 Task: Play online Dominion games in medium mode.
Action: Mouse moved to (428, 443)
Screenshot: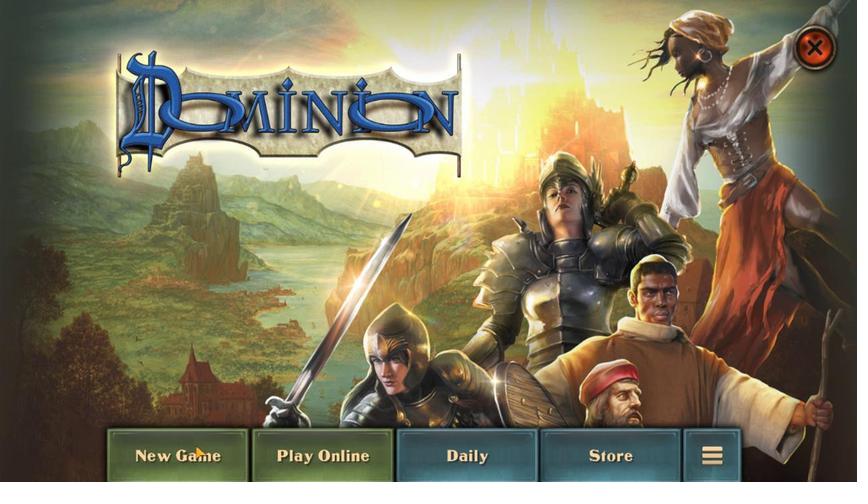 
Action: Mouse pressed left at (428, 443)
Screenshot: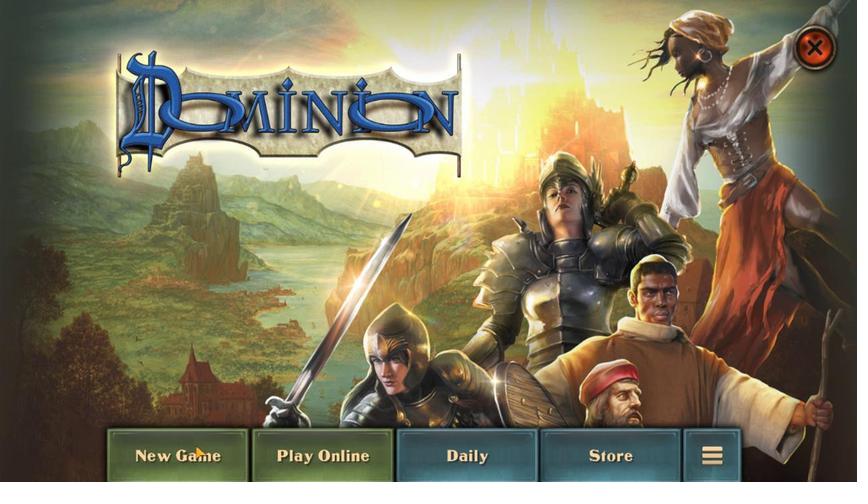 
Action: Mouse moved to (343, 410)
Screenshot: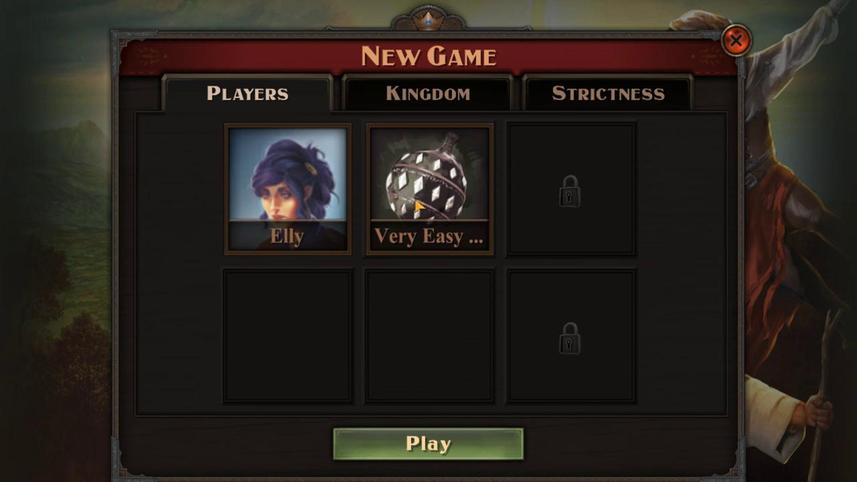 
Action: Mouse pressed left at (343, 410)
Screenshot: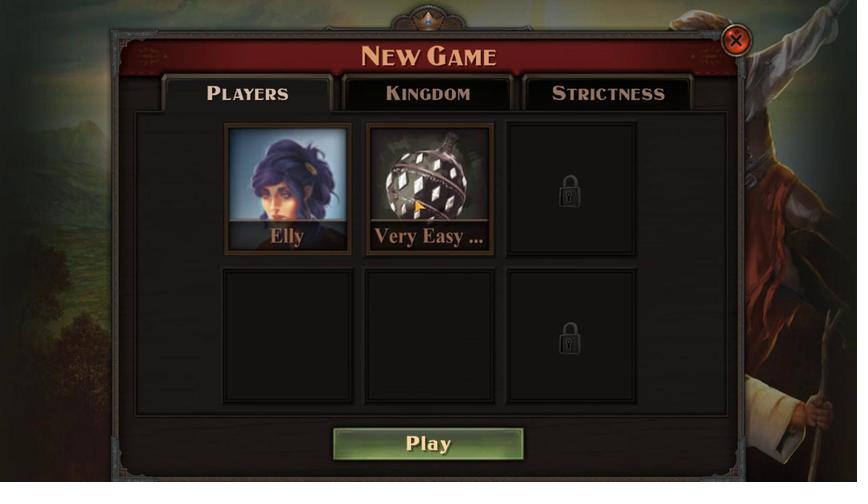 
Action: Mouse moved to (406, 427)
Screenshot: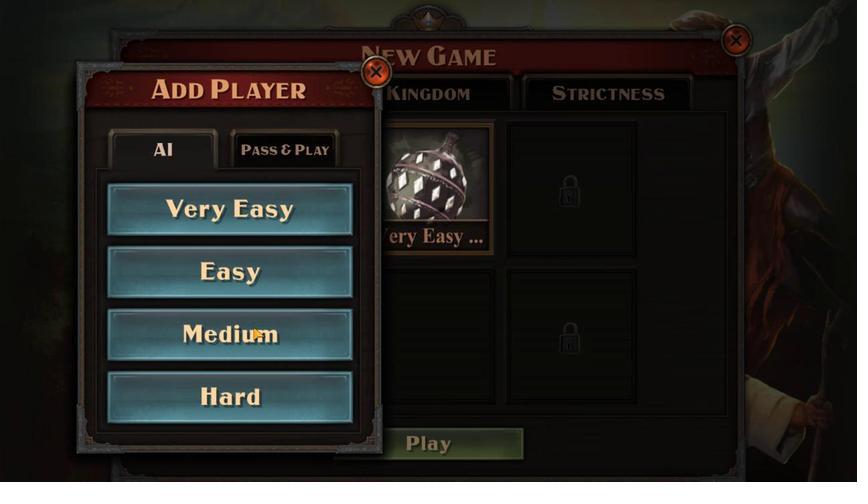 
Action: Mouse pressed left at (406, 427)
Screenshot: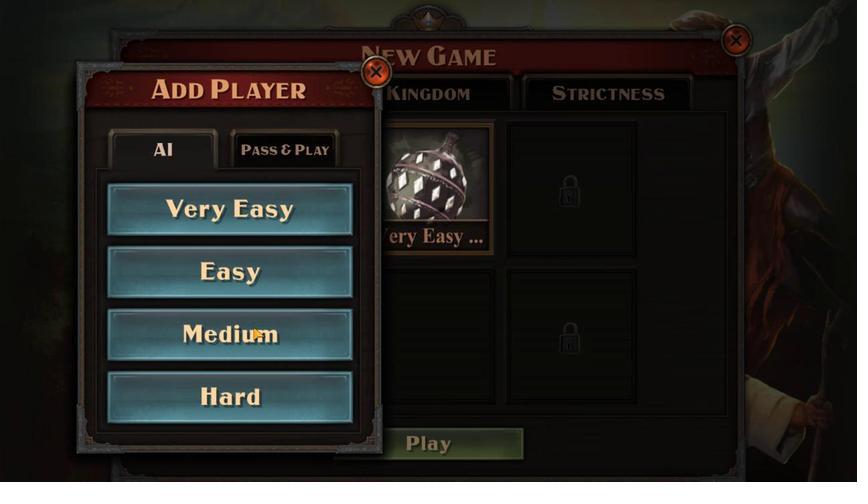 
Action: Mouse moved to (363, 443)
Screenshot: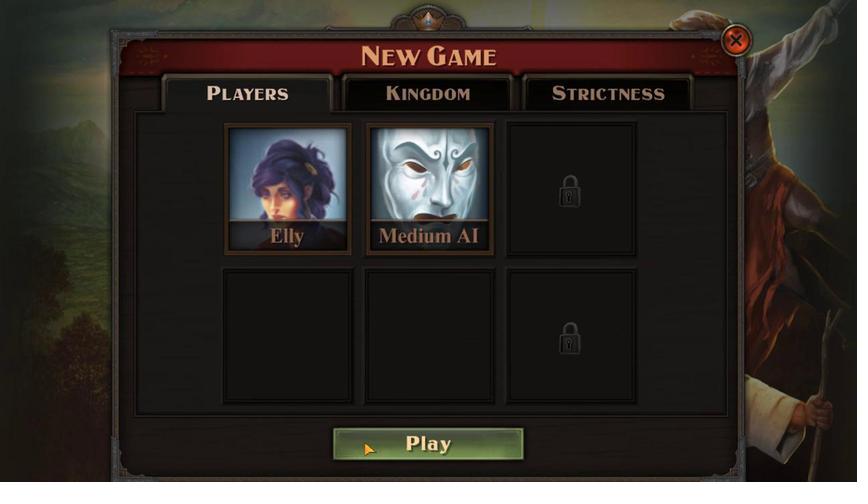 
Action: Mouse pressed left at (363, 443)
Screenshot: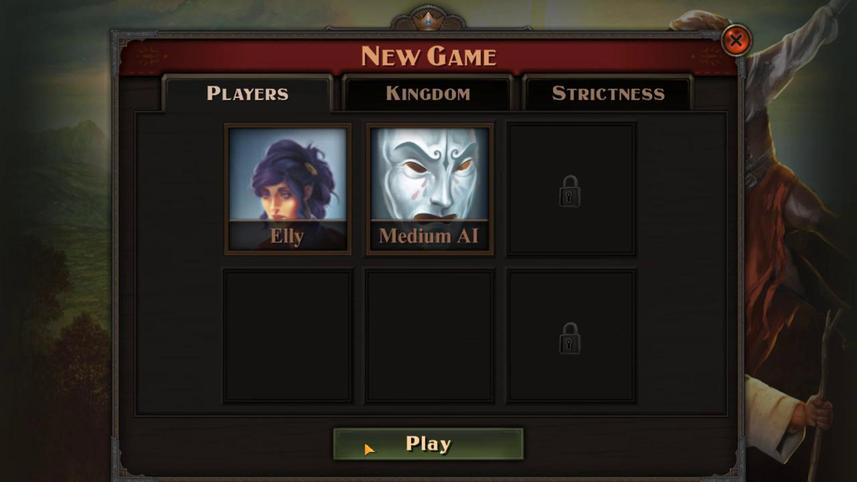 
Action: Mouse moved to (349, 439)
Screenshot: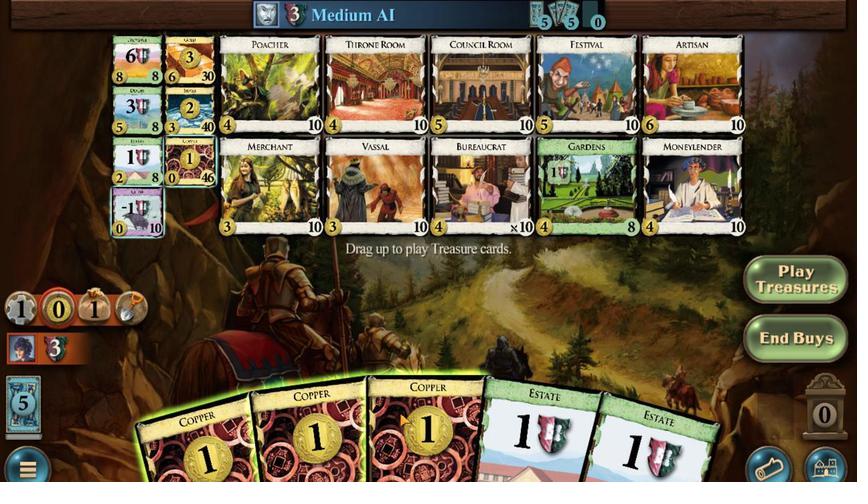 
Action: Mouse pressed left at (349, 439)
Screenshot: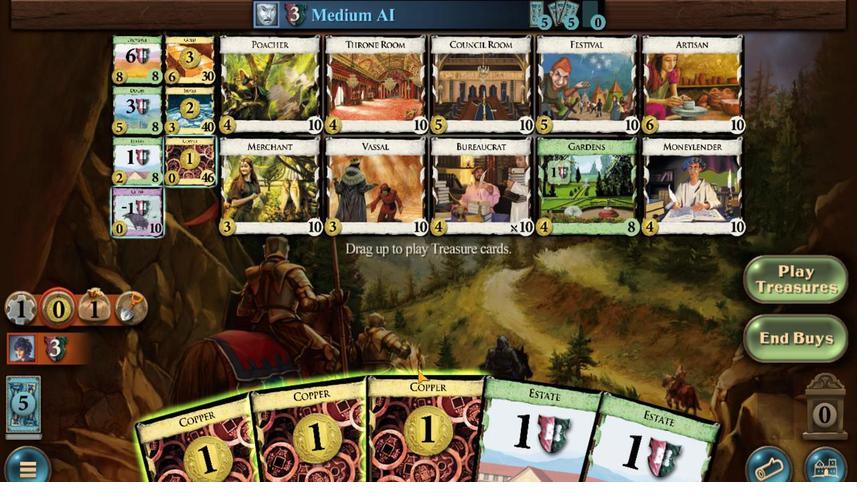 
Action: Mouse moved to (353, 439)
Screenshot: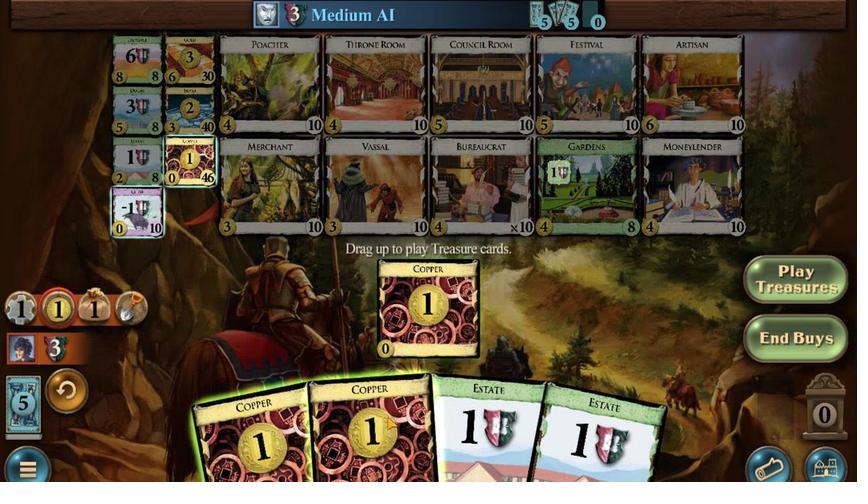 
Action: Mouse pressed left at (353, 439)
Screenshot: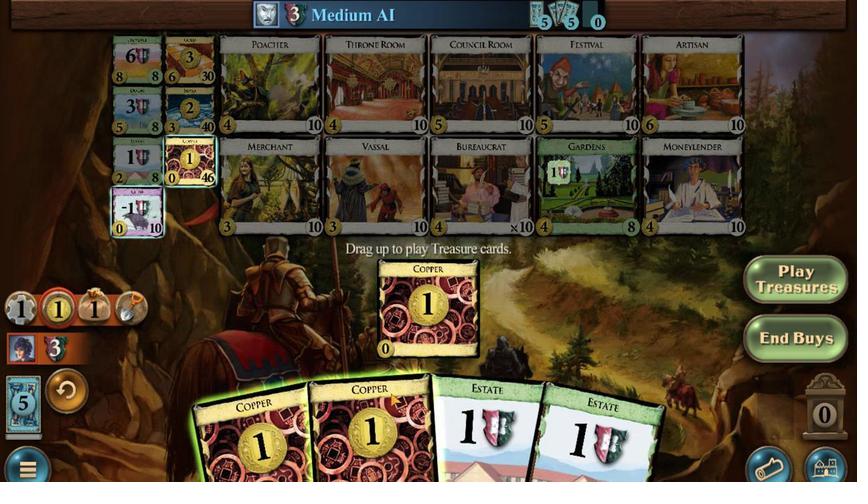 
Action: Mouse moved to (390, 442)
Screenshot: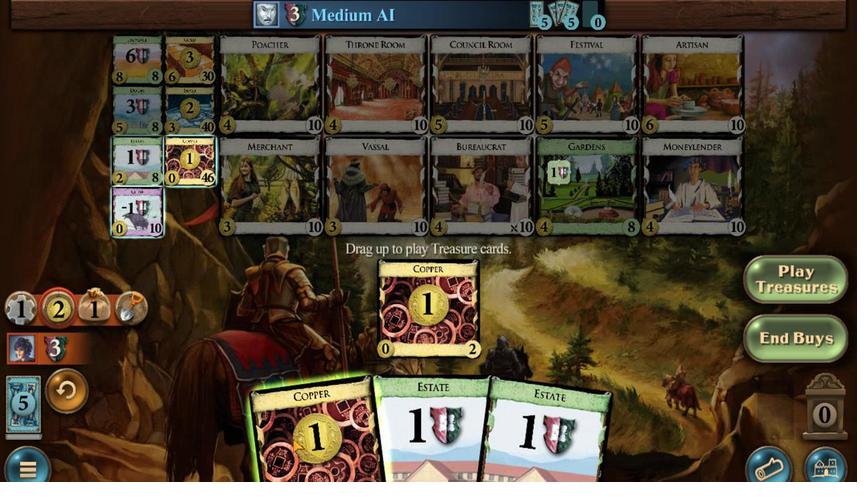 
Action: Mouse pressed left at (390, 442)
Screenshot: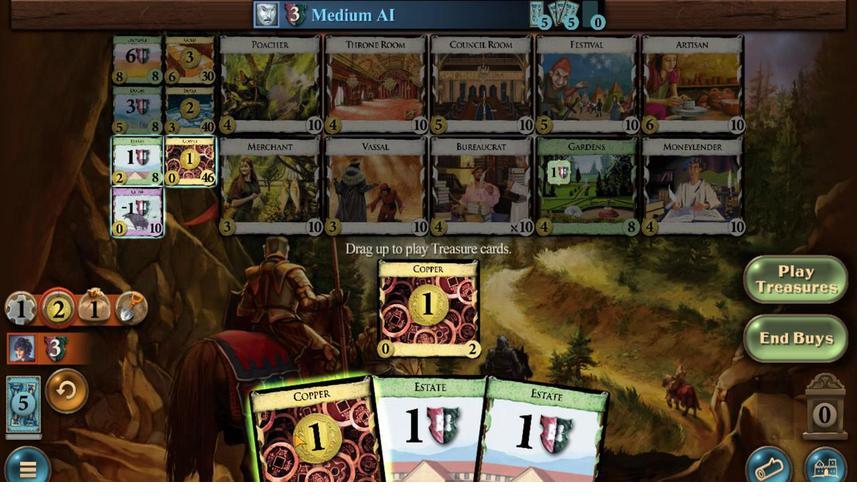 
Action: Mouse moved to (357, 407)
Screenshot: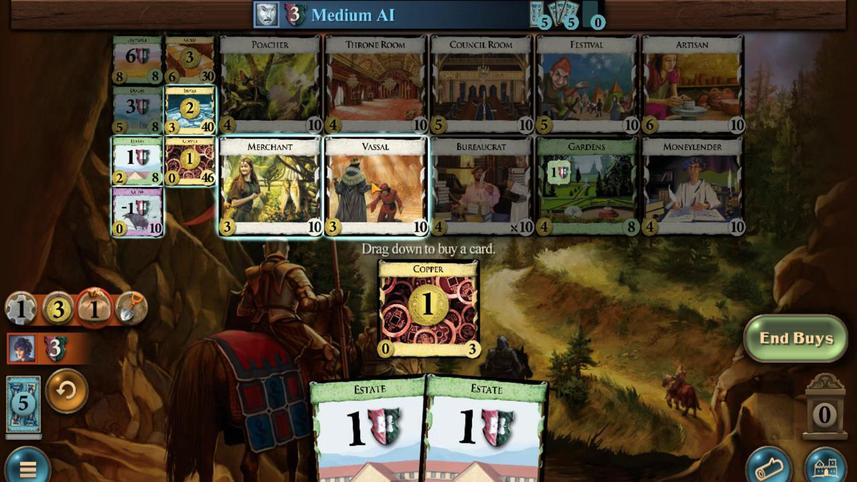 
Action: Mouse pressed left at (357, 407)
Screenshot: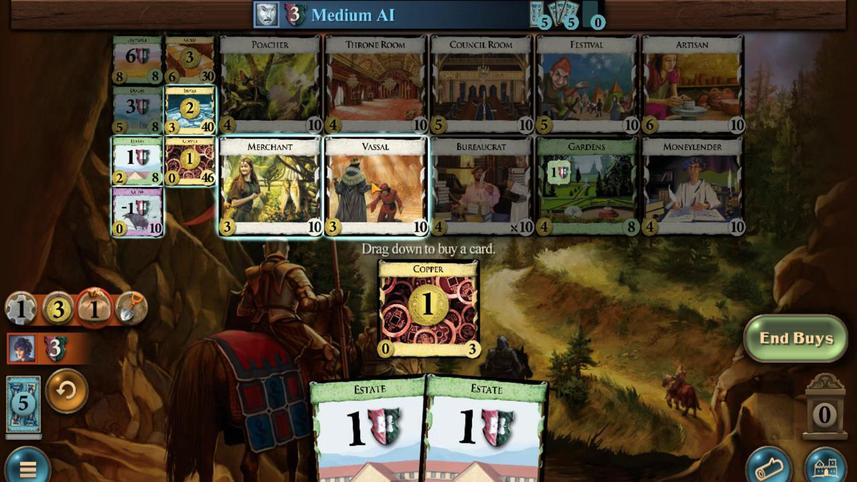 
Action: Mouse moved to (340, 440)
Screenshot: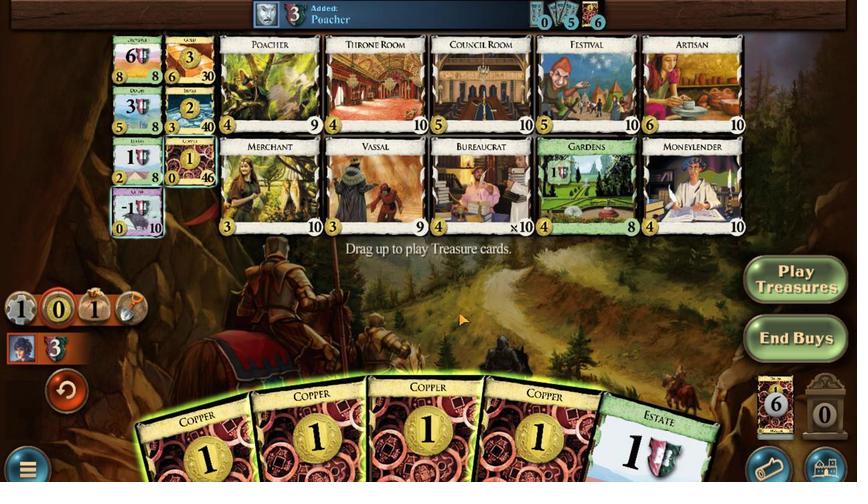 
Action: Mouse pressed left at (340, 440)
Screenshot: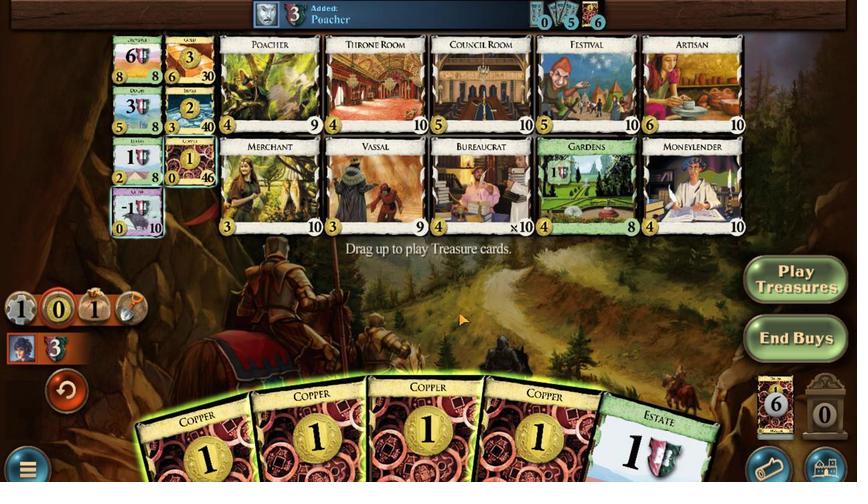 
Action: Mouse moved to (348, 436)
Screenshot: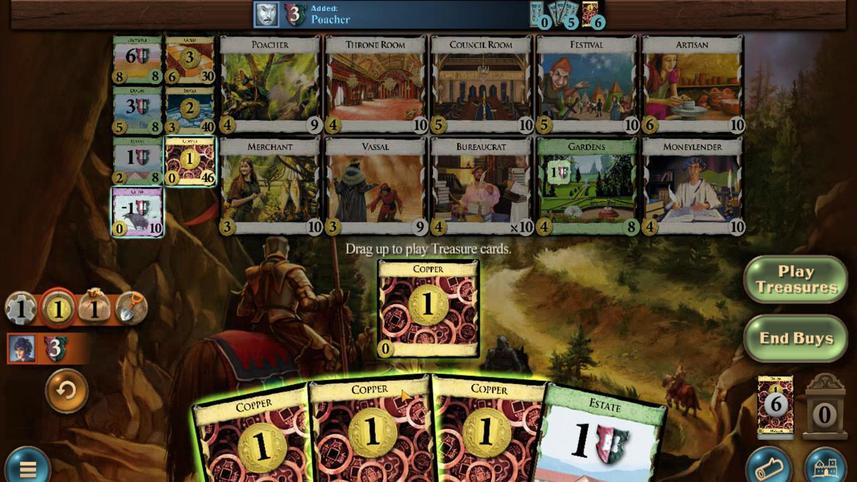 
Action: Mouse pressed left at (348, 436)
Screenshot: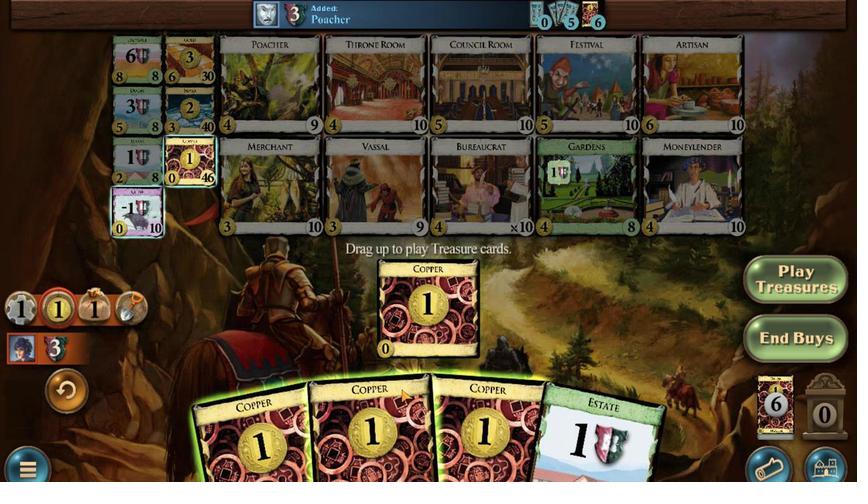 
Action: Mouse moved to (369, 441)
Screenshot: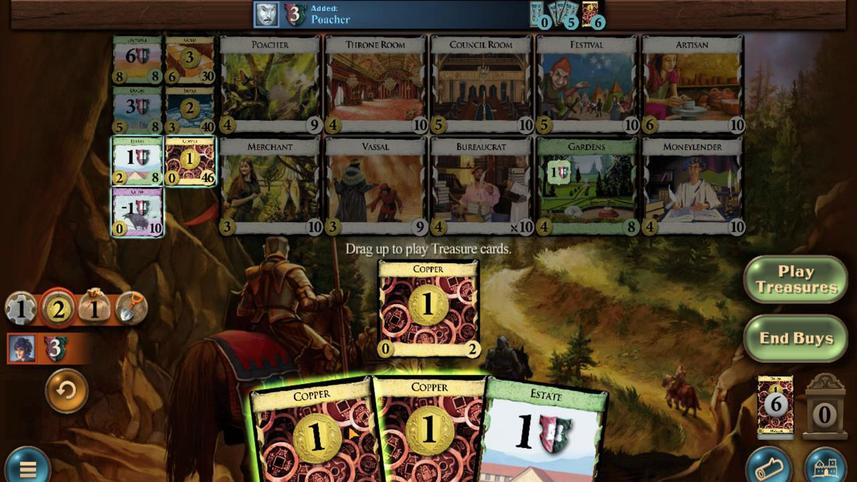 
Action: Mouse pressed left at (369, 441)
Screenshot: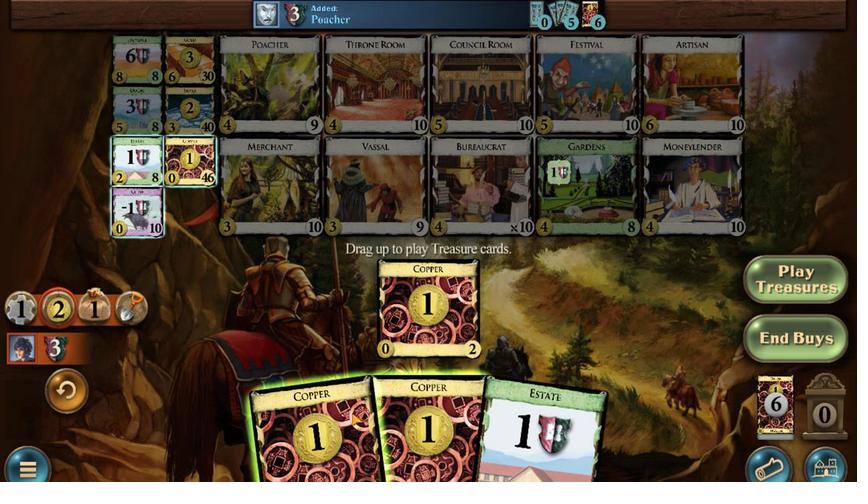 
Action: Mouse moved to (428, 398)
Screenshot: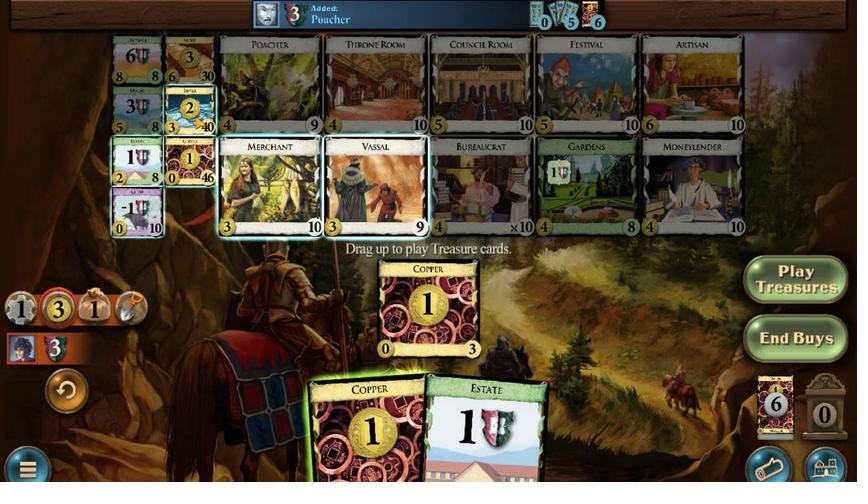 
Action: Mouse pressed left at (428, 398)
Screenshot: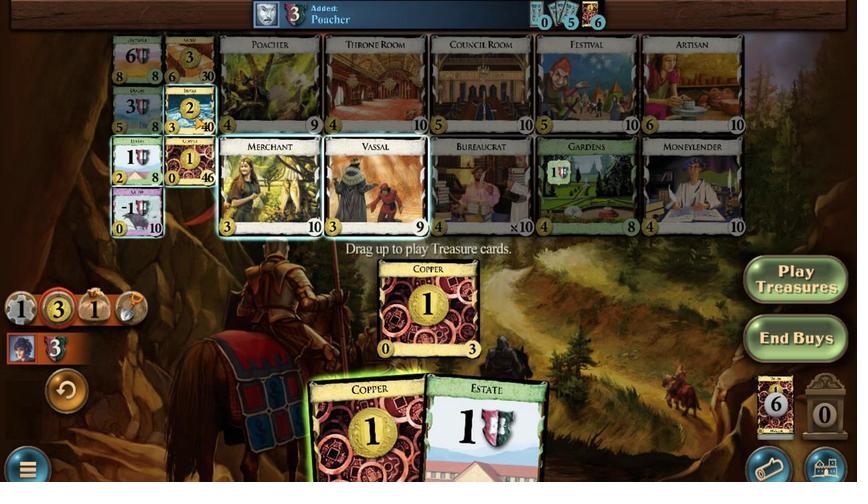 
Action: Mouse moved to (289, 441)
Screenshot: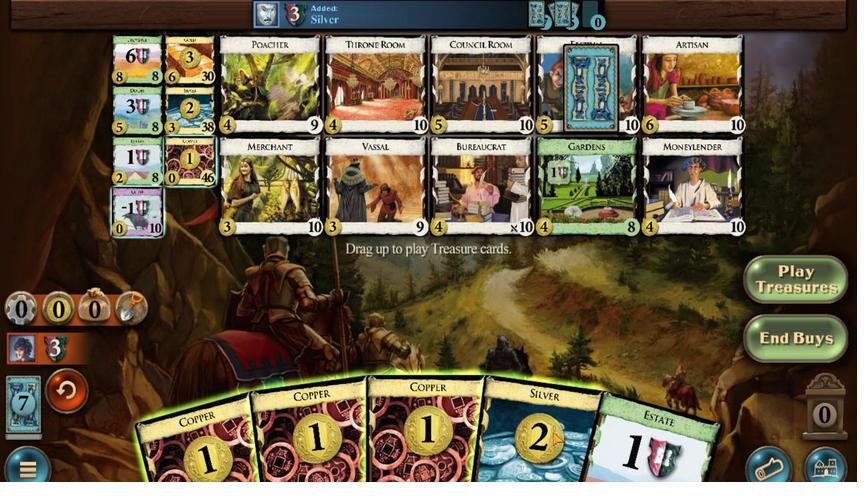 
Action: Mouse pressed left at (289, 441)
Screenshot: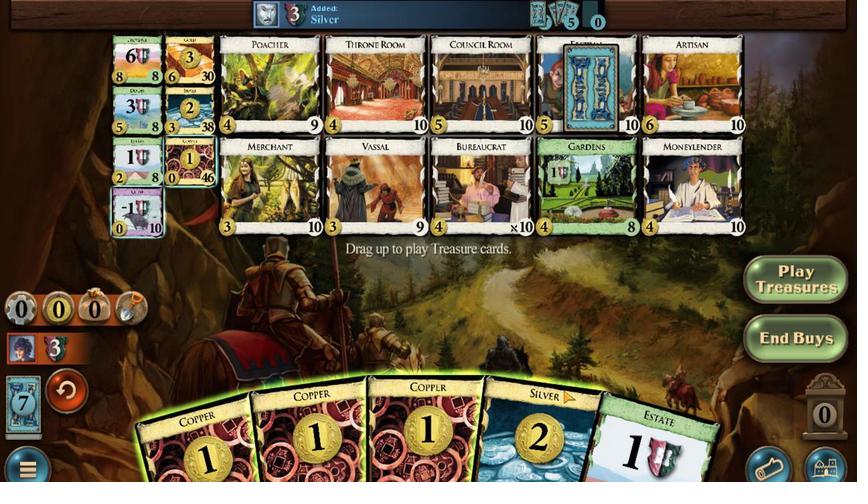 
Action: Mouse moved to (317, 443)
Screenshot: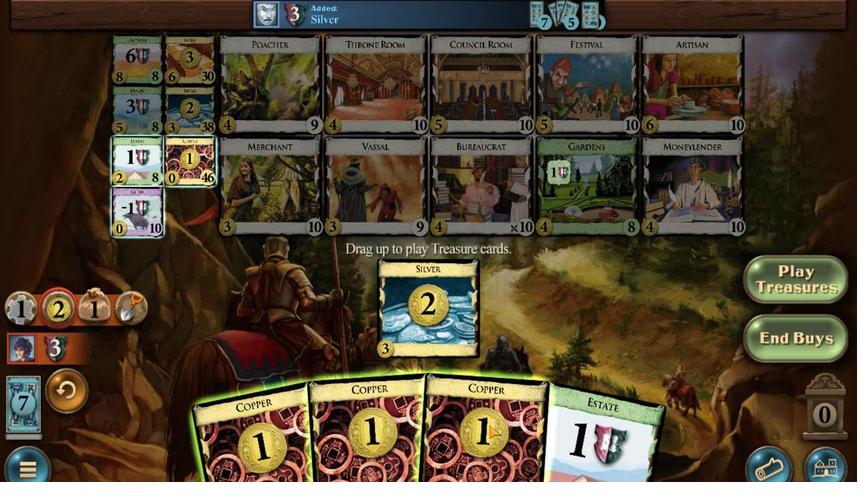 
Action: Mouse pressed left at (317, 443)
Screenshot: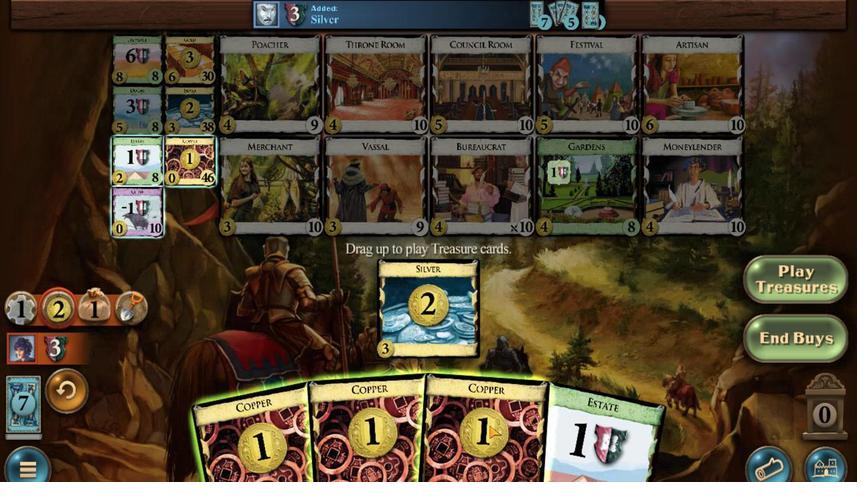 
Action: Mouse moved to (335, 443)
Screenshot: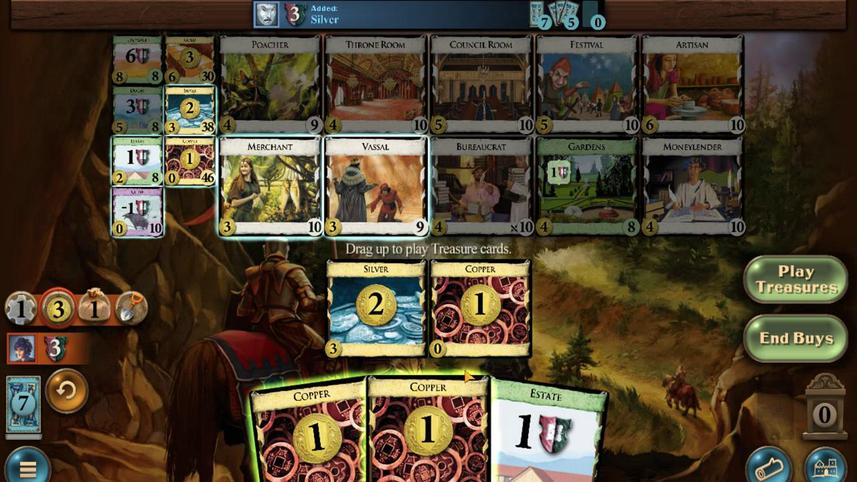 
Action: Mouse pressed left at (335, 443)
Screenshot: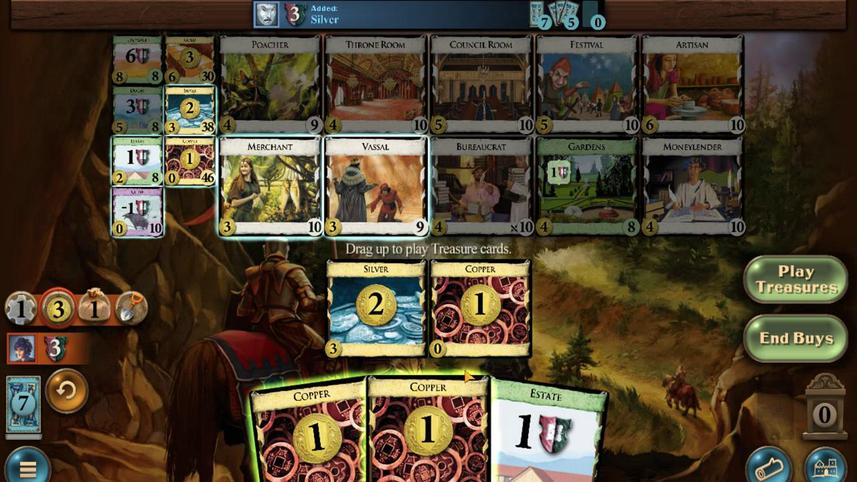 
Action: Mouse moved to (372, 444)
Screenshot: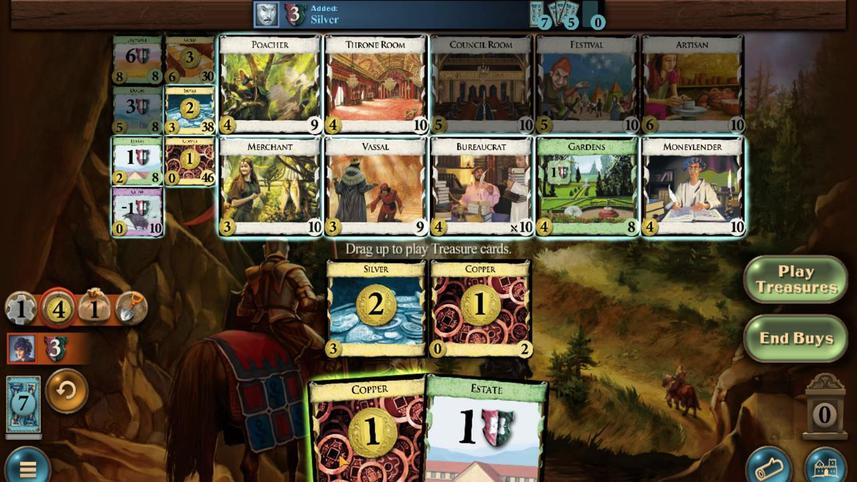 
Action: Mouse pressed left at (372, 444)
Screenshot: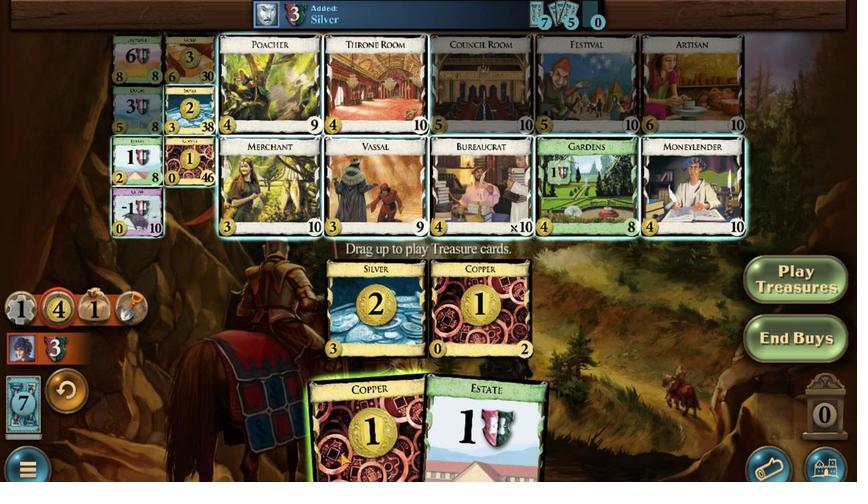 
Action: Mouse moved to (278, 394)
Screenshot: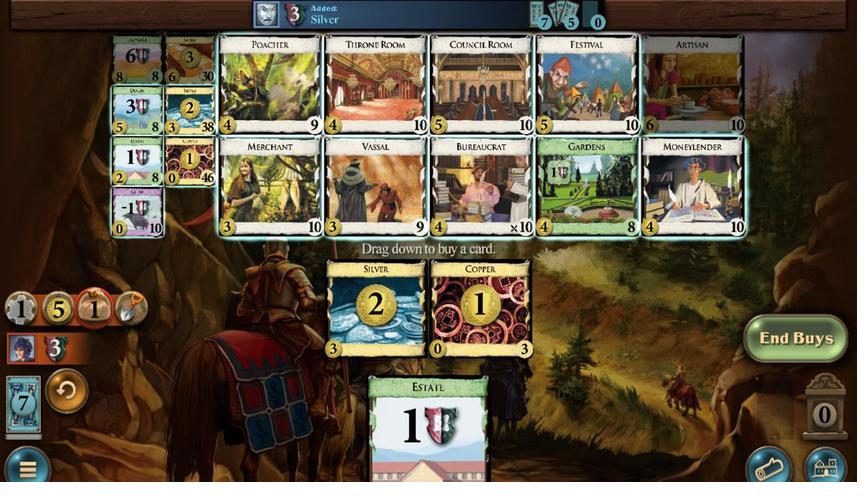 
Action: Mouse pressed left at (278, 394)
Screenshot: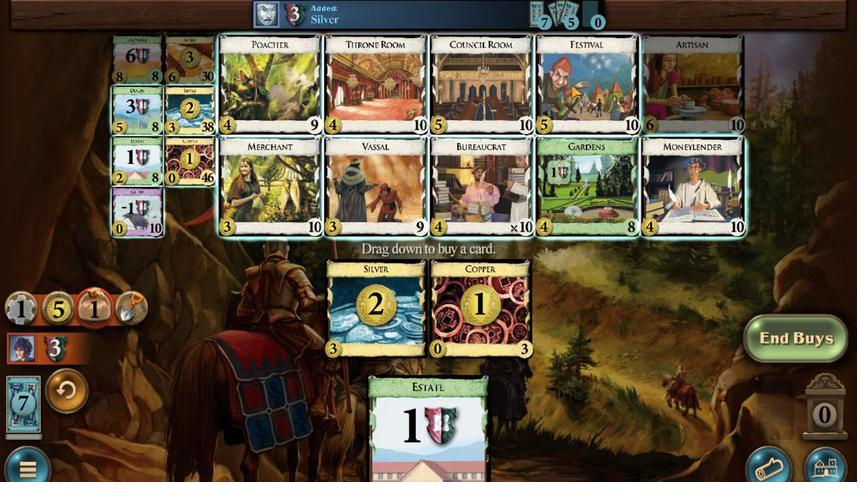 
Action: Mouse moved to (343, 443)
Screenshot: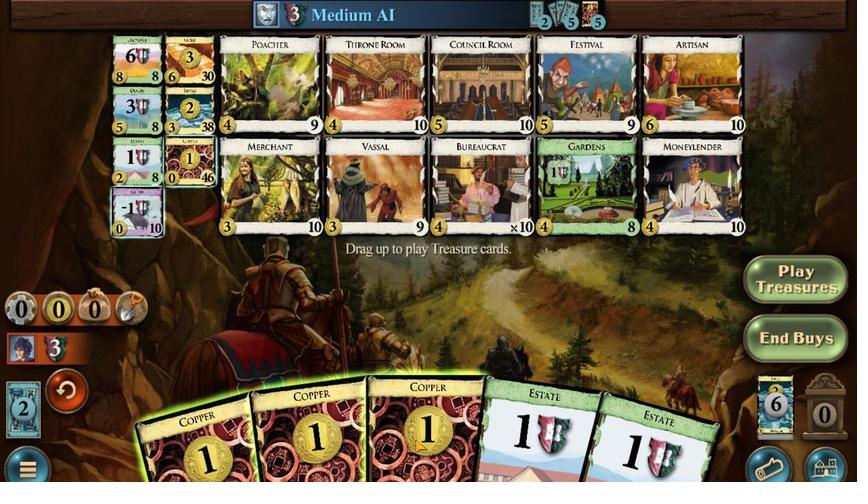 
Action: Mouse pressed left at (343, 443)
Screenshot: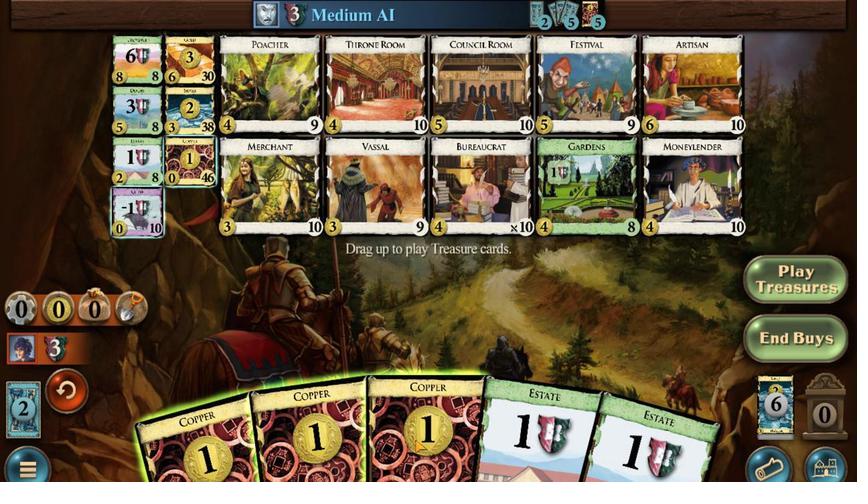 
Action: Mouse moved to (369, 441)
Screenshot: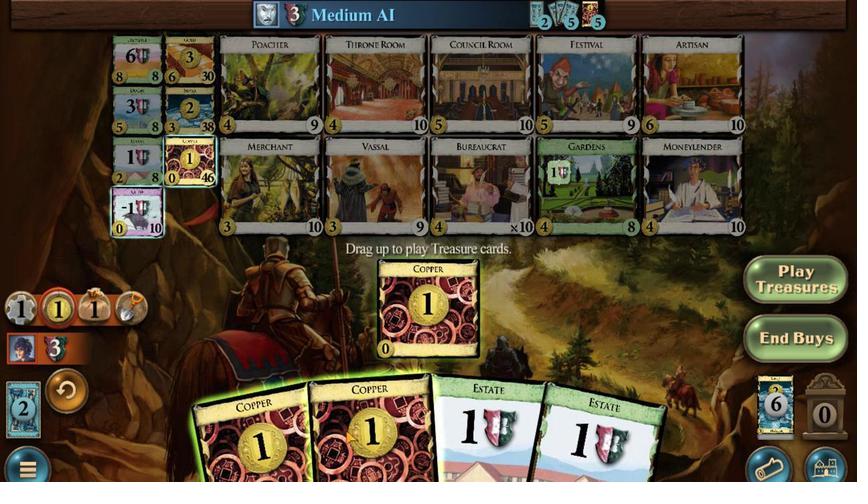 
Action: Mouse pressed left at (369, 441)
Screenshot: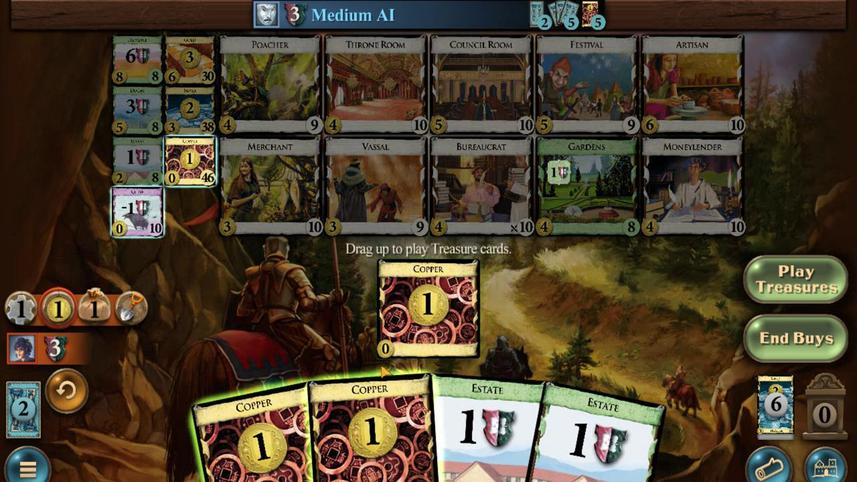 
Action: Mouse moved to (402, 445)
Screenshot: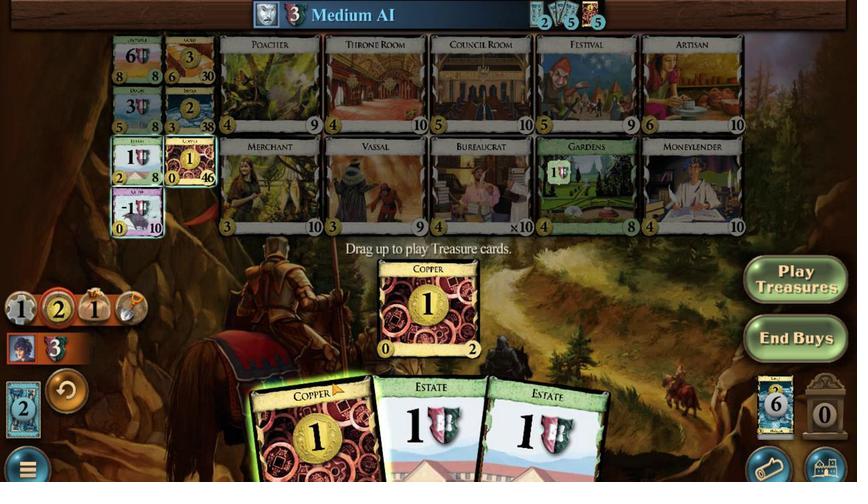 
Action: Mouse pressed left at (402, 445)
Screenshot: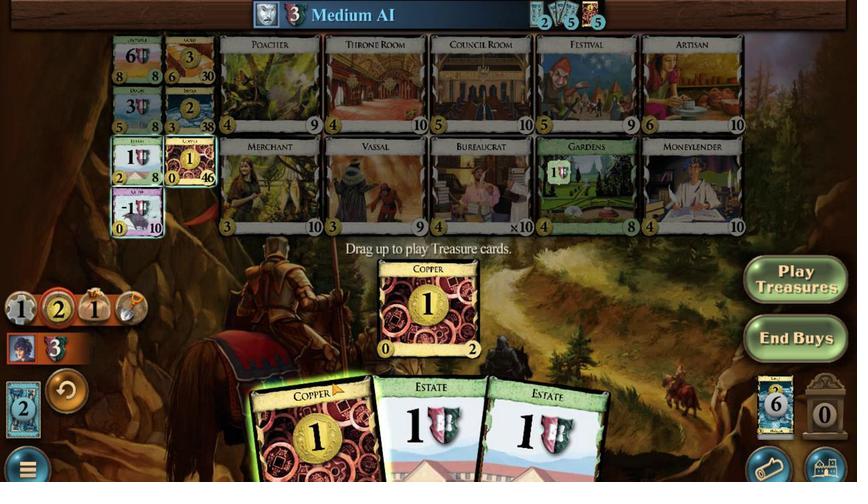
Action: Mouse moved to (434, 397)
Screenshot: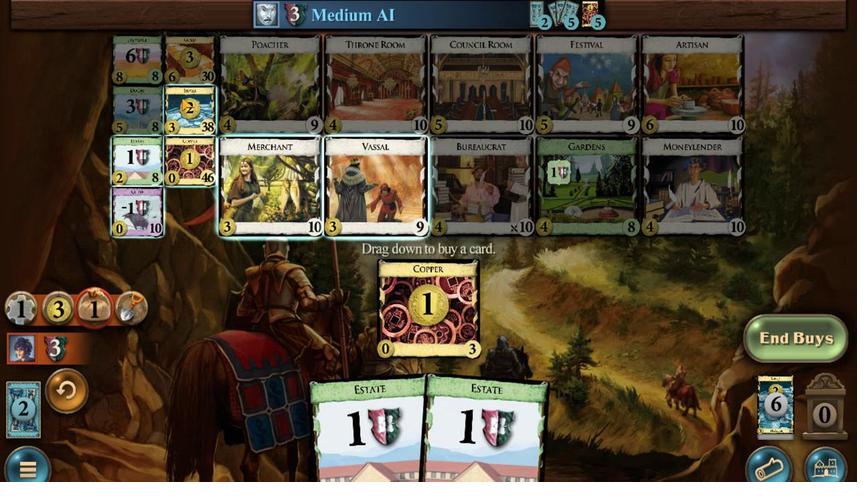 
Action: Mouse pressed left at (434, 397)
Screenshot: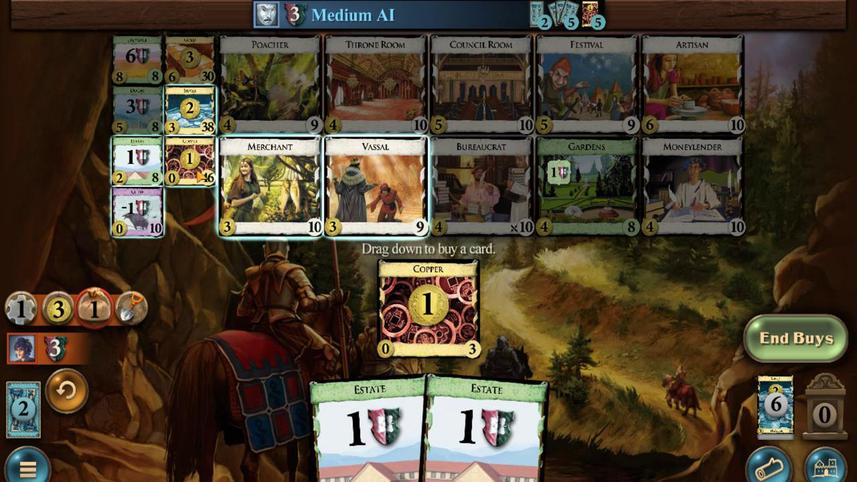 
Action: Mouse moved to (390, 443)
Screenshot: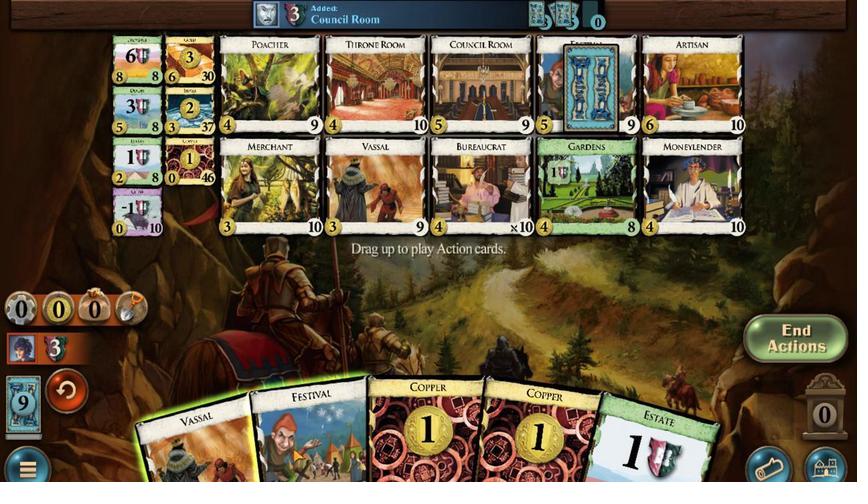 
Action: Mouse pressed left at (390, 443)
Screenshot: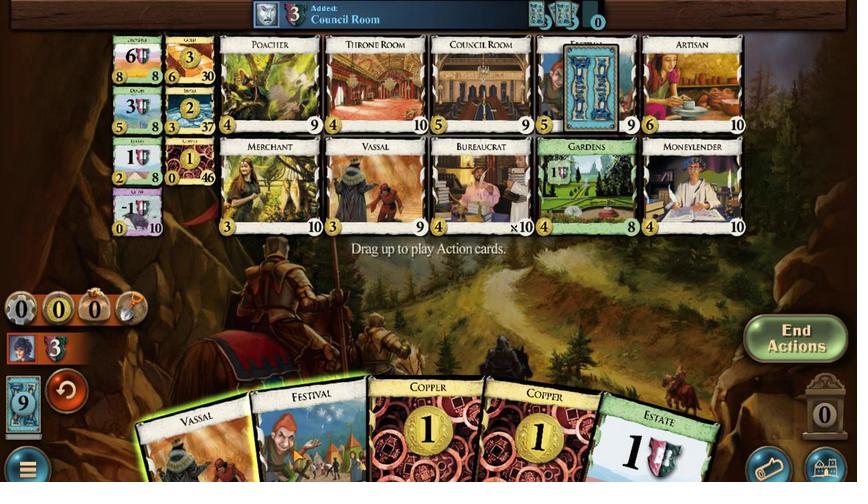 
Action: Mouse moved to (402, 443)
Screenshot: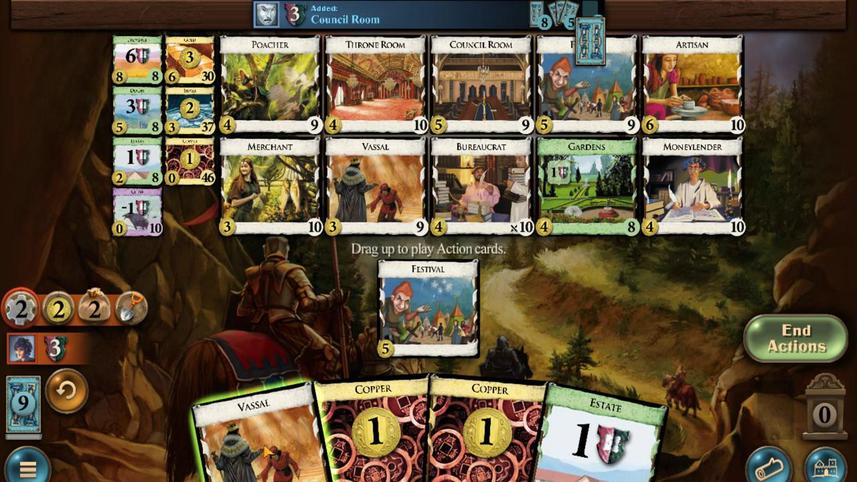 
Action: Mouse pressed left at (402, 443)
Screenshot: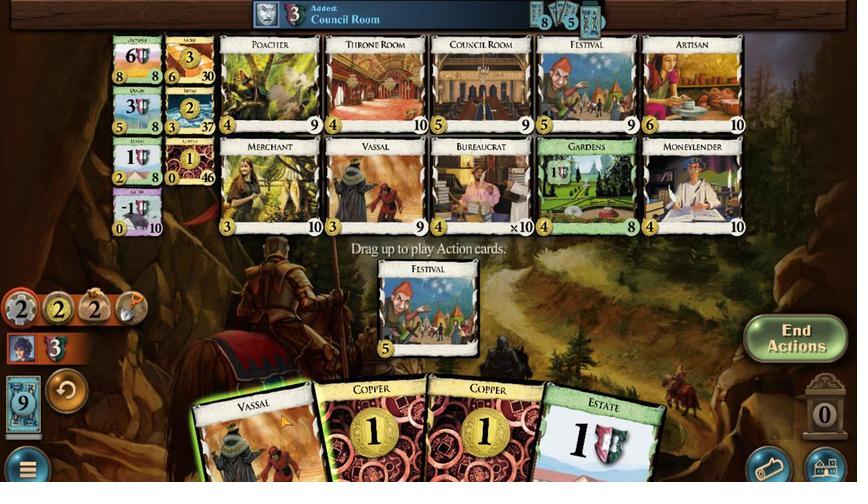 
Action: Mouse moved to (378, 441)
Screenshot: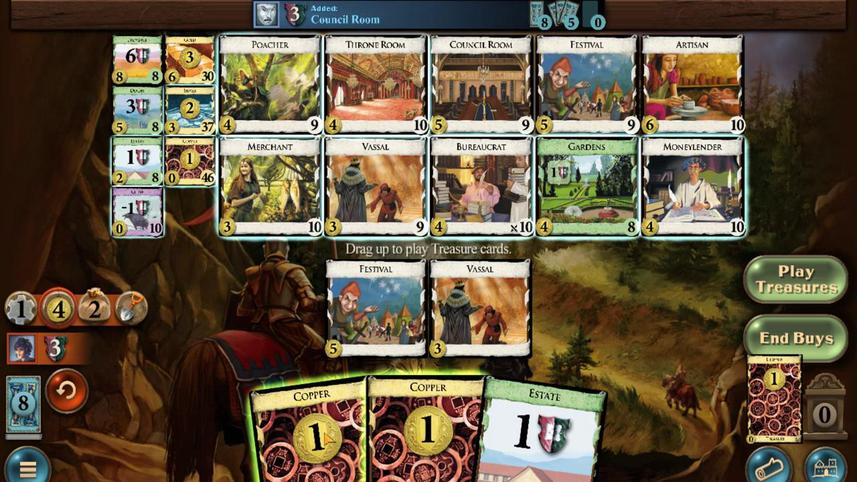 
Action: Mouse pressed left at (378, 441)
Screenshot: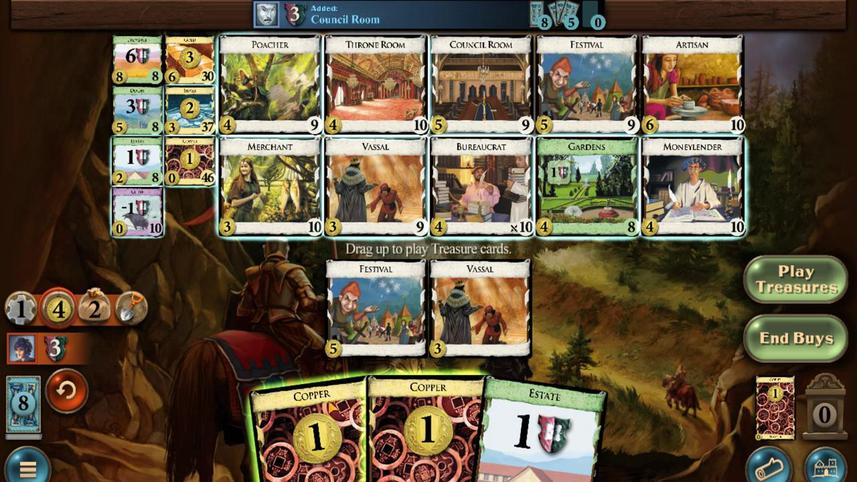 
Action: Mouse moved to (362, 439)
Screenshot: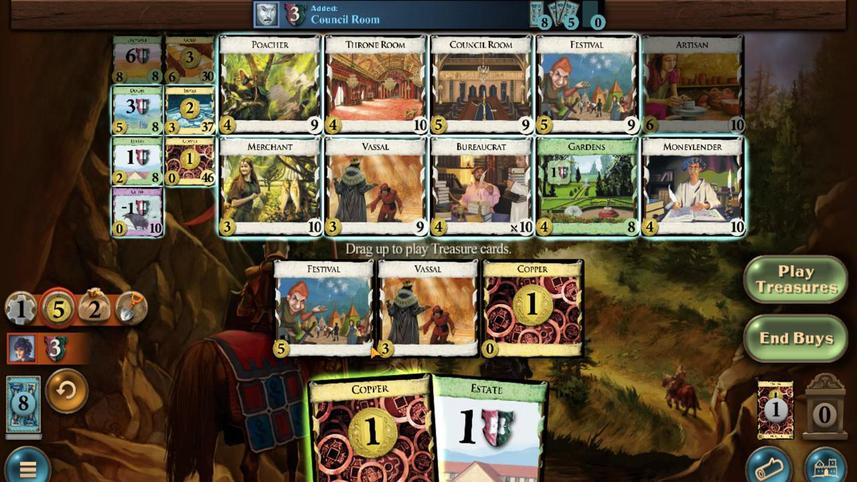 
Action: Mouse pressed left at (362, 439)
Screenshot: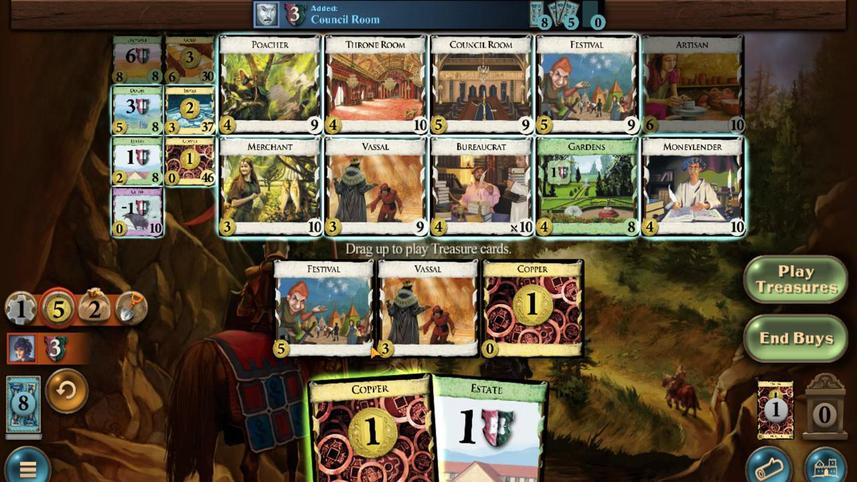 
Action: Mouse moved to (430, 392)
Screenshot: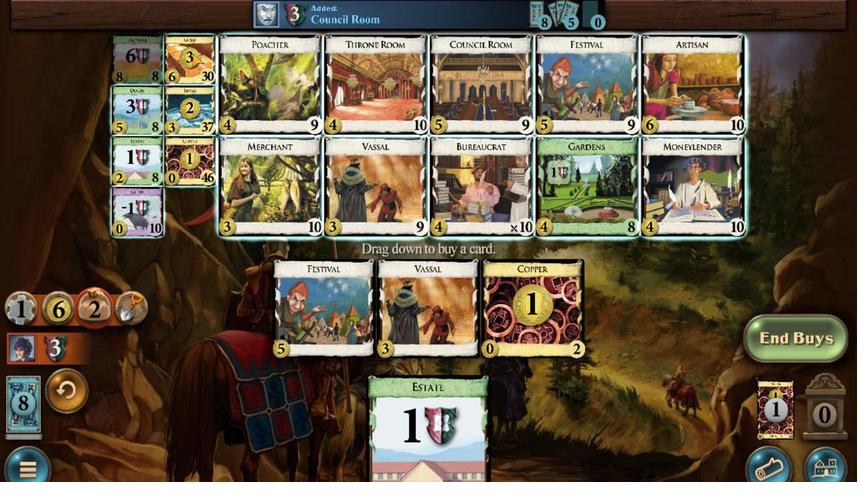 
Action: Mouse pressed left at (430, 392)
Screenshot: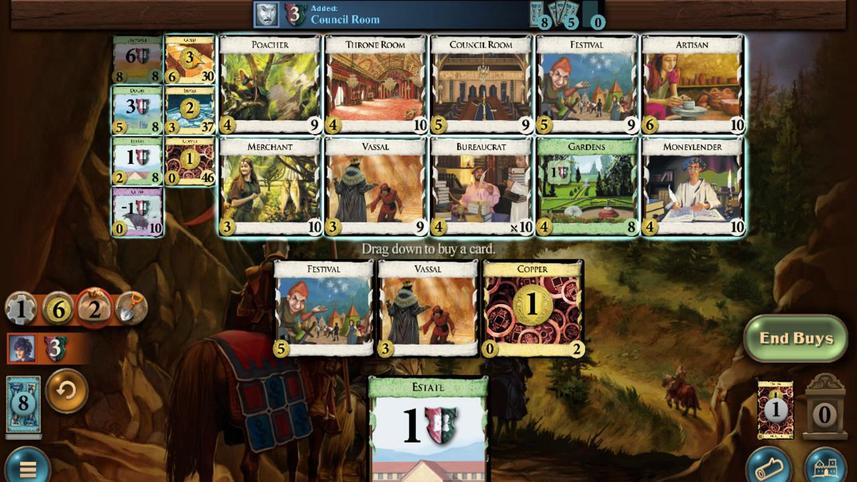 
Action: Mouse moved to (429, 404)
Screenshot: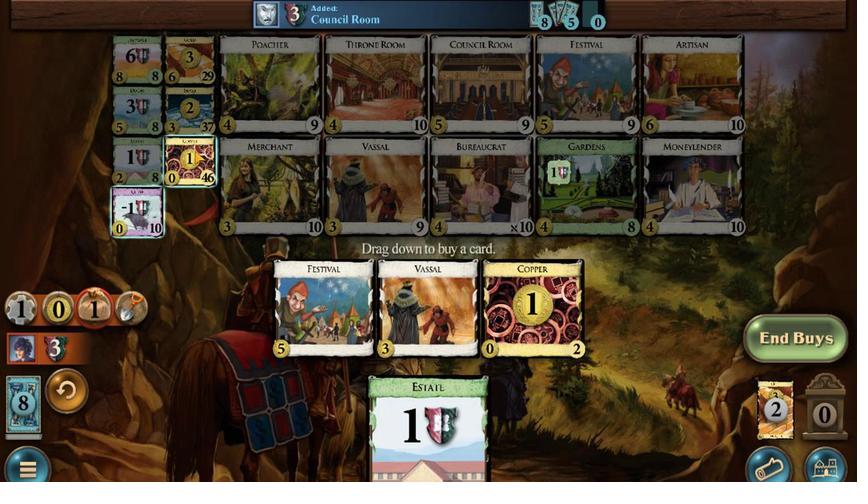 
Action: Mouse pressed left at (429, 404)
Screenshot: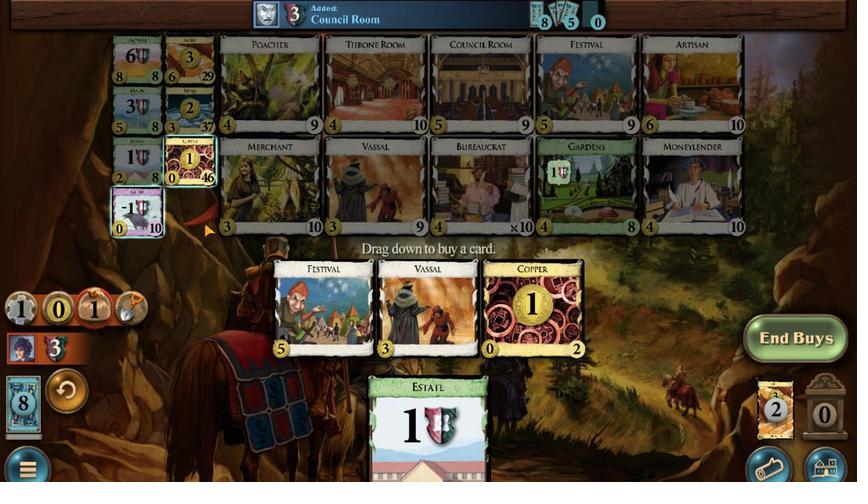 
Action: Mouse moved to (349, 443)
Screenshot: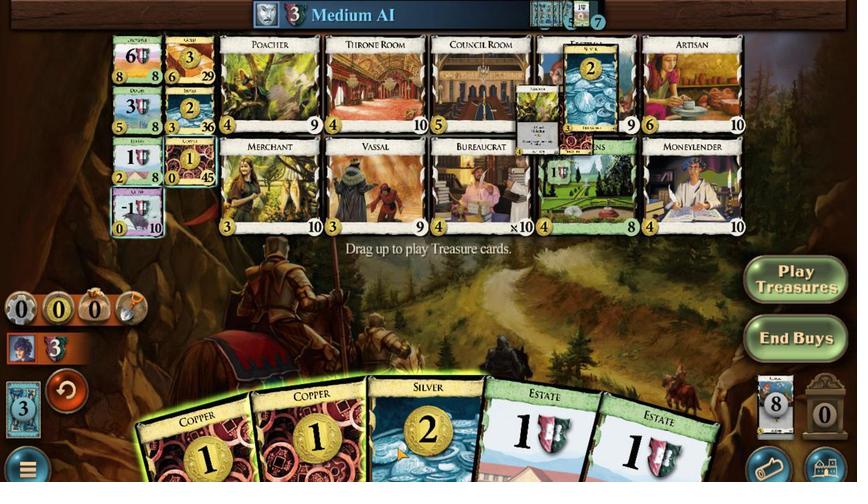 
Action: Mouse pressed left at (349, 443)
Screenshot: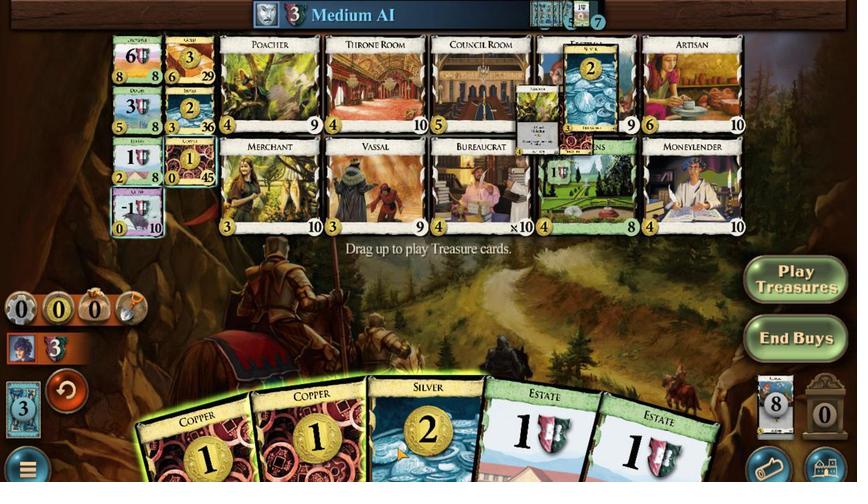 
Action: Mouse moved to (366, 441)
Screenshot: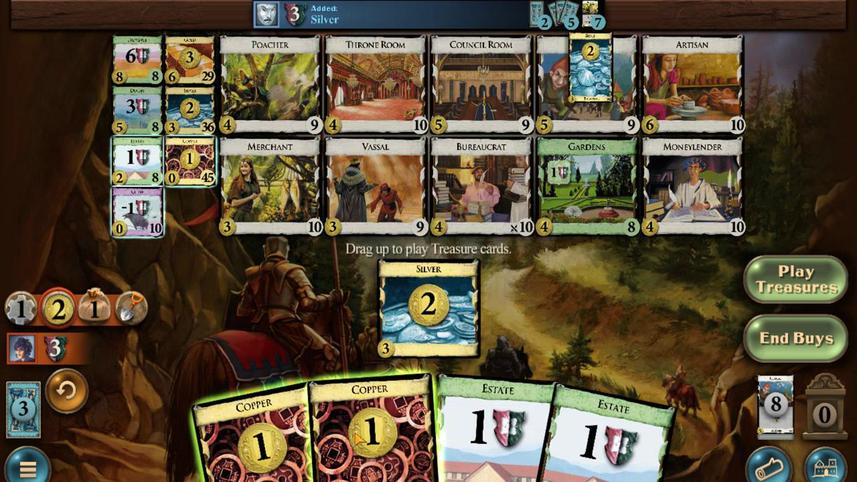
Action: Mouse pressed left at (366, 441)
Screenshot: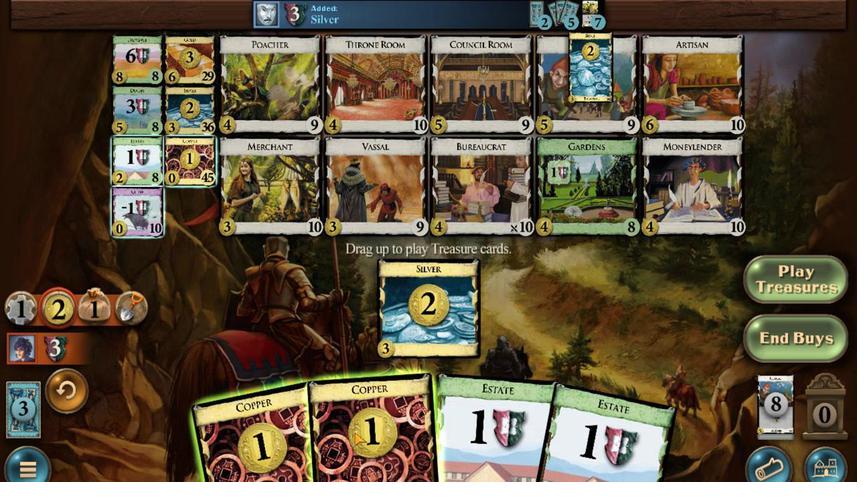 
Action: Mouse moved to (380, 442)
Screenshot: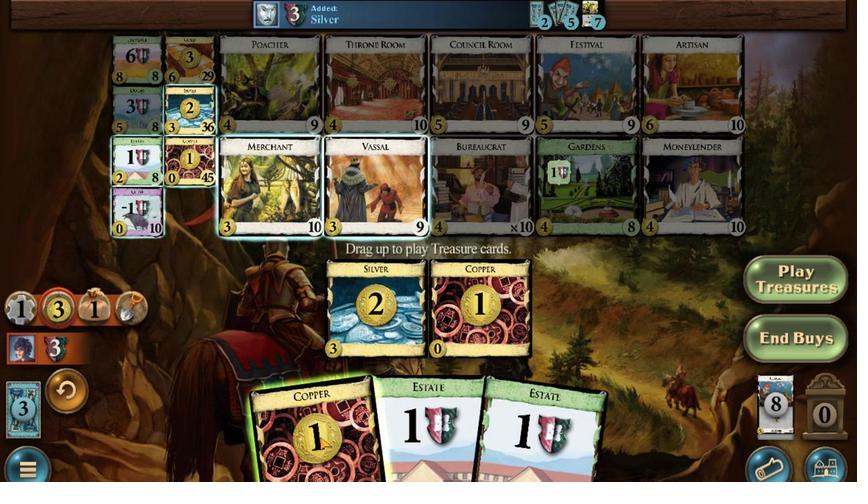 
Action: Mouse pressed left at (380, 442)
Screenshot: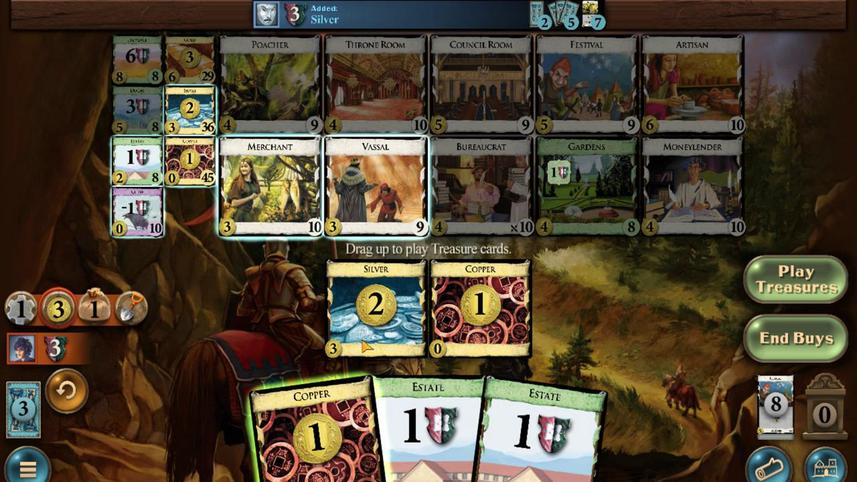 
Action: Mouse moved to (243, 408)
Screenshot: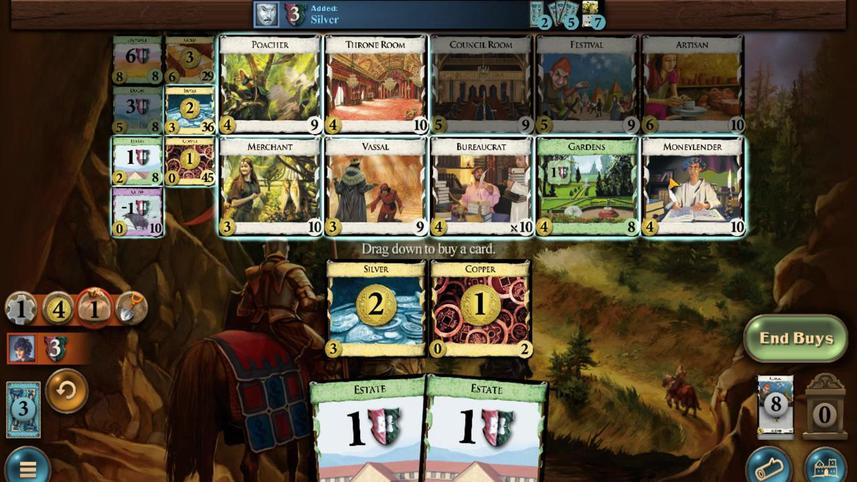 
Action: Mouse pressed left at (243, 408)
Screenshot: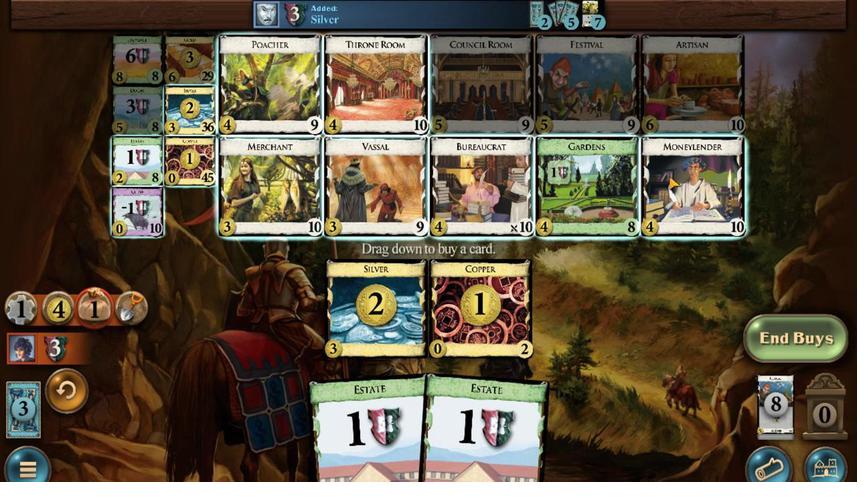 
Action: Mouse moved to (439, 442)
Screenshot: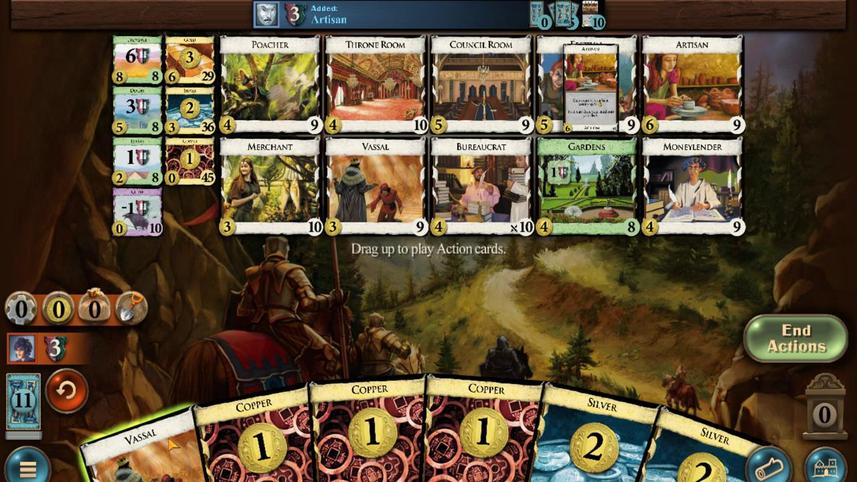
Action: Mouse pressed left at (439, 442)
Screenshot: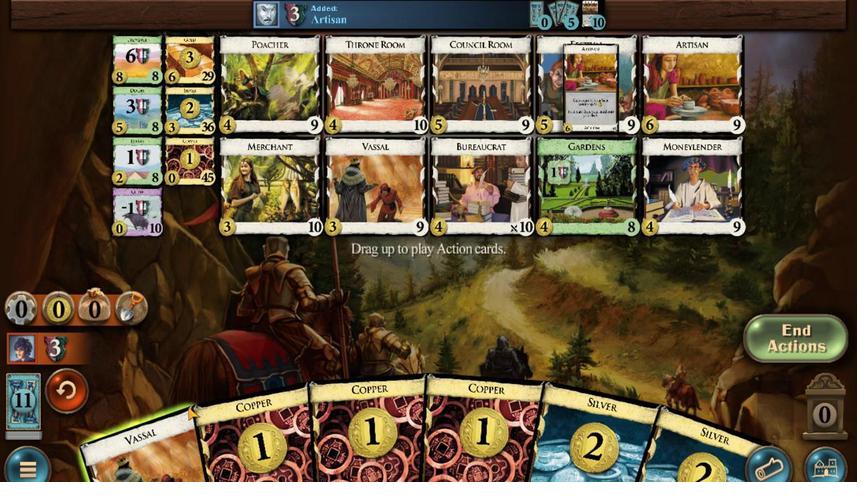 
Action: Mouse moved to (341, 397)
Screenshot: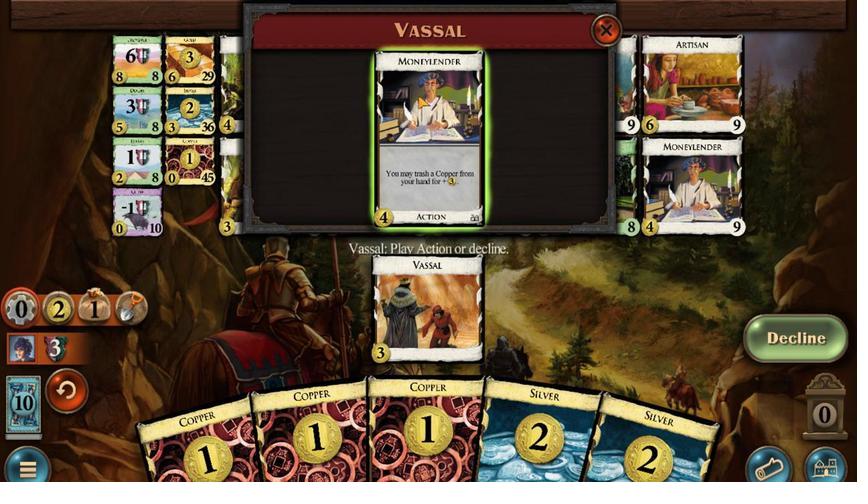 
Action: Mouse pressed left at (341, 397)
Screenshot: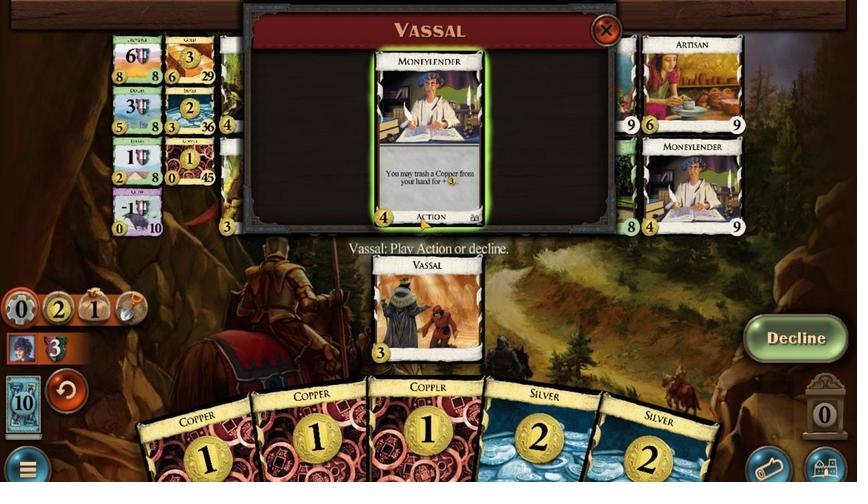 
Action: Mouse moved to (338, 397)
Screenshot: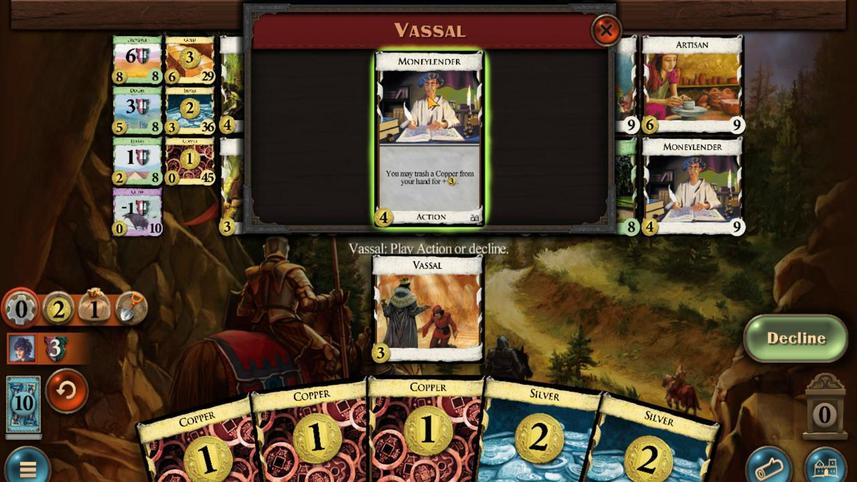 
Action: Mouse pressed left at (338, 397)
Screenshot: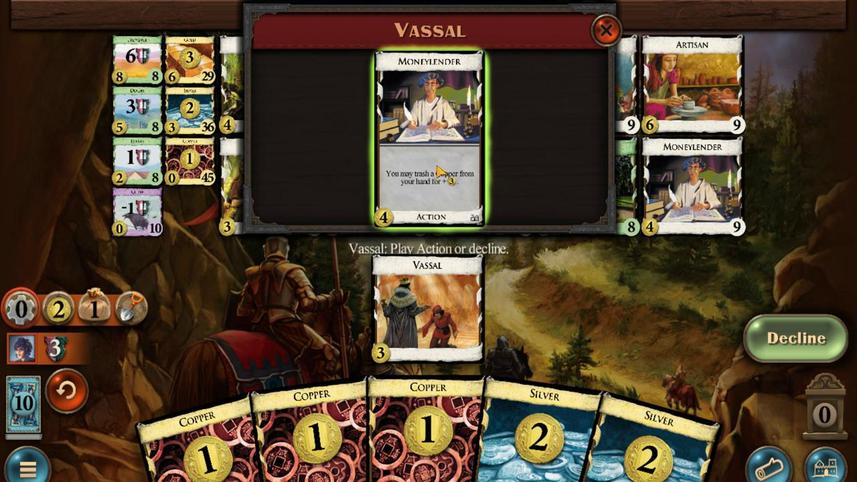 
Action: Mouse moved to (310, 446)
Screenshot: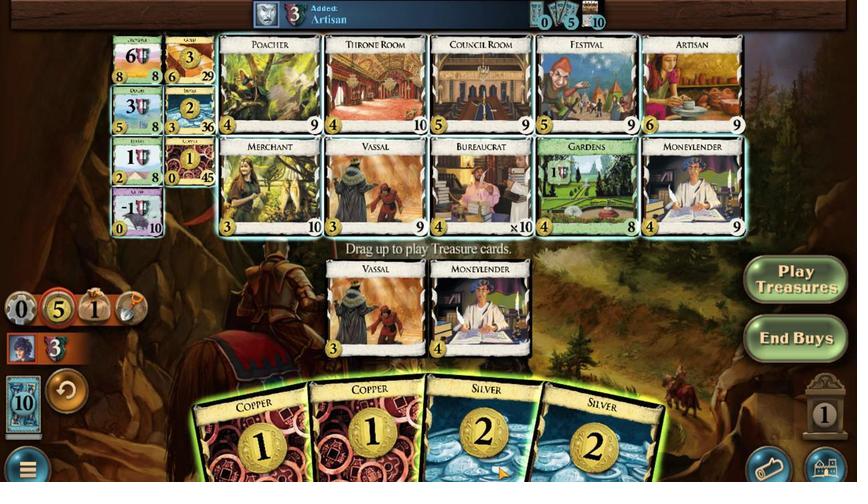 
Action: Mouse pressed left at (310, 446)
Screenshot: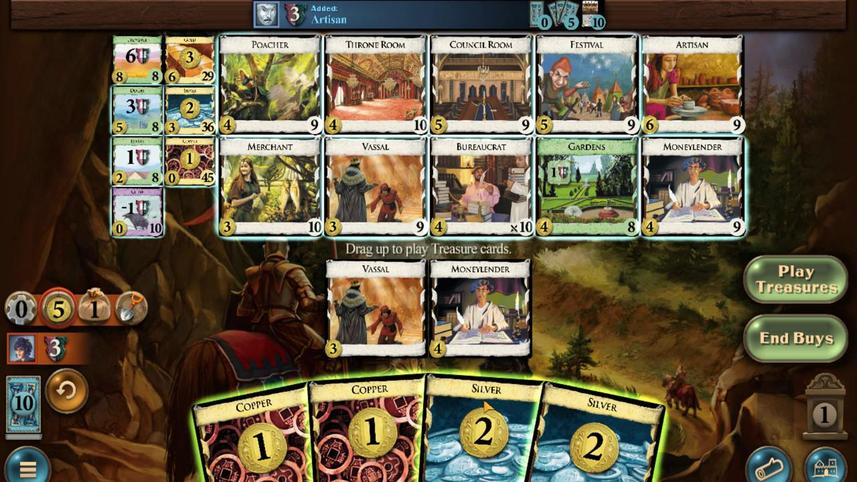 
Action: Mouse moved to (296, 449)
Screenshot: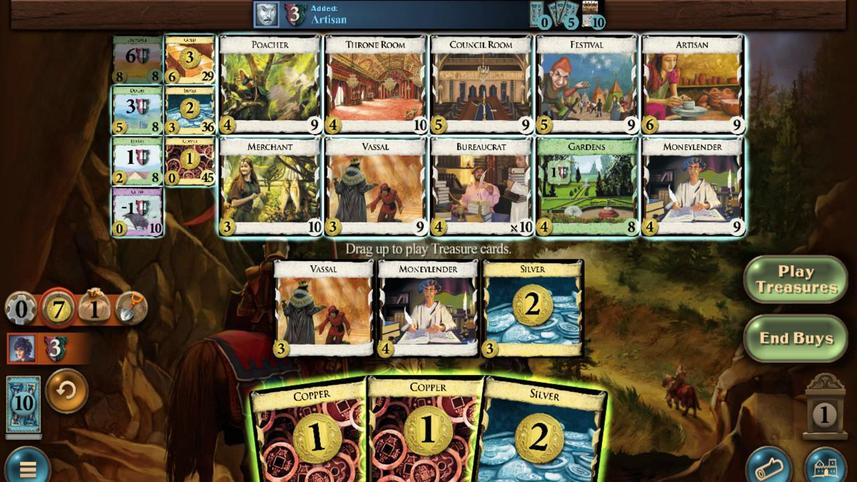 
Action: Mouse pressed left at (296, 449)
Screenshot: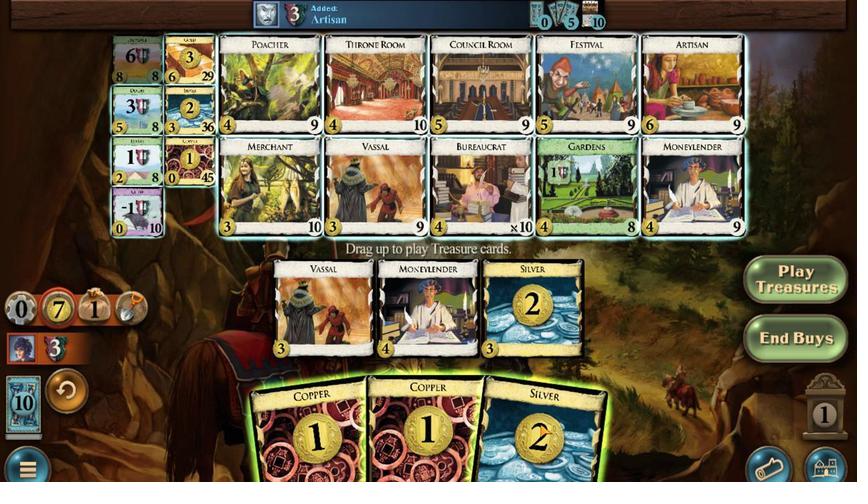 
Action: Mouse moved to (446, 393)
Screenshot: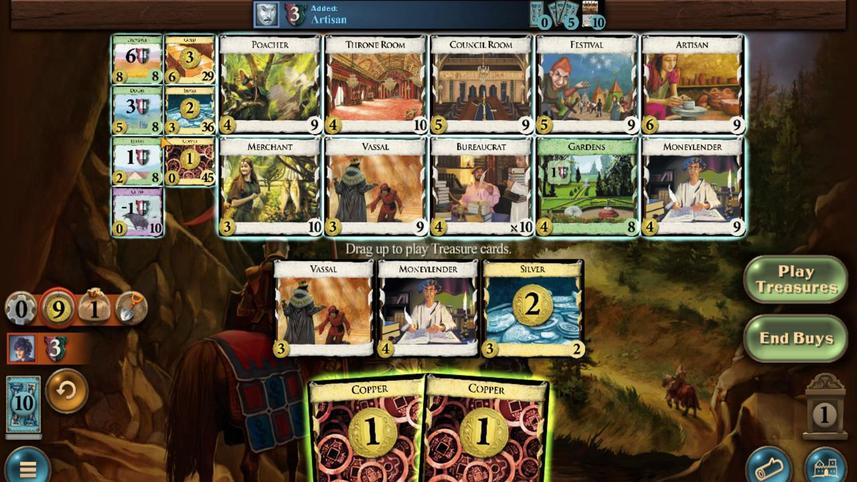 
Action: Mouse pressed left at (446, 393)
Screenshot: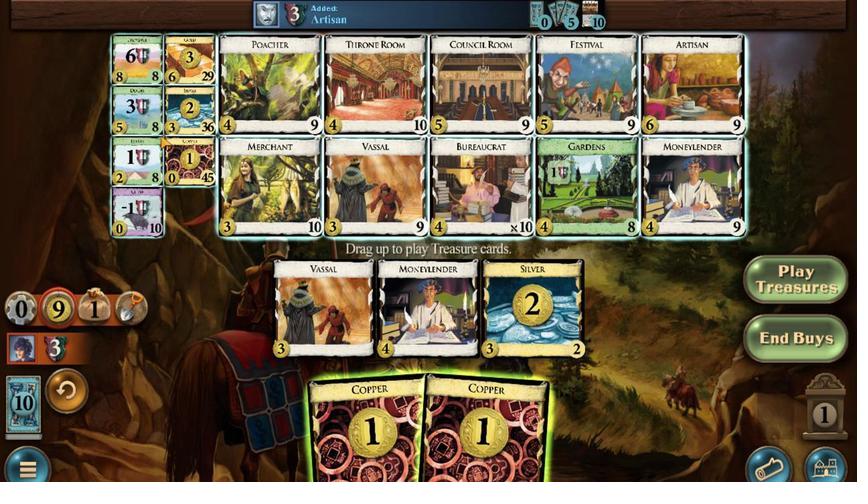 
Action: Mouse moved to (335, 441)
Screenshot: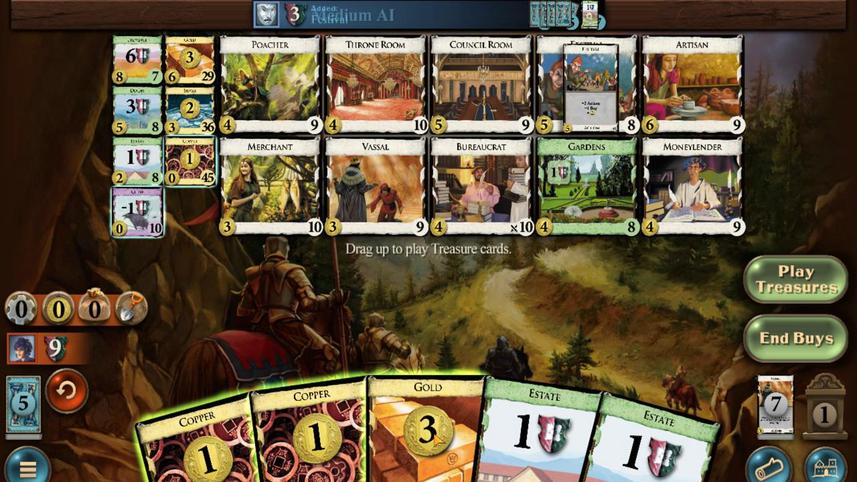
Action: Mouse pressed left at (335, 441)
Screenshot: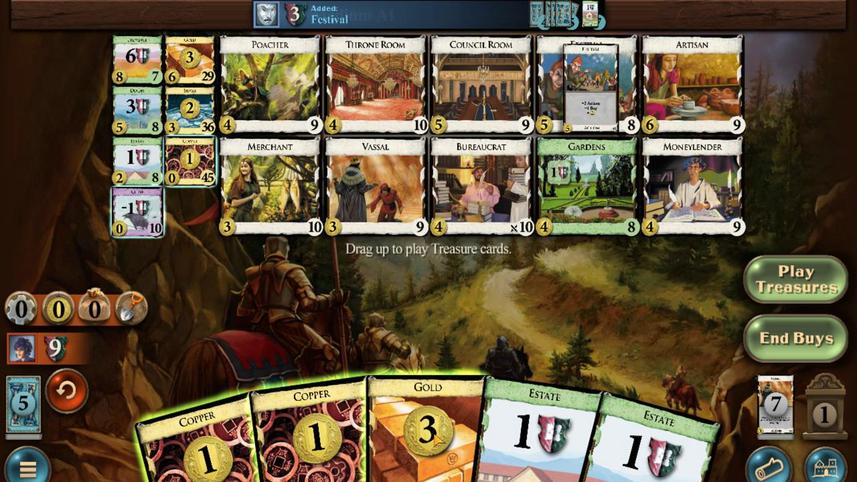 
Action: Mouse moved to (365, 445)
Screenshot: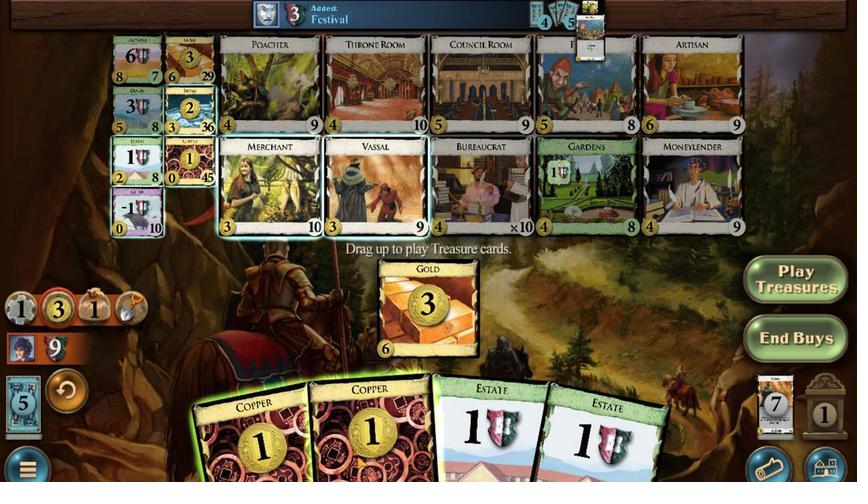 
Action: Mouse pressed left at (365, 445)
Screenshot: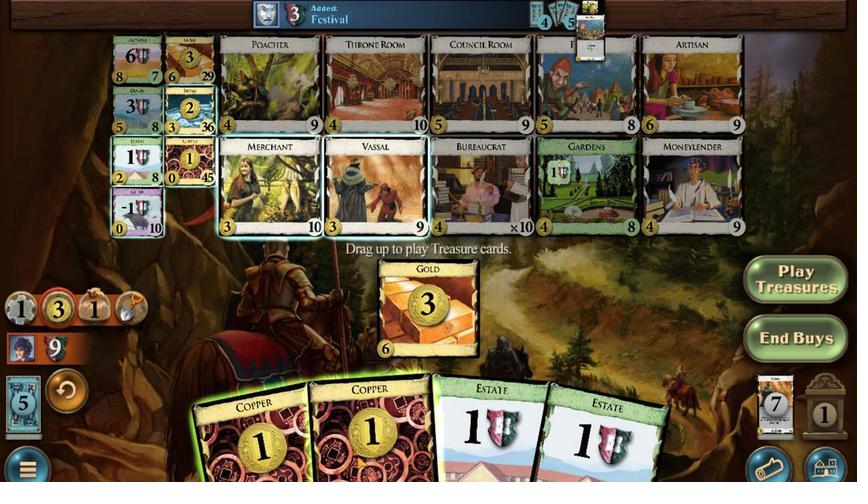 
Action: Mouse moved to (382, 444)
Screenshot: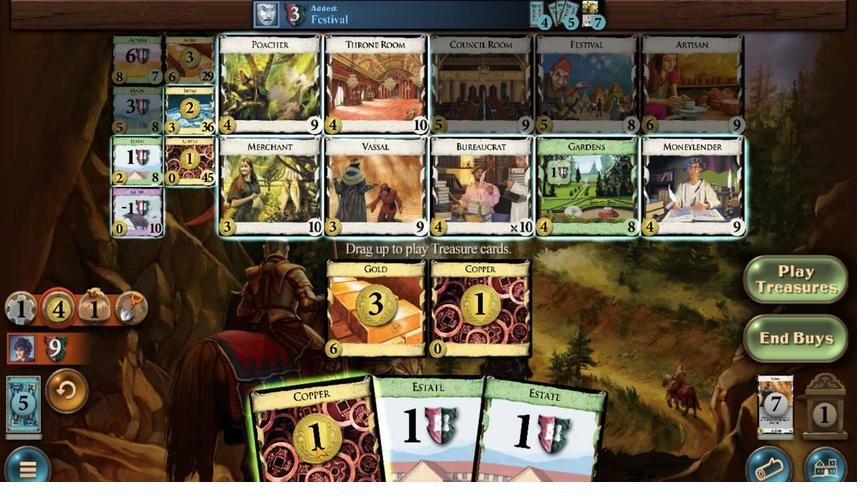 
Action: Mouse pressed left at (382, 444)
Screenshot: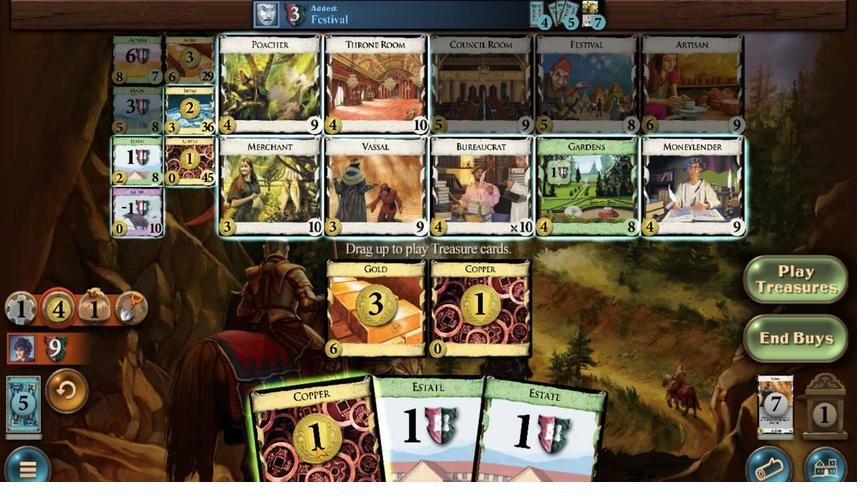 
Action: Mouse moved to (448, 400)
Screenshot: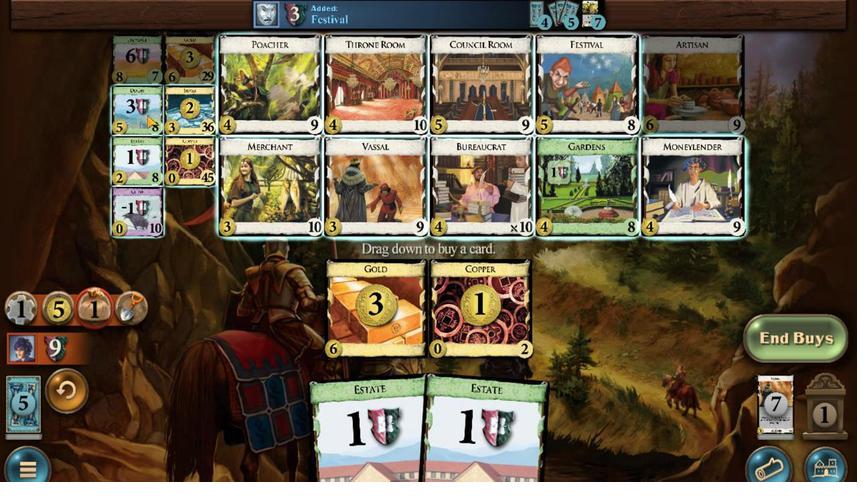 
Action: Mouse pressed left at (448, 400)
Screenshot: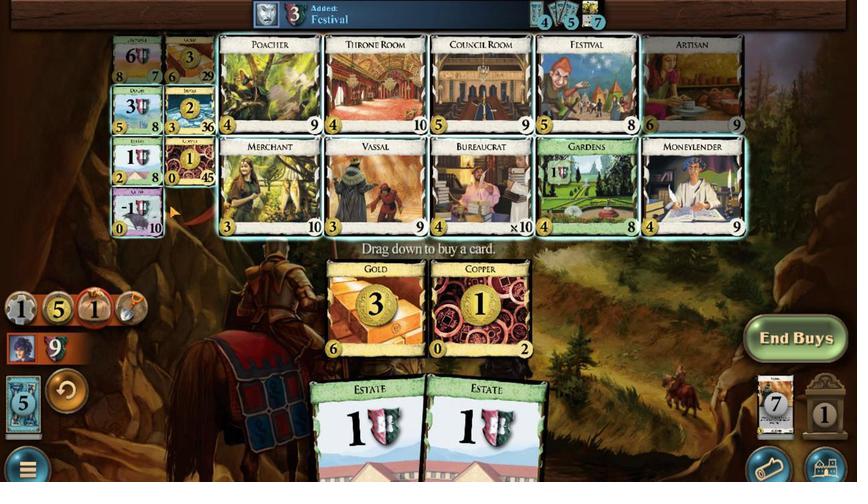 
Action: Mouse moved to (442, 443)
Screenshot: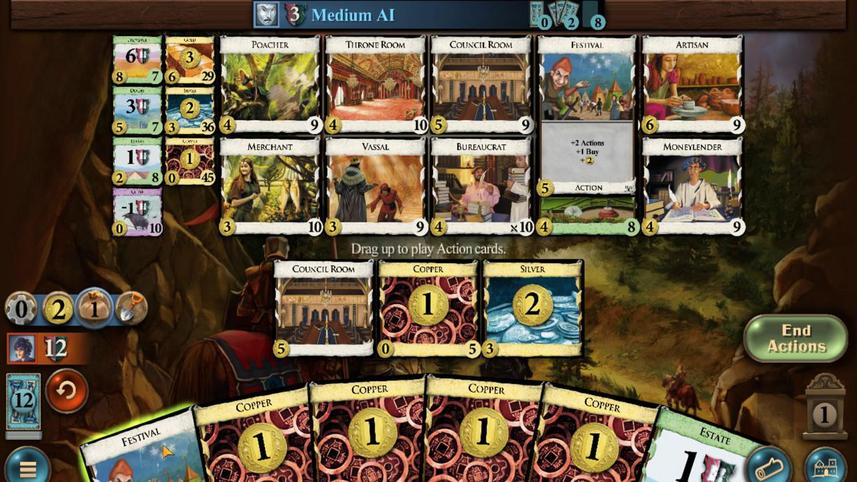 
Action: Mouse pressed left at (442, 443)
Screenshot: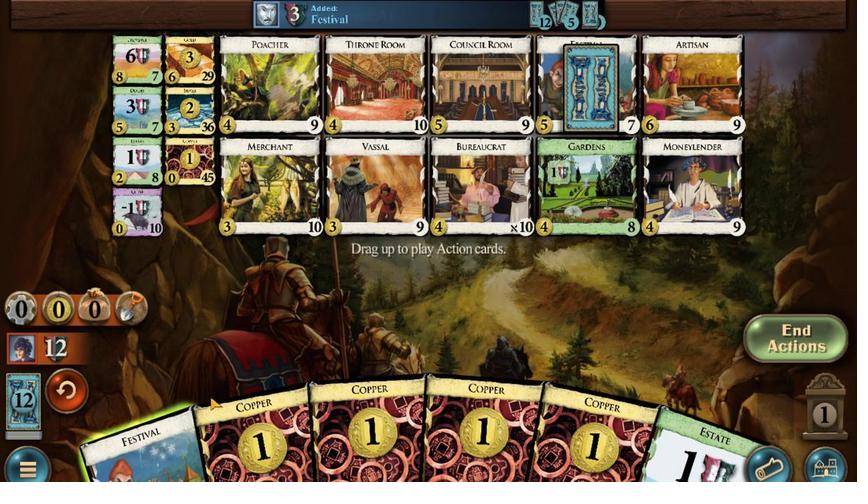
Action: Mouse moved to (310, 441)
Screenshot: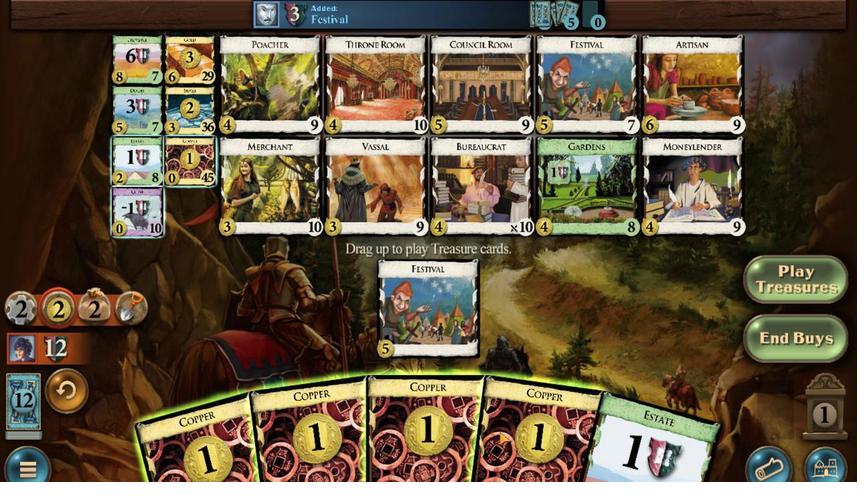
Action: Mouse pressed left at (310, 441)
Screenshot: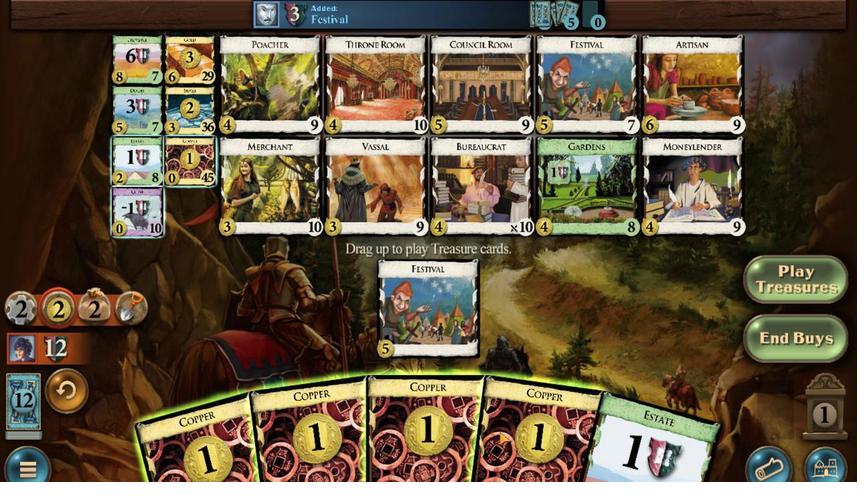 
Action: Mouse moved to (323, 442)
Screenshot: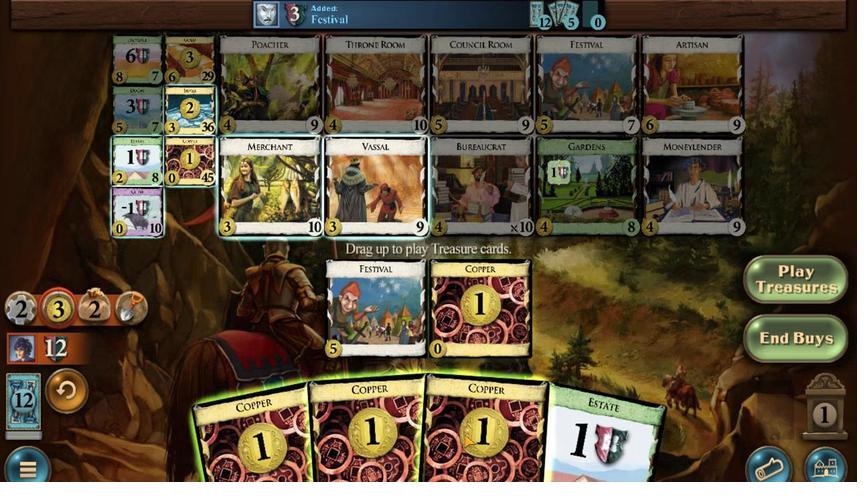 
Action: Mouse pressed left at (323, 442)
Screenshot: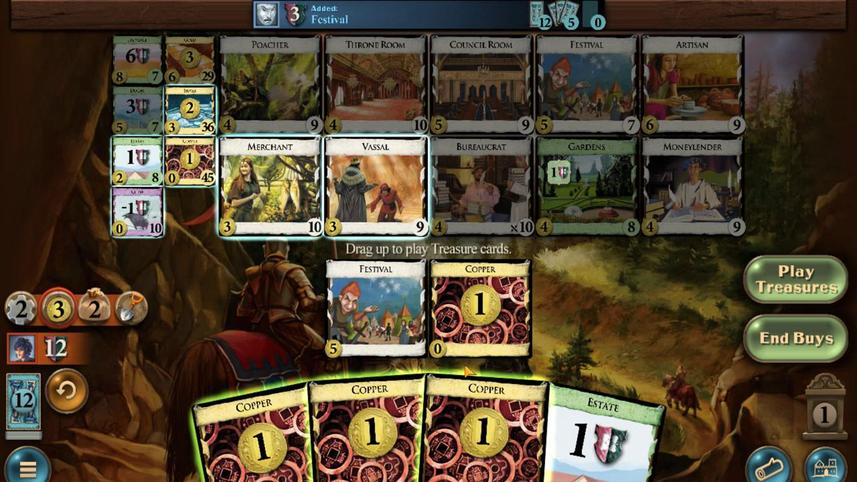 
Action: Mouse moved to (339, 442)
Screenshot: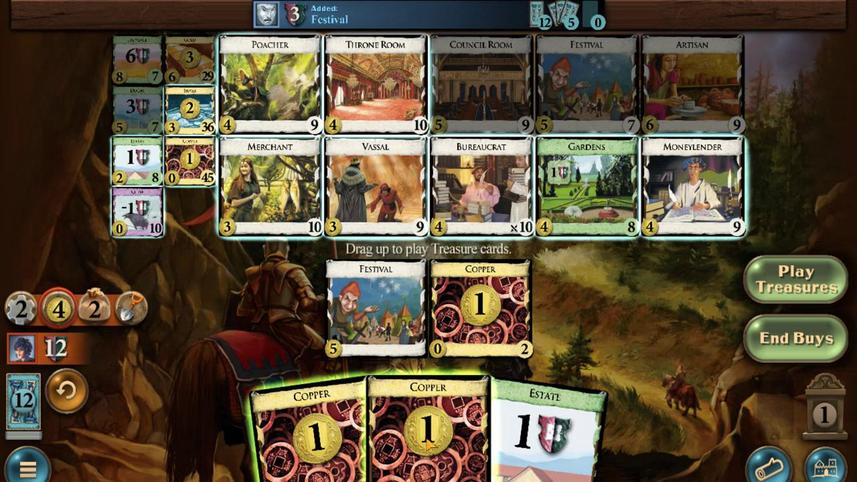 
Action: Mouse pressed left at (339, 442)
Screenshot: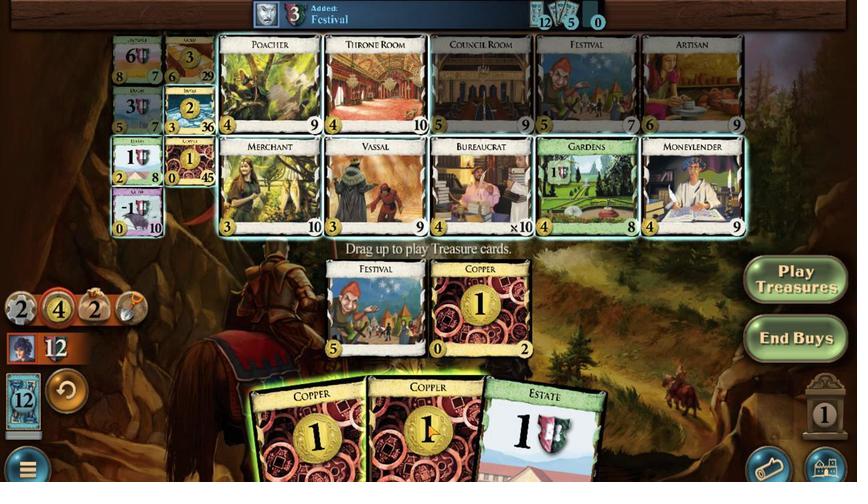 
Action: Mouse moved to (349, 440)
Screenshot: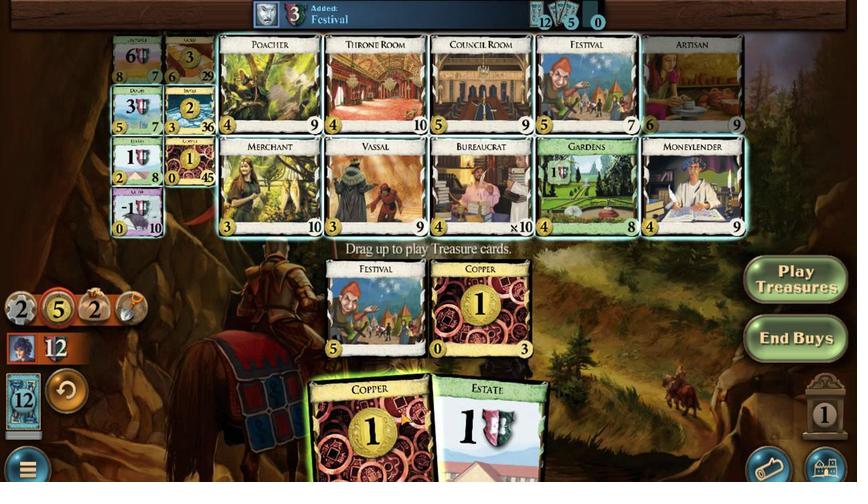 
Action: Mouse pressed left at (349, 440)
Screenshot: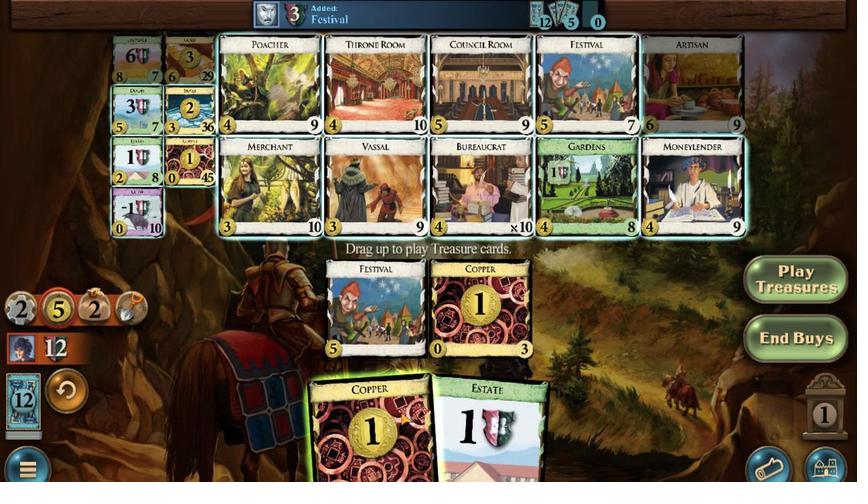 
Action: Mouse moved to (457, 399)
Screenshot: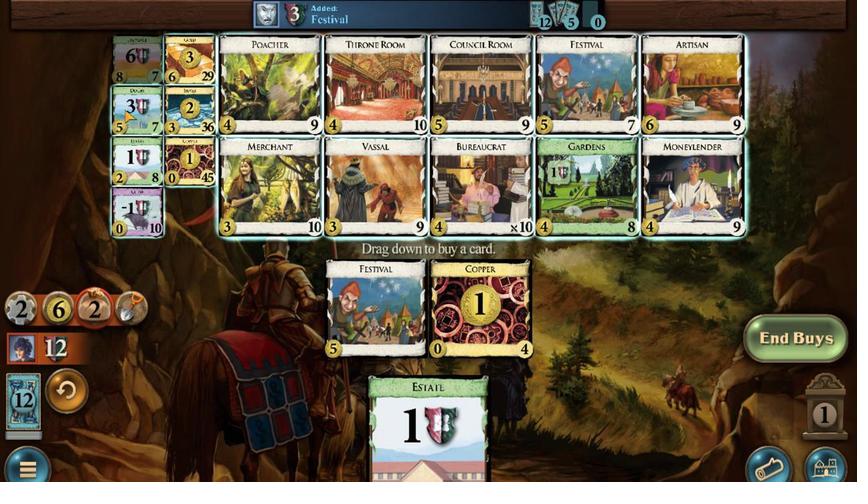 
Action: Mouse pressed left at (457, 399)
Screenshot: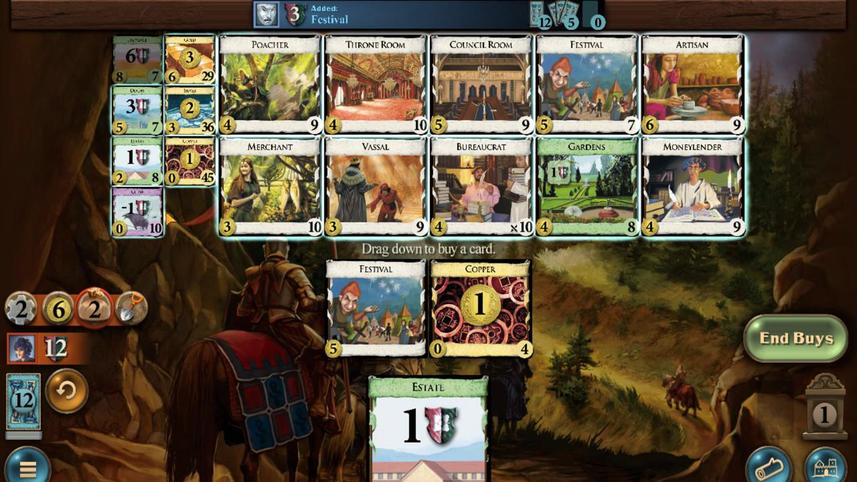 
Action: Mouse moved to (428, 406)
Screenshot: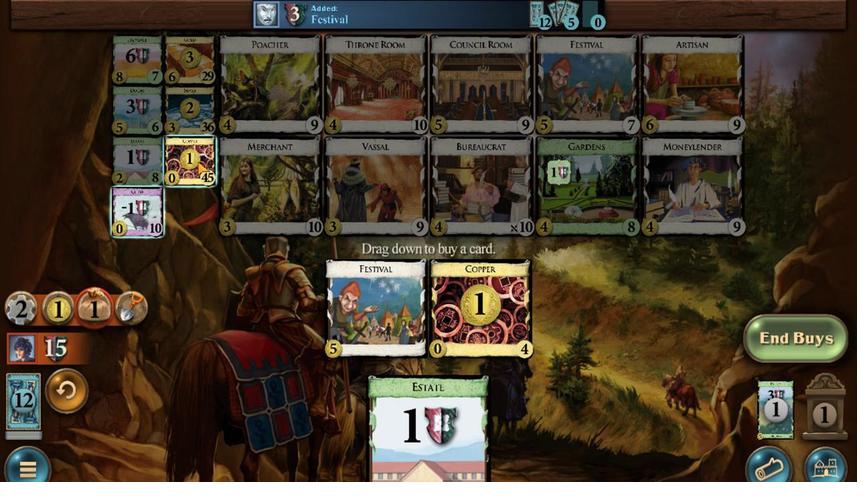 
Action: Mouse pressed left at (428, 406)
Screenshot: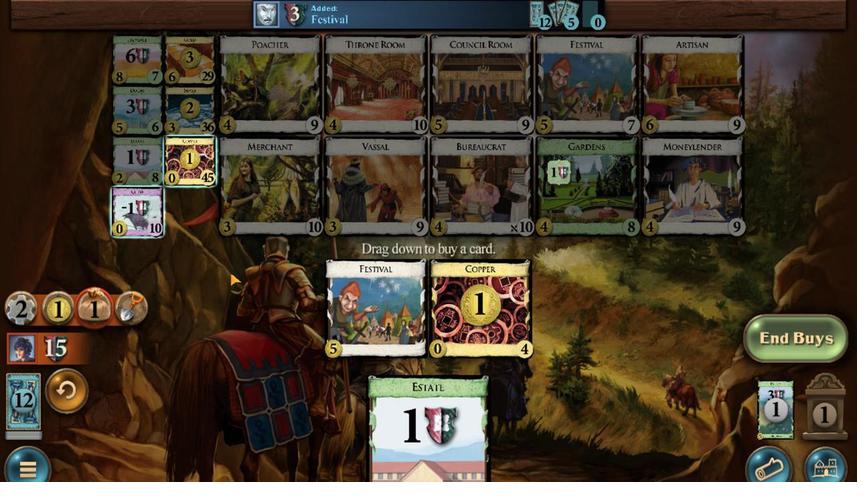 
Action: Mouse moved to (447, 445)
Screenshot: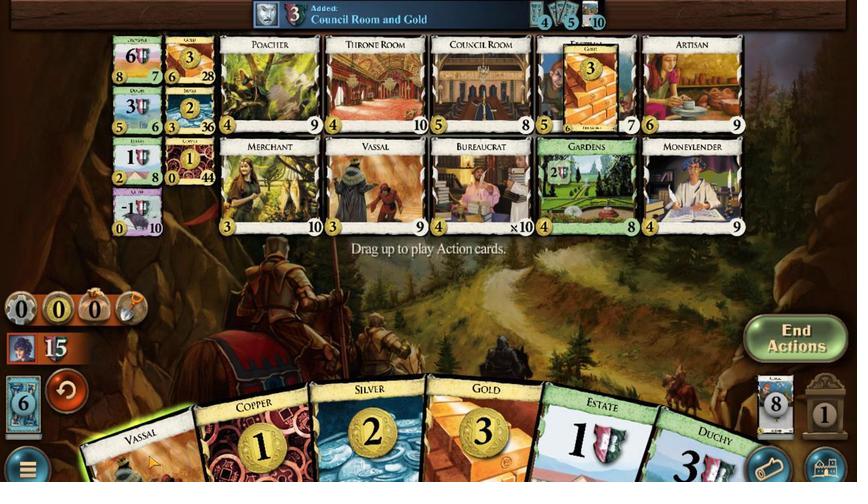
Action: Mouse pressed left at (447, 445)
Screenshot: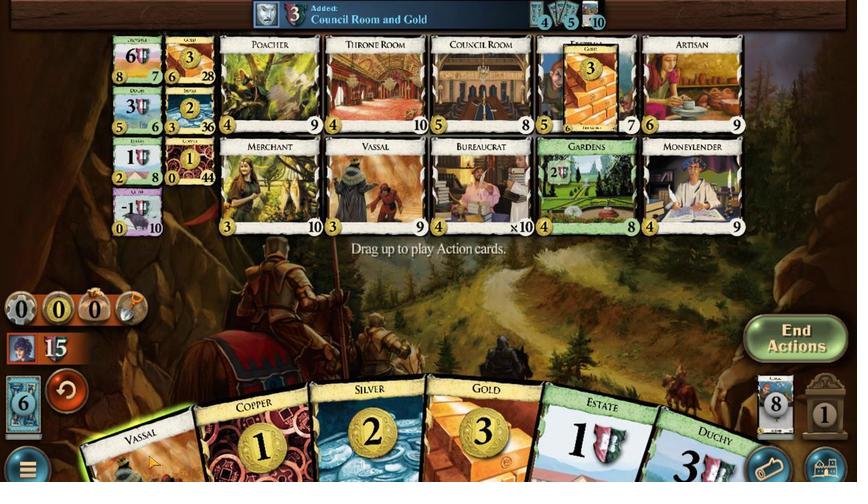 
Action: Mouse moved to (343, 443)
Screenshot: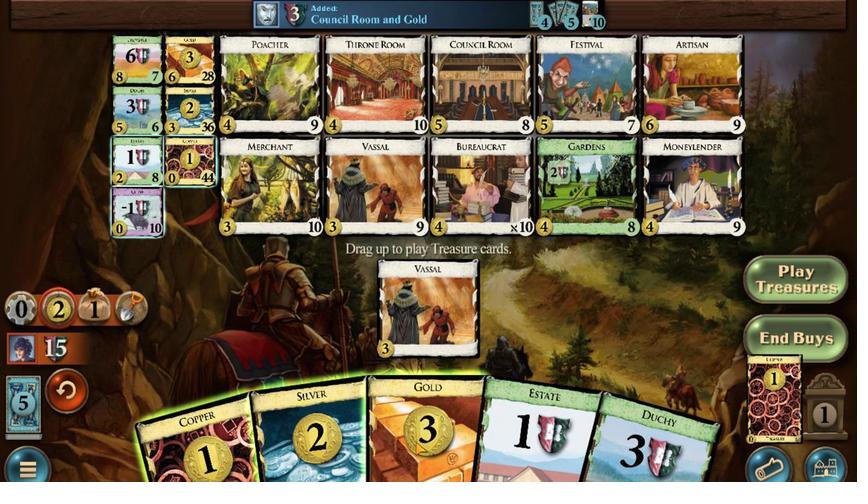 
Action: Mouse pressed left at (343, 443)
Screenshot: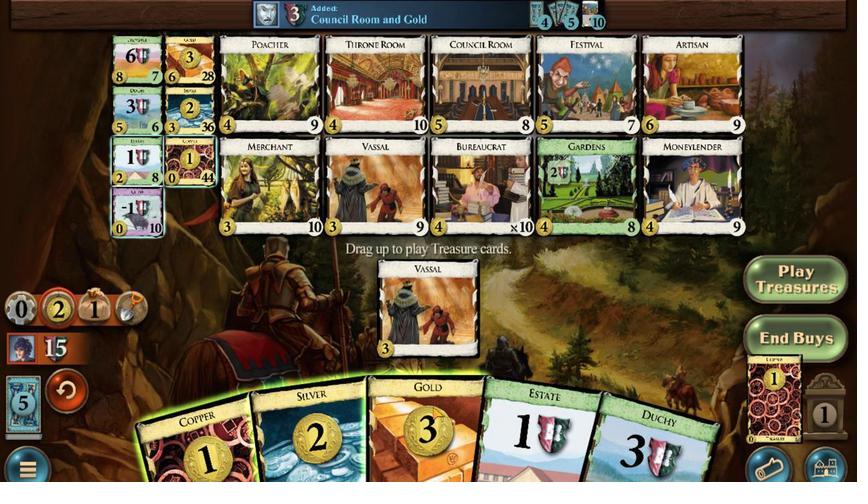 
Action: Mouse moved to (346, 441)
Screenshot: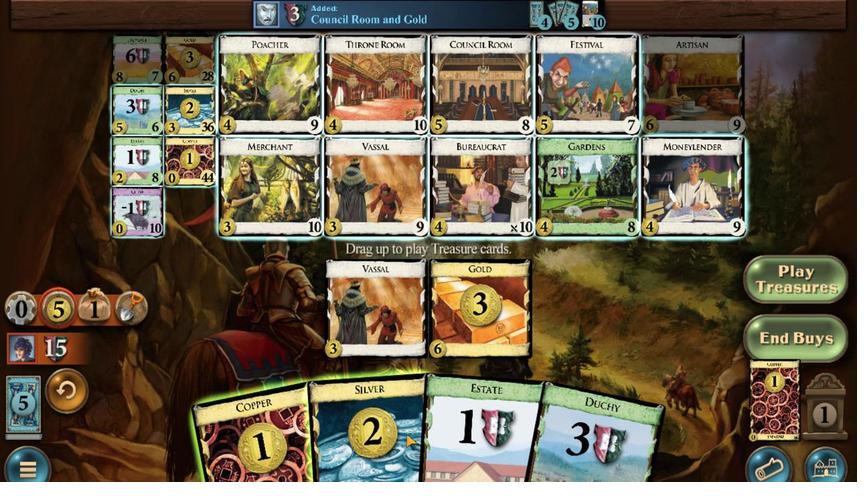 
Action: Mouse pressed left at (346, 441)
Screenshot: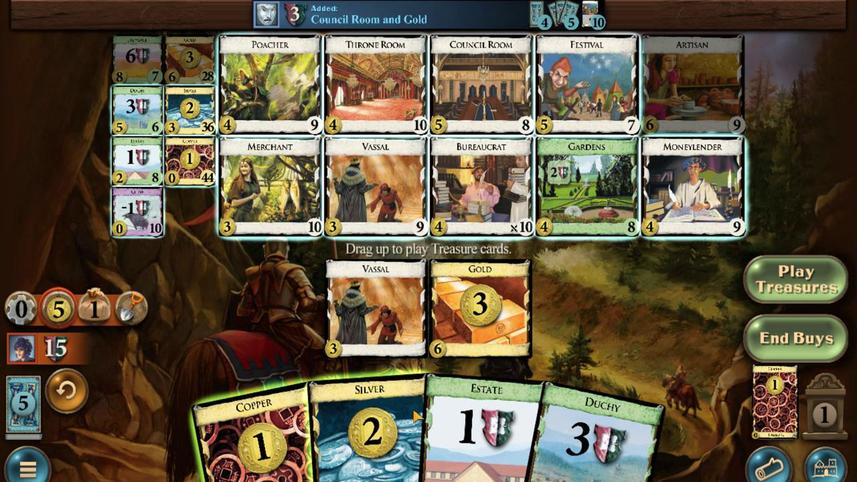 
Action: Mouse moved to (371, 439)
Screenshot: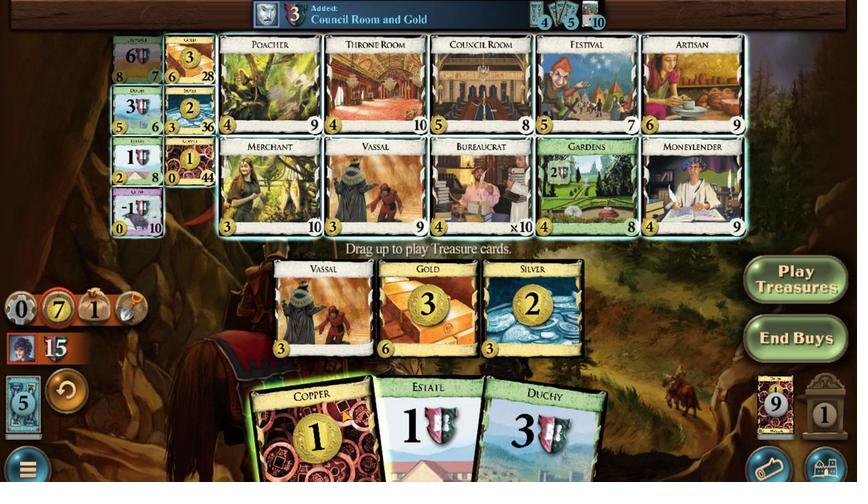 
Action: Mouse pressed left at (371, 439)
Screenshot: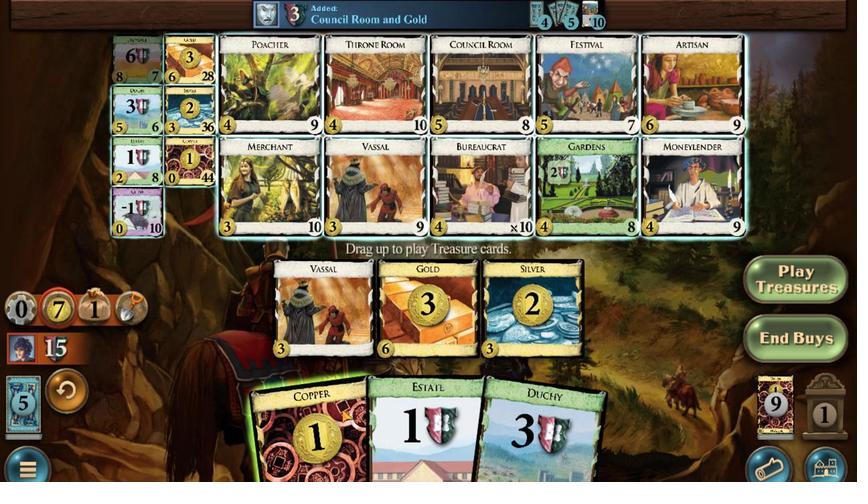 
Action: Mouse moved to (451, 393)
Screenshot: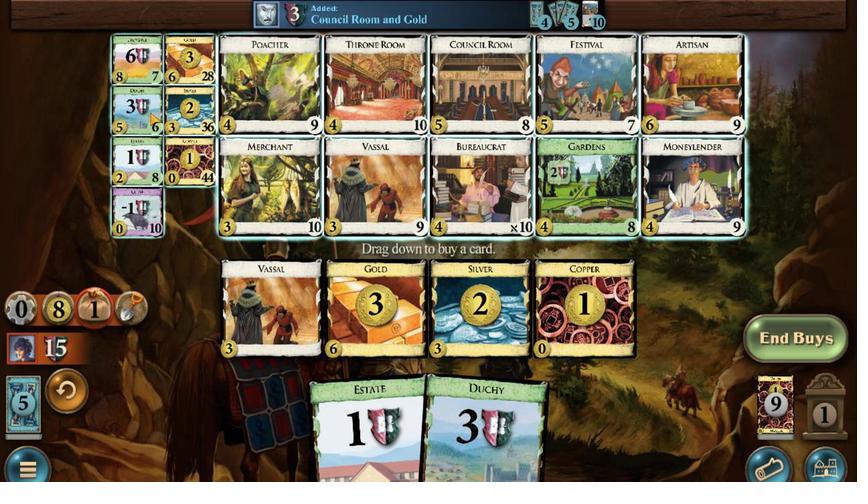 
Action: Mouse pressed left at (451, 393)
Screenshot: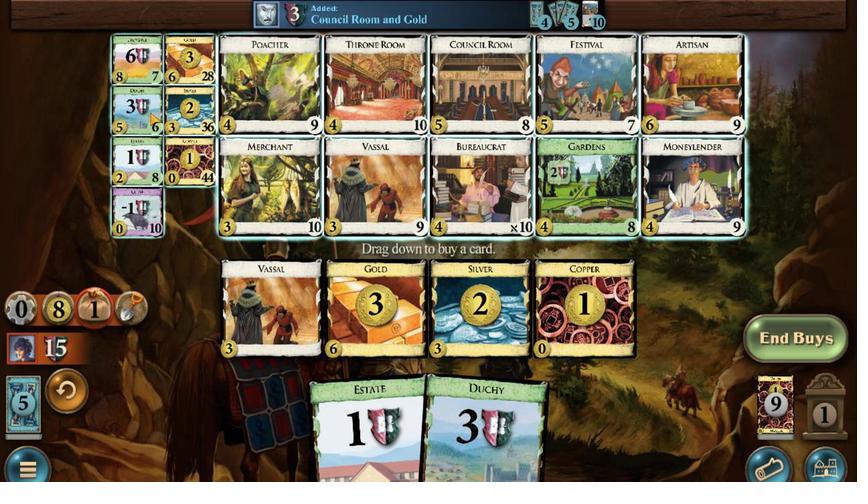 
Action: Mouse moved to (424, 445)
Screenshot: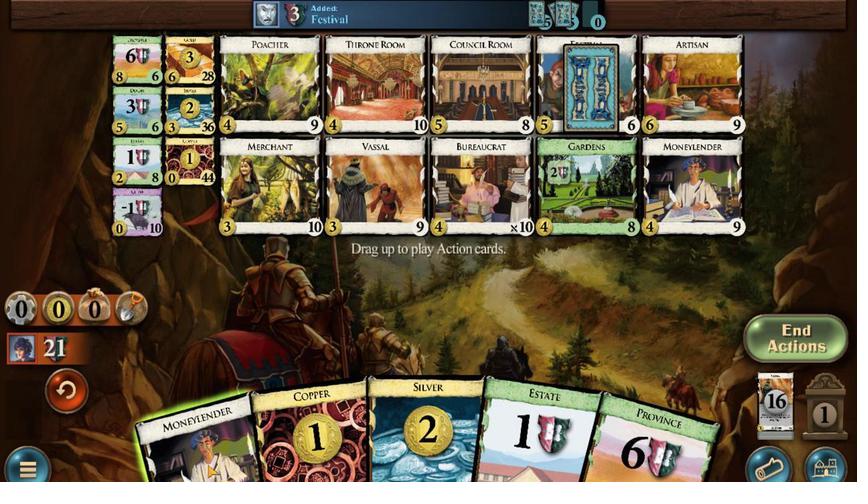 
Action: Mouse pressed left at (424, 445)
Screenshot: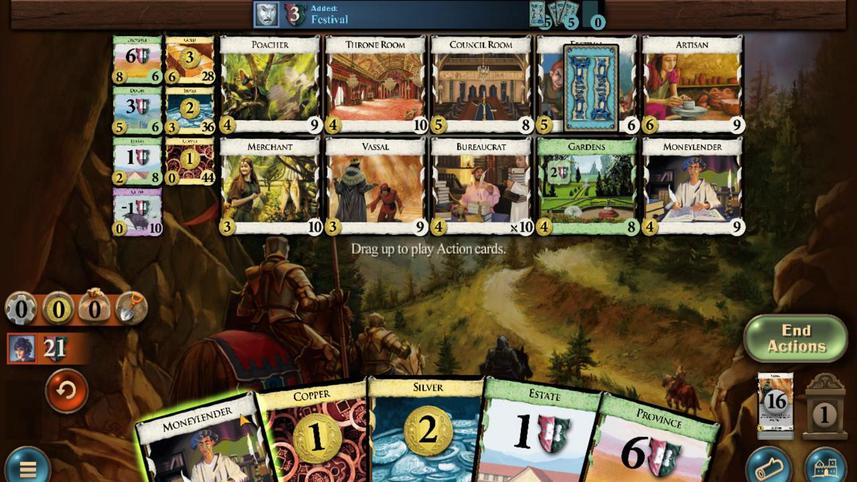 
Action: Mouse moved to (380, 441)
Screenshot: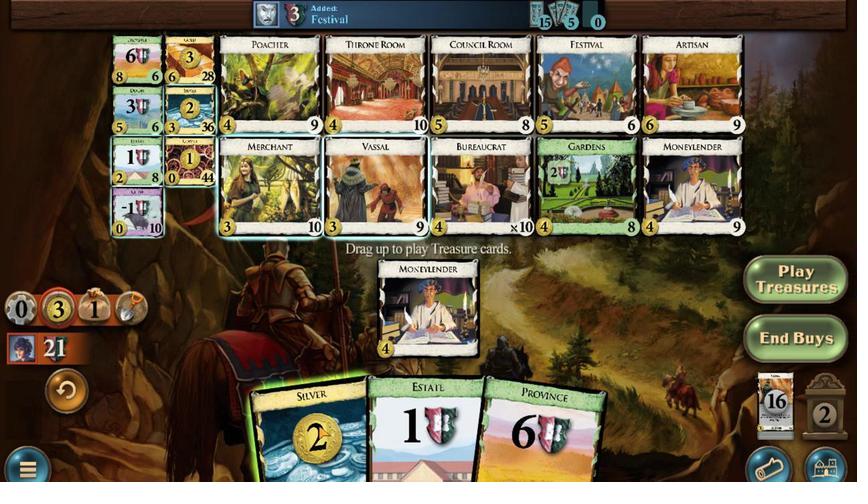 
Action: Mouse pressed left at (380, 441)
Screenshot: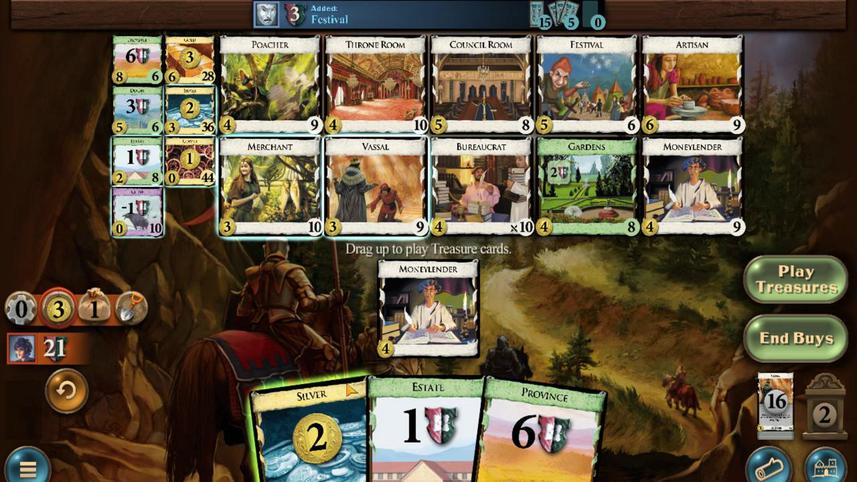 
Action: Mouse moved to (455, 398)
Screenshot: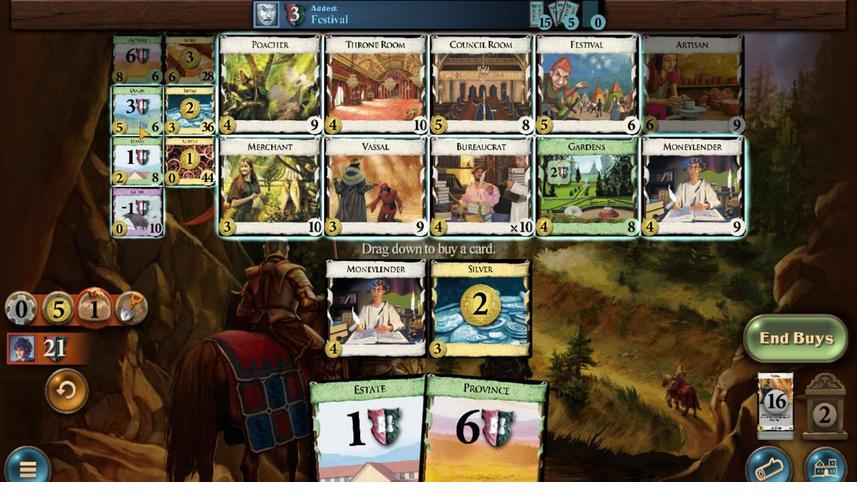 
Action: Mouse pressed left at (455, 398)
Screenshot: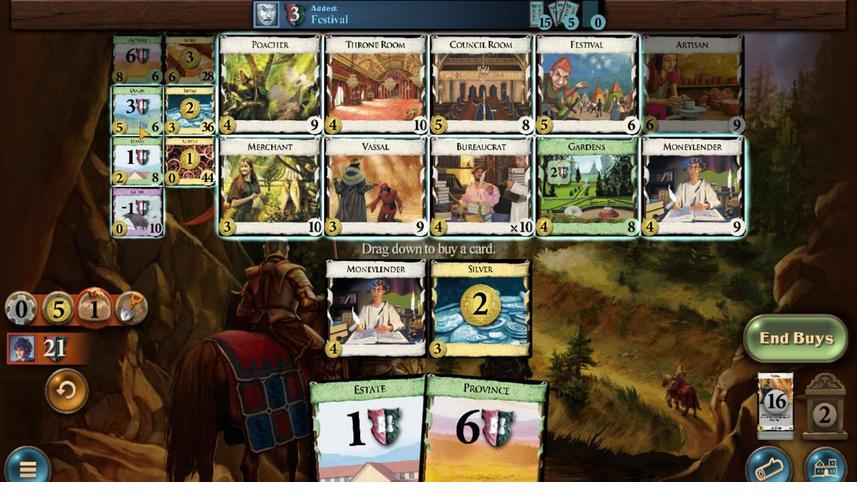 
Action: Mouse moved to (352, 445)
Screenshot: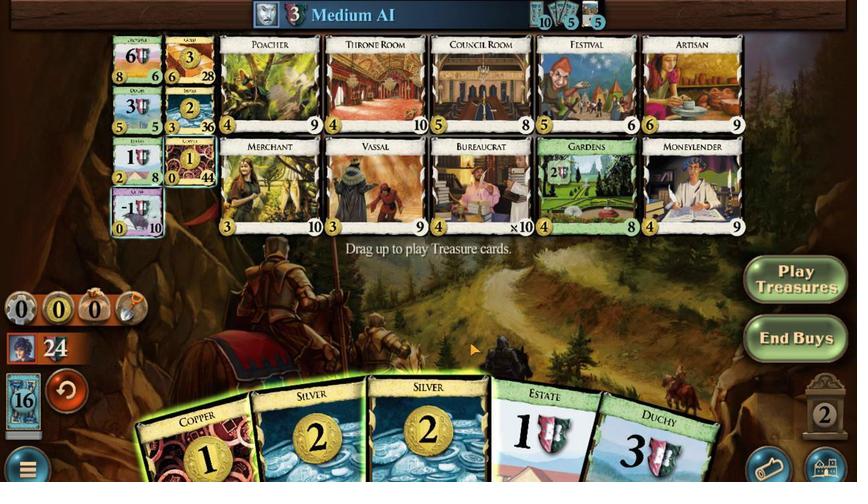 
Action: Mouse pressed left at (352, 445)
Screenshot: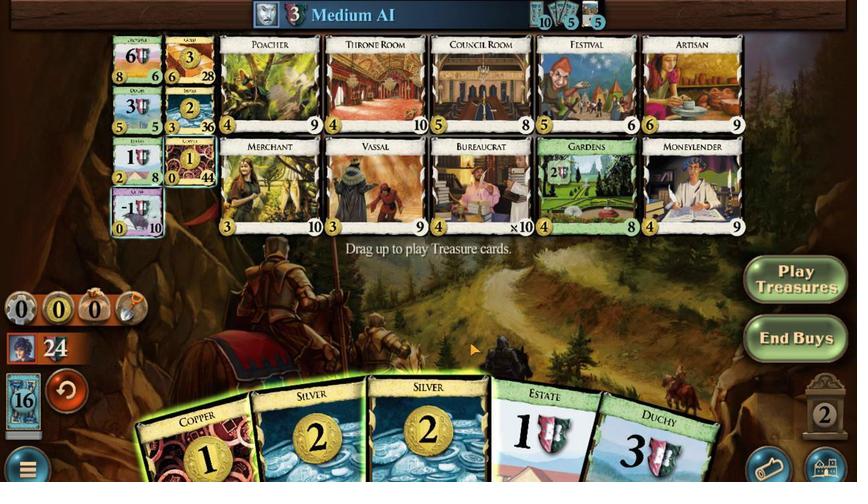 
Action: Mouse moved to (355, 439)
Screenshot: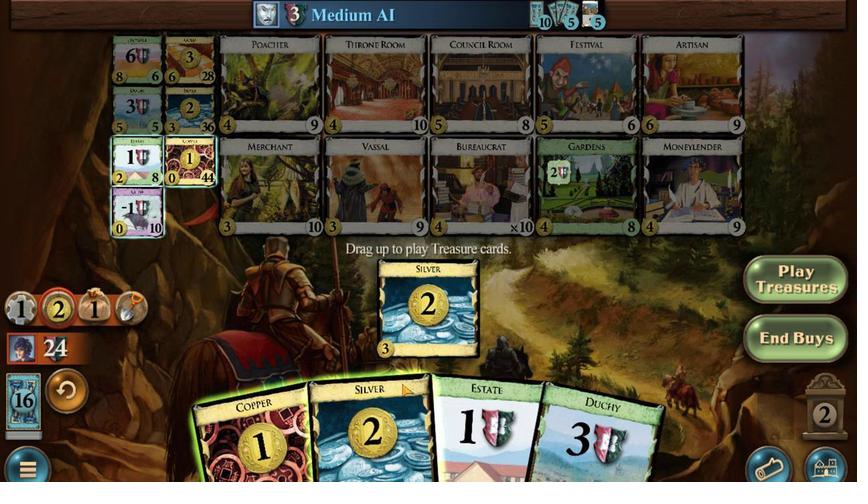 
Action: Mouse pressed left at (355, 439)
Screenshot: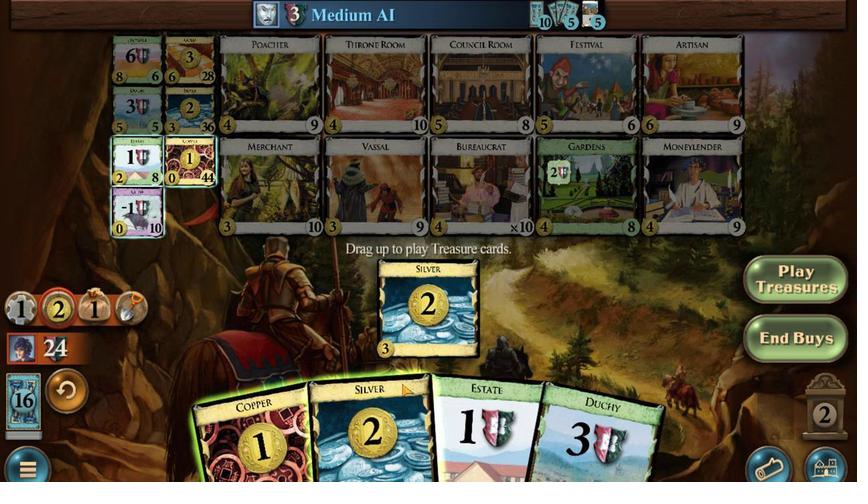 
Action: Mouse moved to (388, 443)
Screenshot: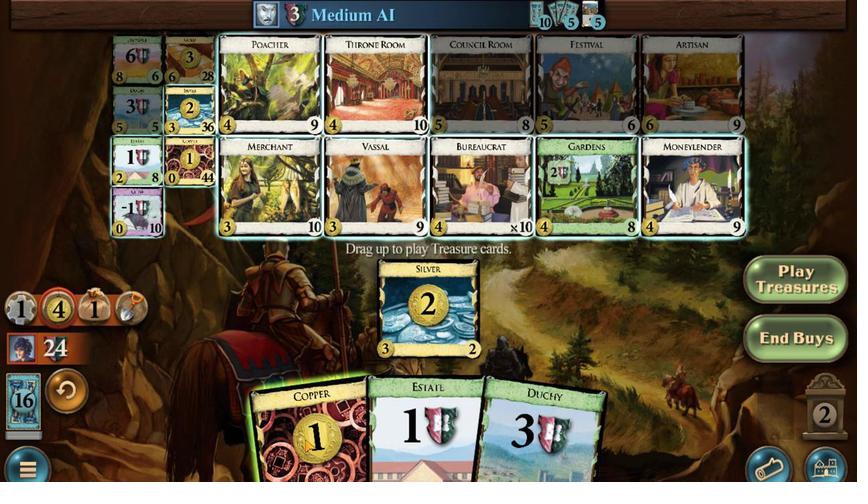 
Action: Mouse pressed left at (388, 443)
Screenshot: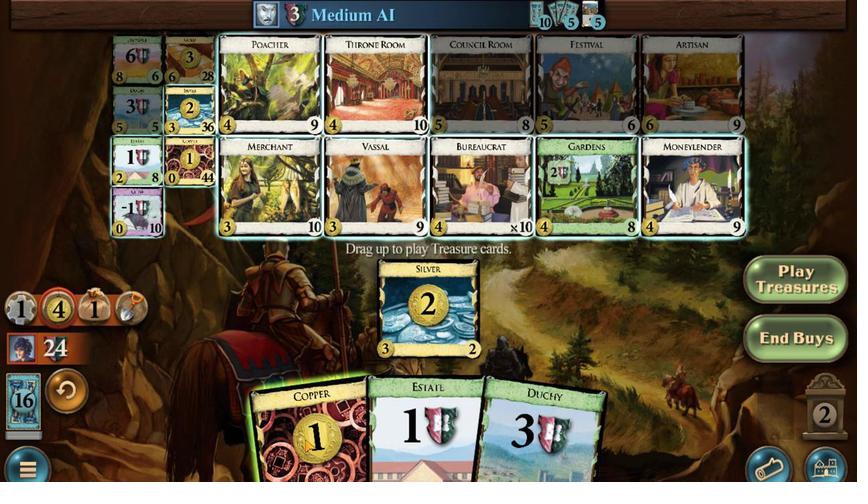 
Action: Mouse moved to (272, 392)
Screenshot: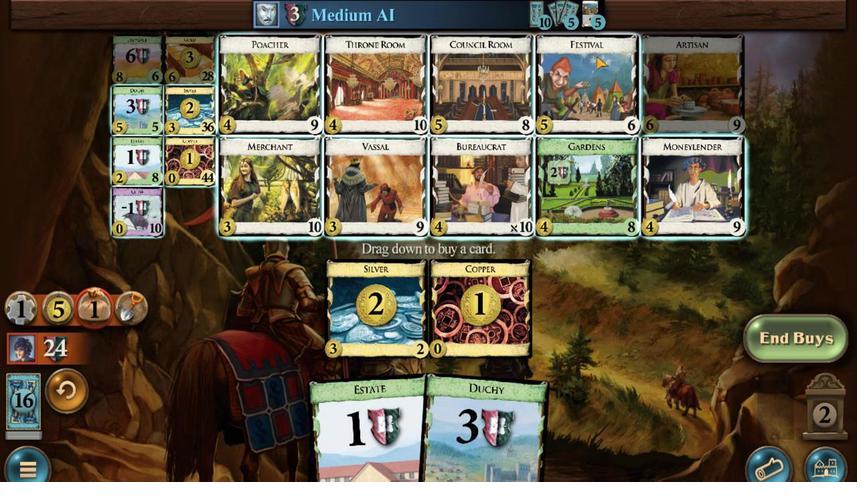 
Action: Mouse pressed left at (272, 392)
Screenshot: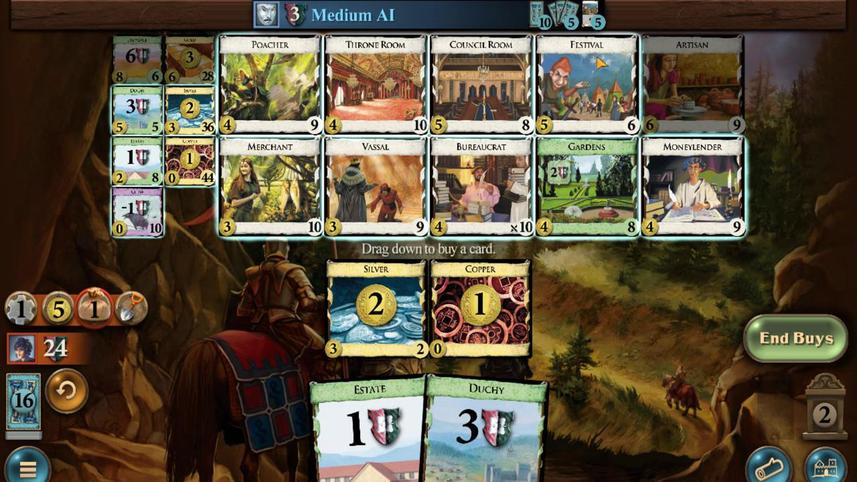 
Action: Mouse moved to (448, 444)
Screenshot: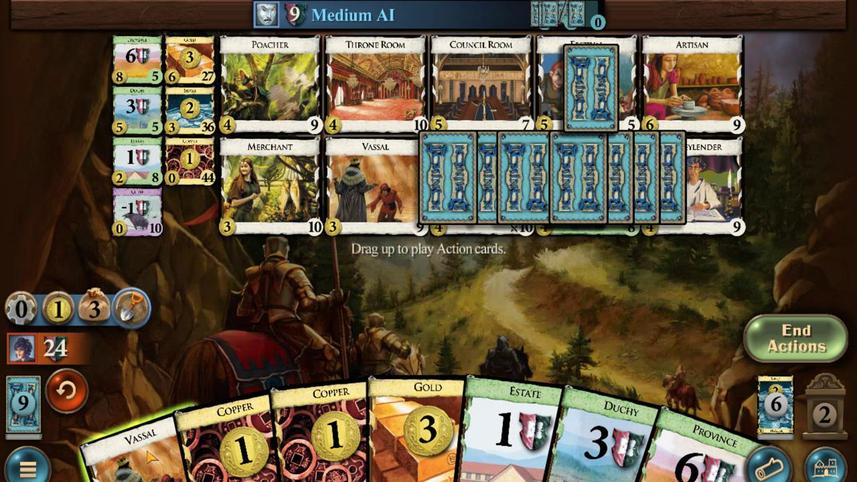 
Action: Mouse pressed left at (448, 444)
Screenshot: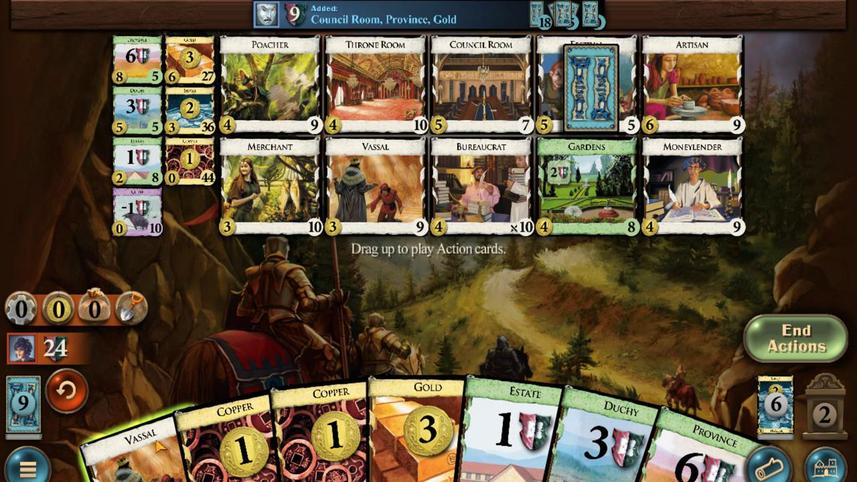 
Action: Mouse moved to (365, 441)
Screenshot: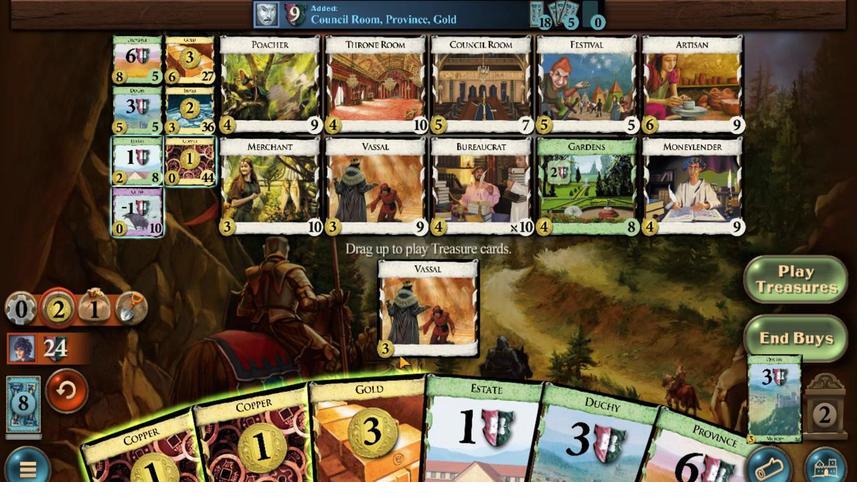 
Action: Mouse pressed left at (365, 441)
Screenshot: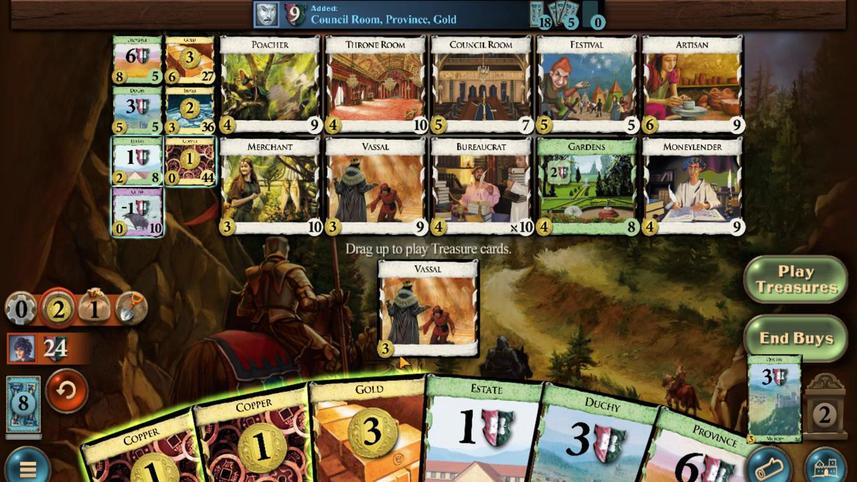
Action: Mouse moved to (376, 443)
Screenshot: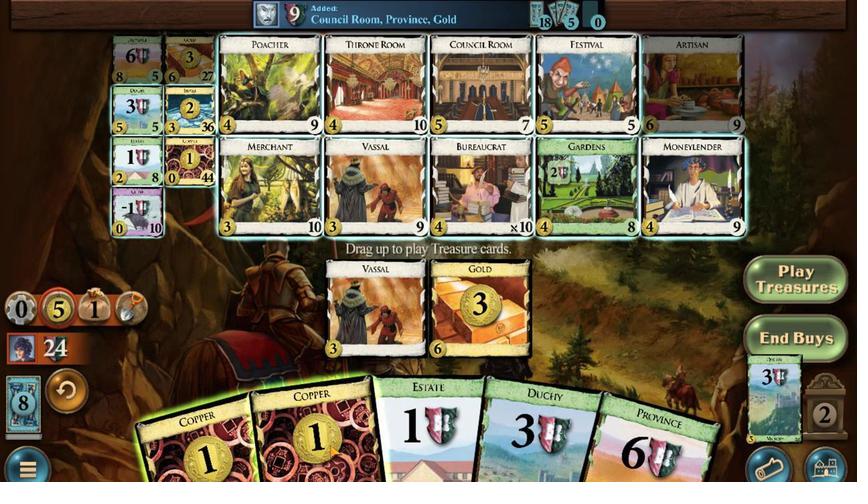 
Action: Mouse pressed left at (376, 443)
Screenshot: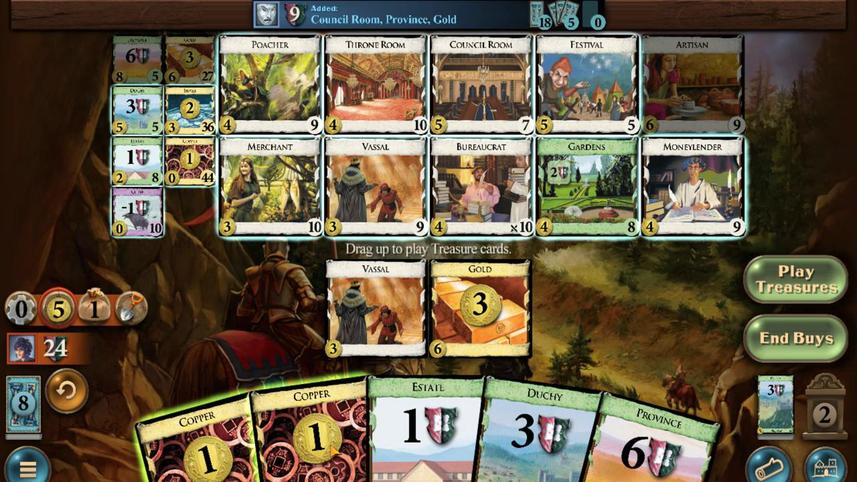 
Action: Mouse moved to (275, 394)
Screenshot: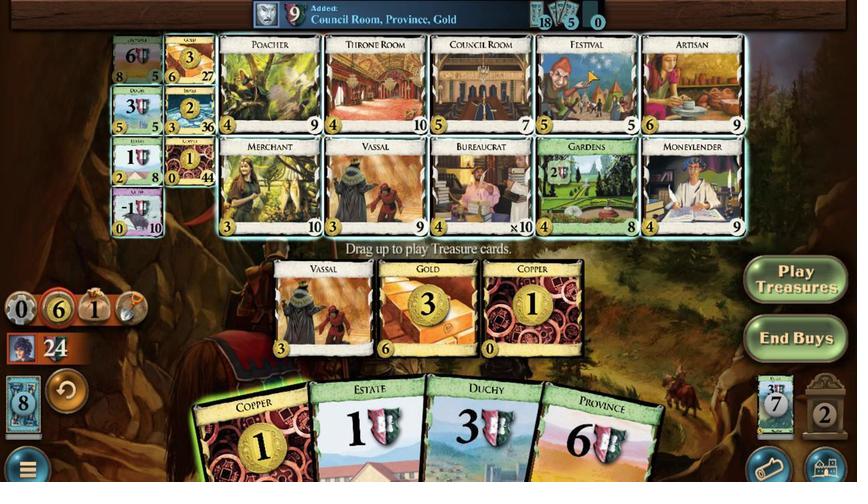 
Action: Mouse pressed left at (275, 394)
Screenshot: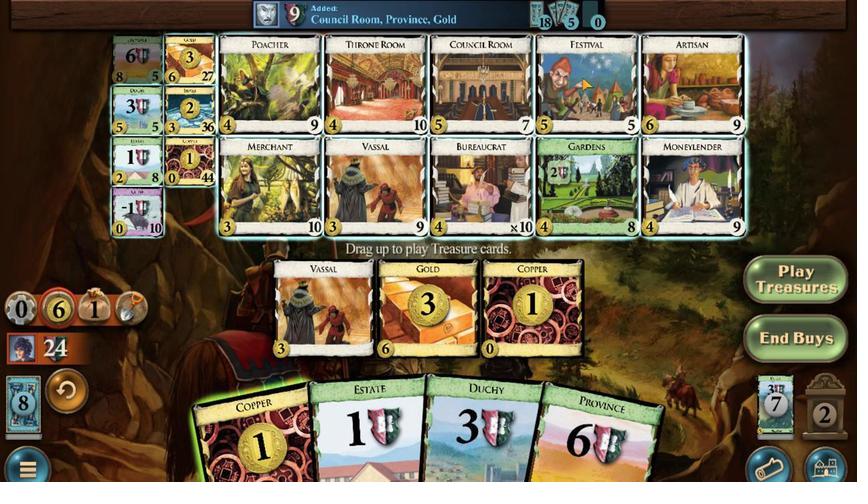 
Action: Mouse moved to (414, 441)
Screenshot: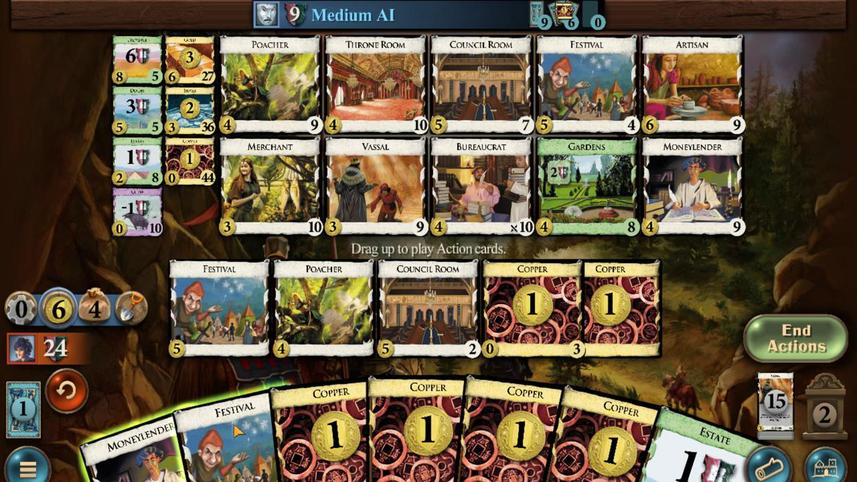 
Action: Mouse pressed left at (414, 441)
Screenshot: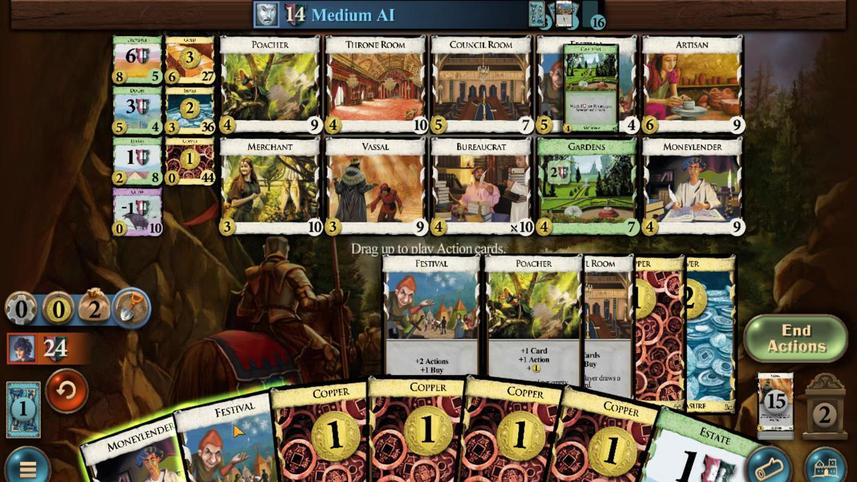 
Action: Mouse moved to (439, 445)
Screenshot: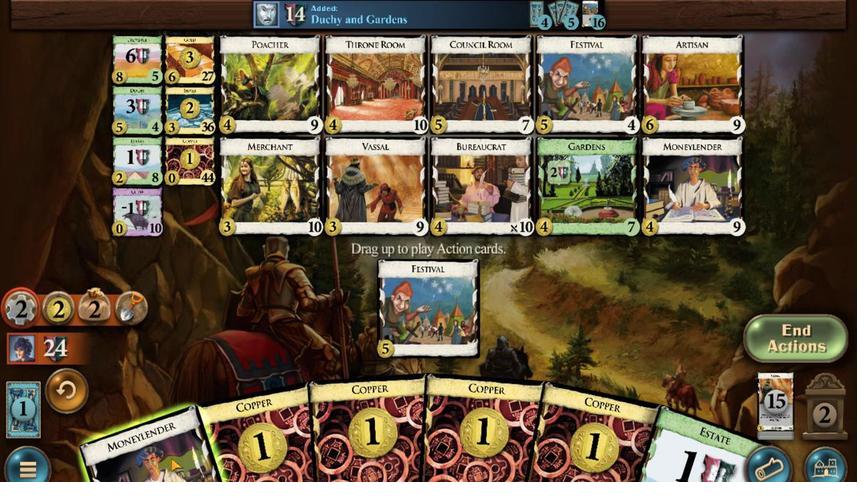 
Action: Mouse pressed left at (439, 445)
Screenshot: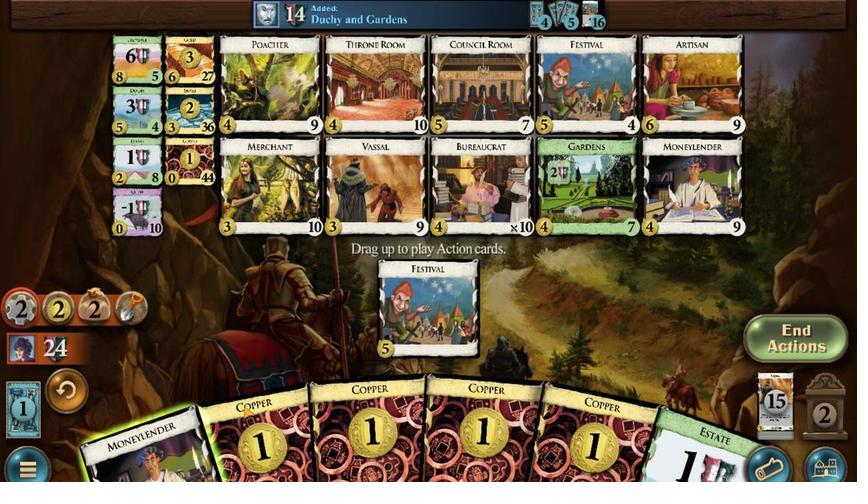 
Action: Mouse moved to (351, 443)
Screenshot: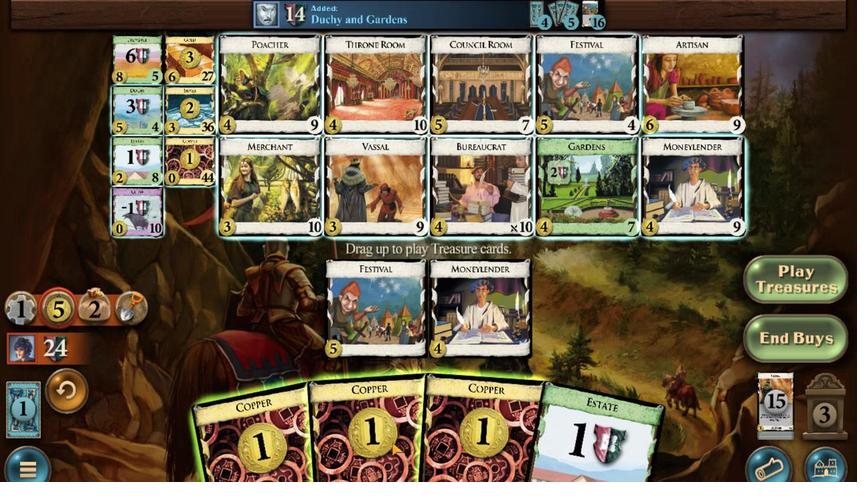 
Action: Mouse pressed left at (351, 443)
Screenshot: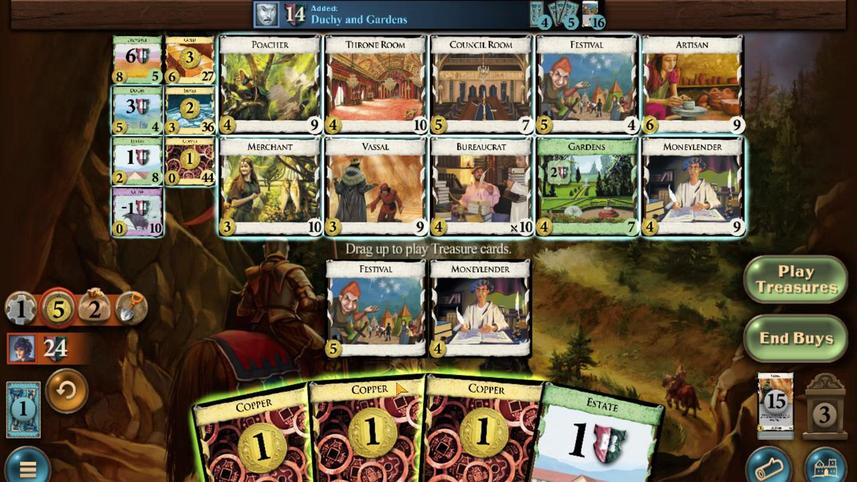 
Action: Mouse moved to (340, 439)
Screenshot: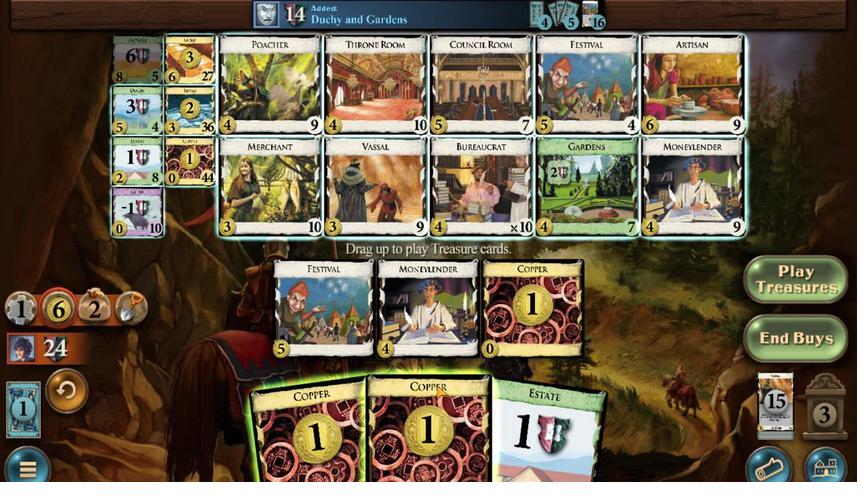 
Action: Mouse pressed left at (340, 439)
Screenshot: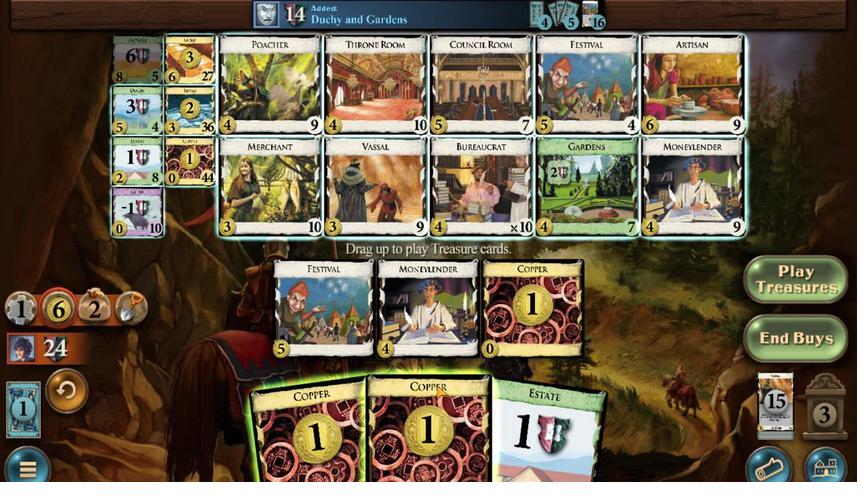 
Action: Mouse moved to (366, 443)
Screenshot: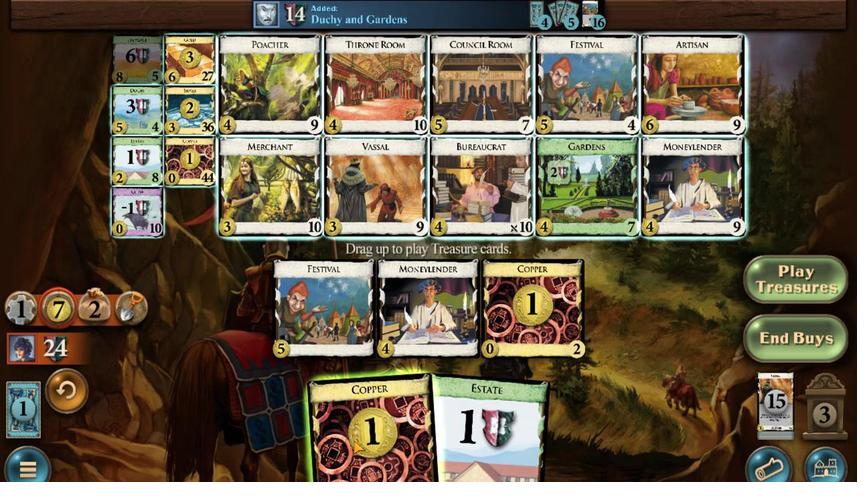 
Action: Mouse pressed left at (366, 443)
Screenshot: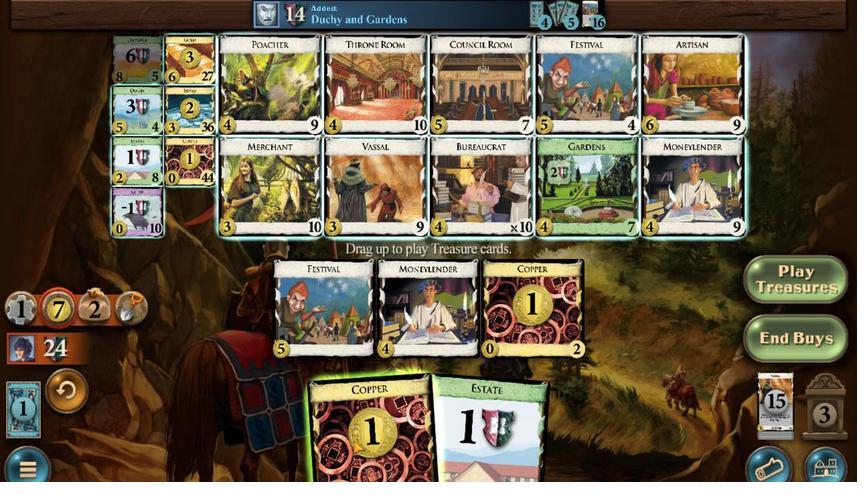 
Action: Mouse moved to (452, 392)
Screenshot: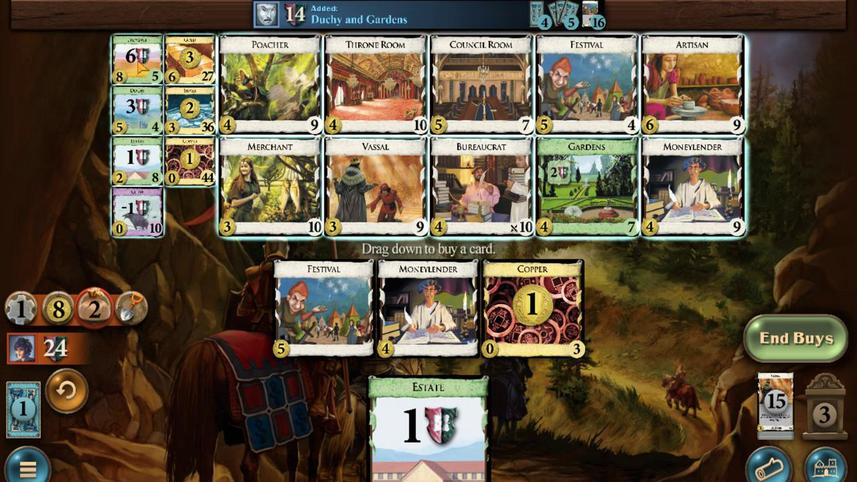 
Action: Mouse pressed left at (452, 392)
Screenshot: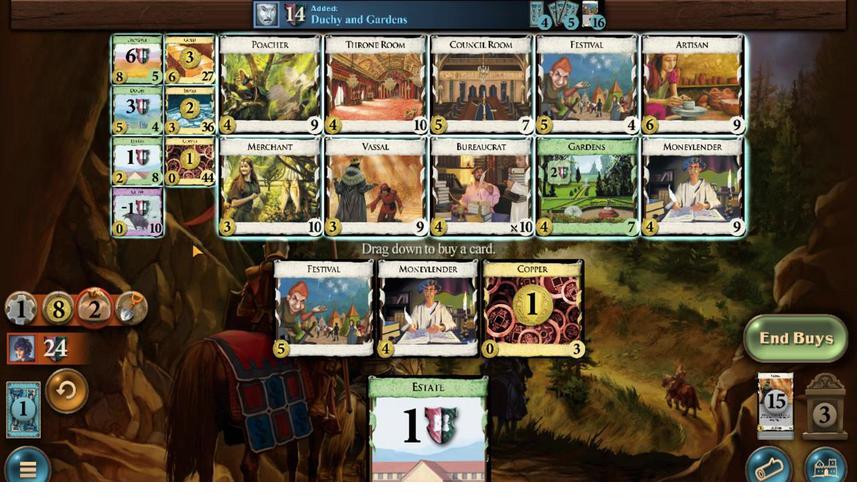 
Action: Mouse moved to (428, 408)
Screenshot: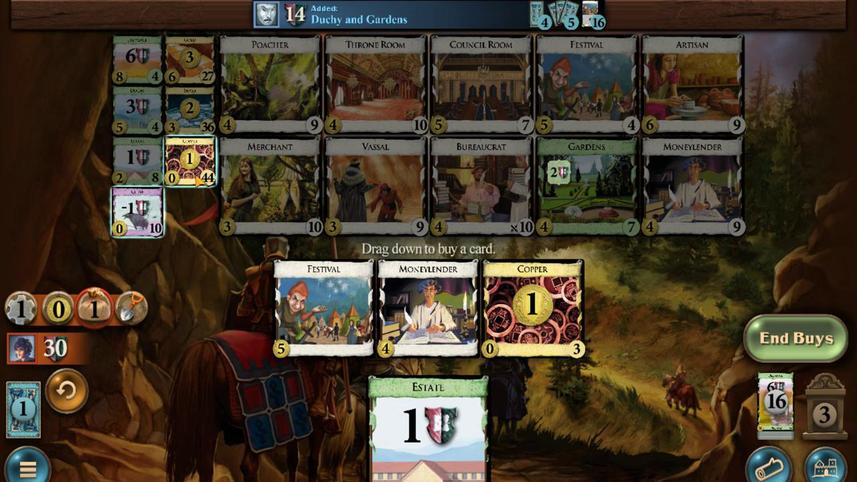 
Action: Mouse pressed left at (428, 408)
Screenshot: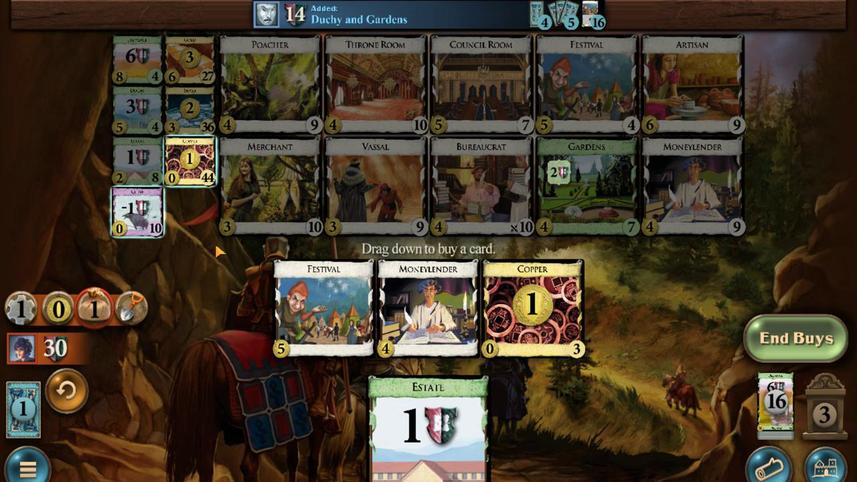 
Action: Mouse moved to (341, 441)
Screenshot: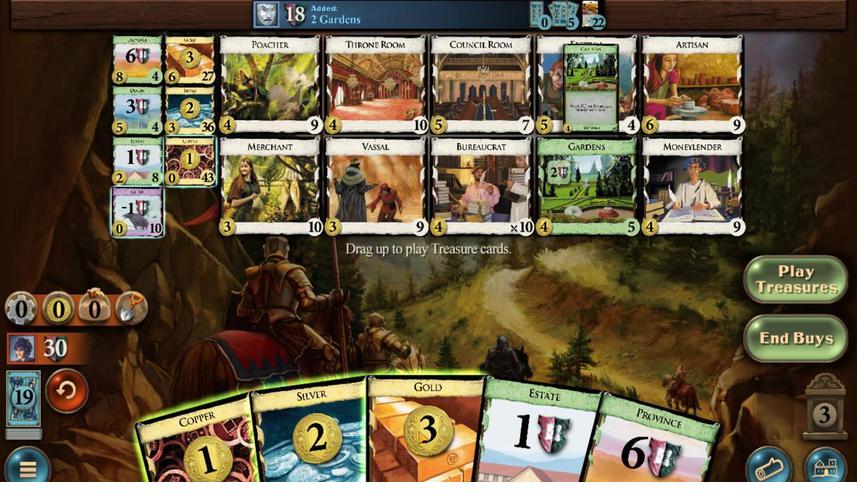 
Action: Mouse pressed left at (341, 441)
Screenshot: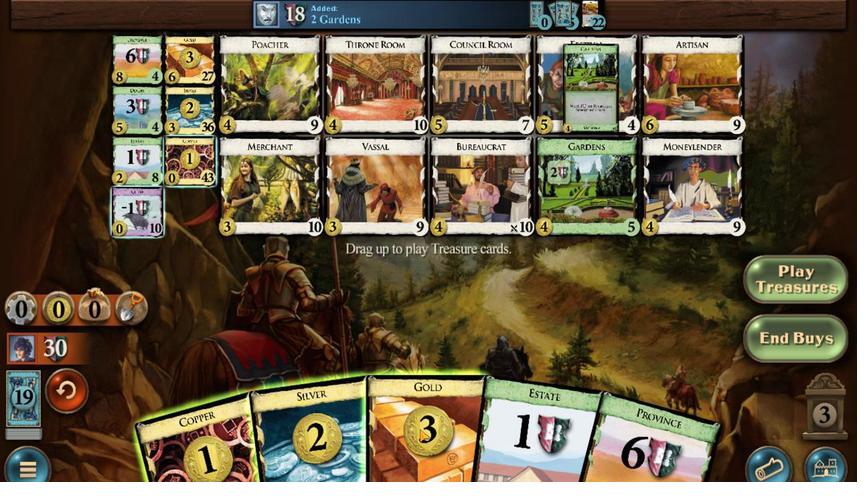 
Action: Mouse moved to (357, 441)
Screenshot: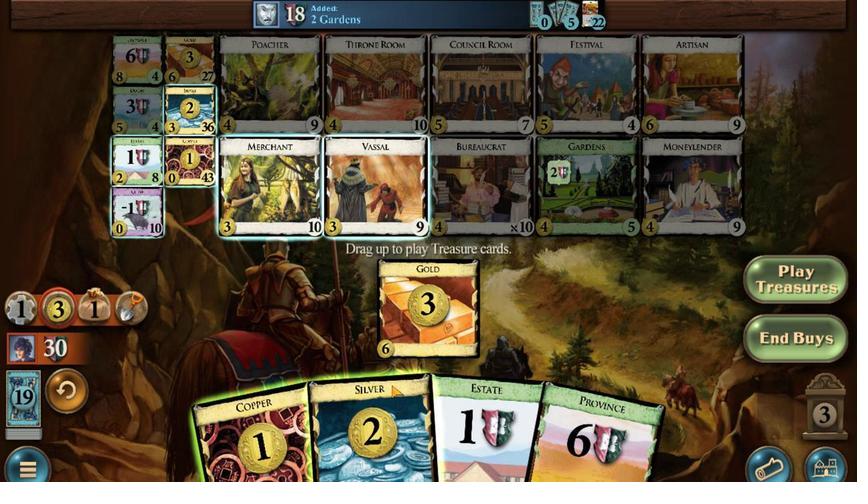 
Action: Mouse pressed left at (357, 441)
Screenshot: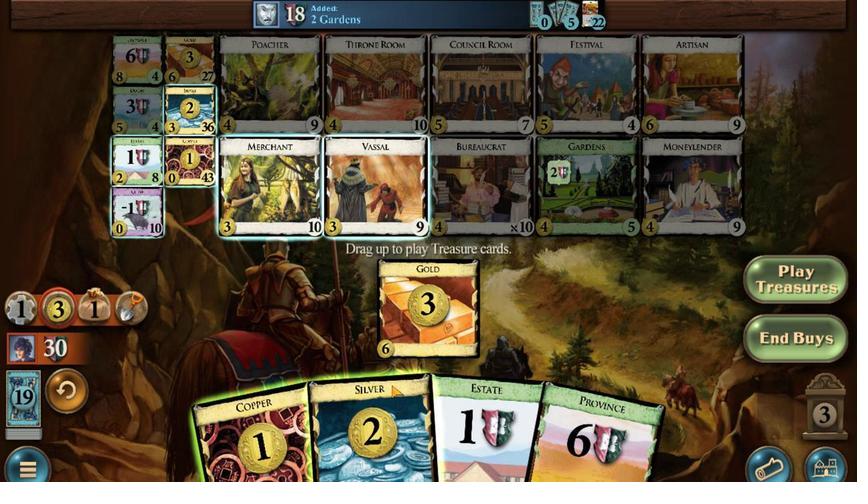 
Action: Mouse moved to (455, 398)
Screenshot: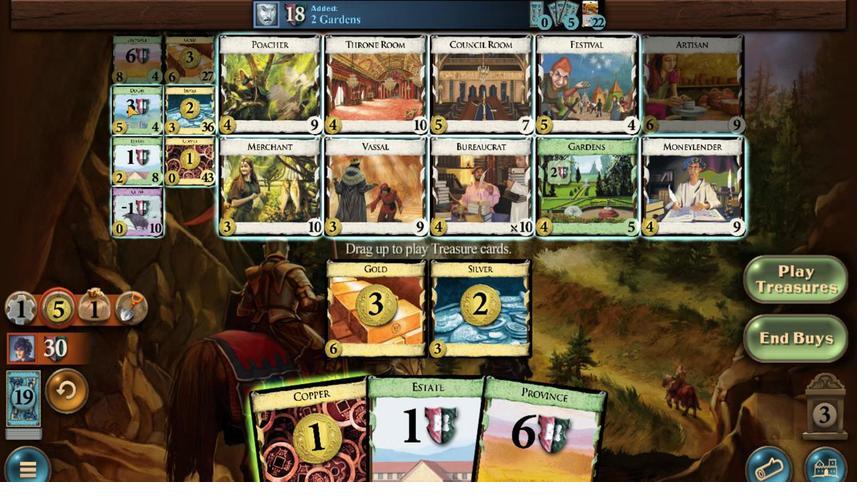 
Action: Mouse pressed left at (455, 398)
Screenshot: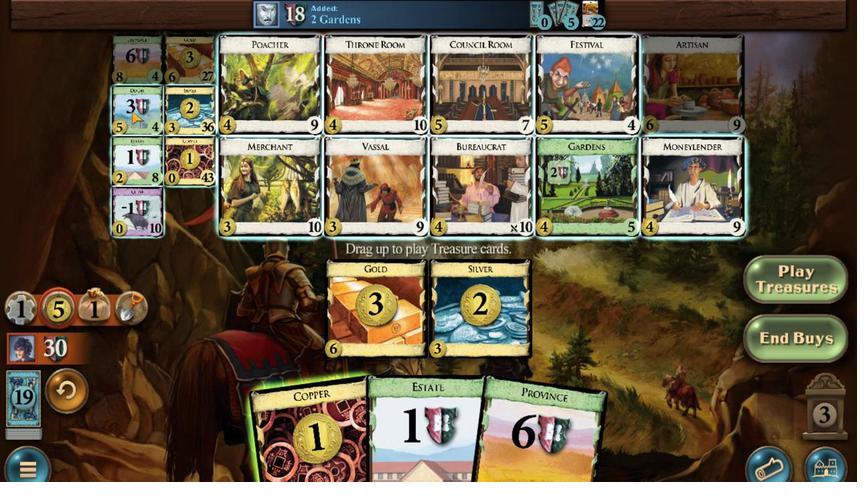 
Action: Mouse moved to (390, 441)
Screenshot: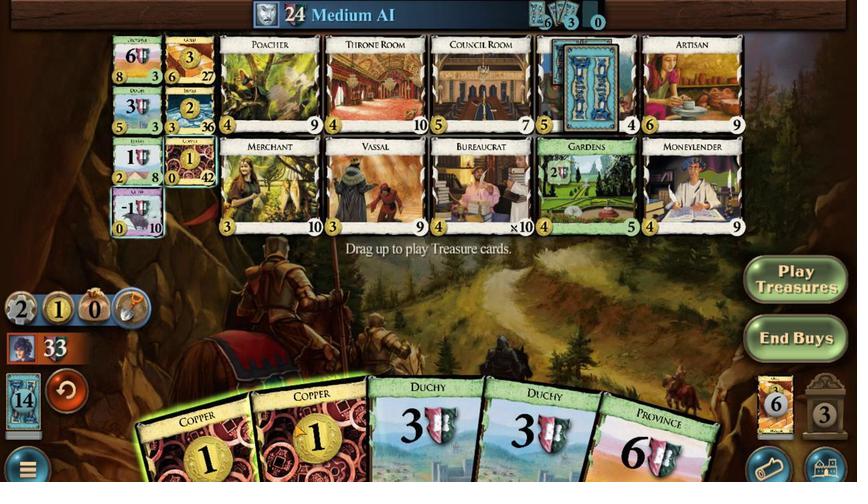 
Action: Mouse pressed left at (390, 441)
Screenshot: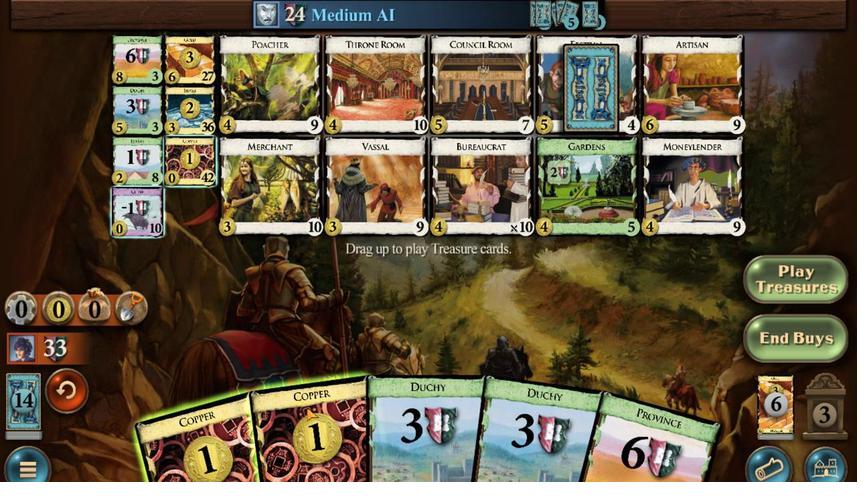 
Action: Mouse moved to (408, 441)
Screenshot: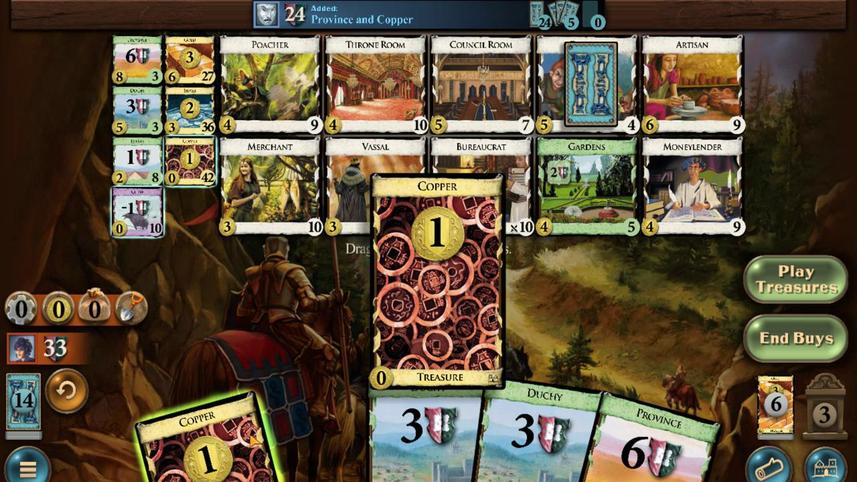 
Action: Mouse pressed left at (408, 441)
Screenshot: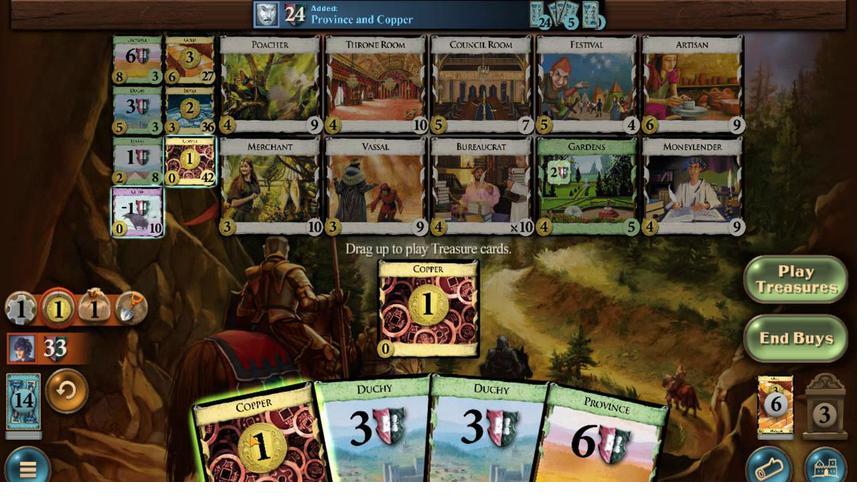 
Action: Mouse moved to (458, 404)
Screenshot: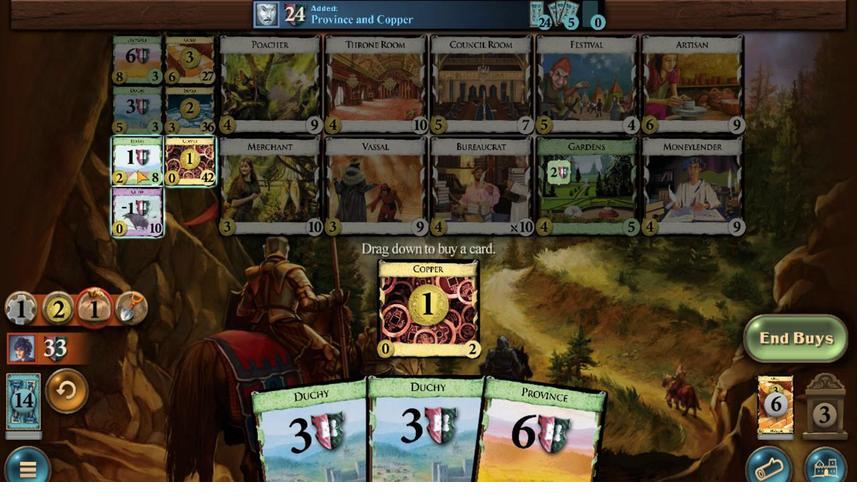 
Action: Mouse pressed left at (458, 404)
Screenshot: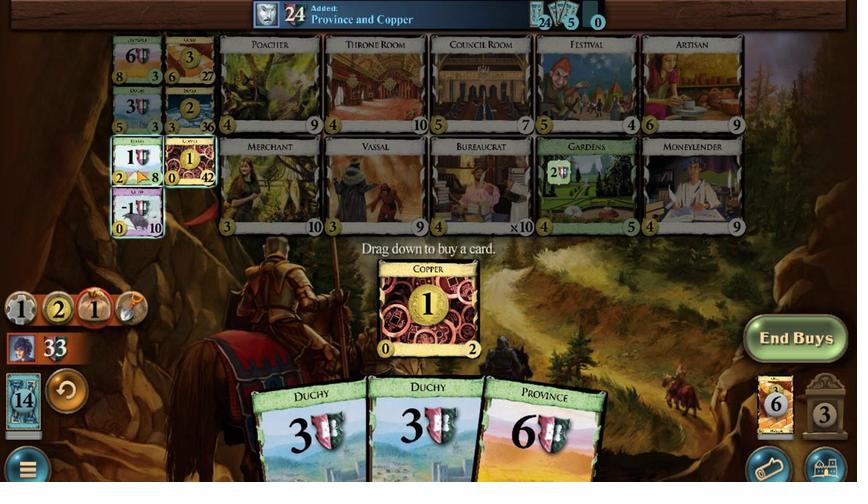 
Action: Mouse moved to (422, 441)
Screenshot: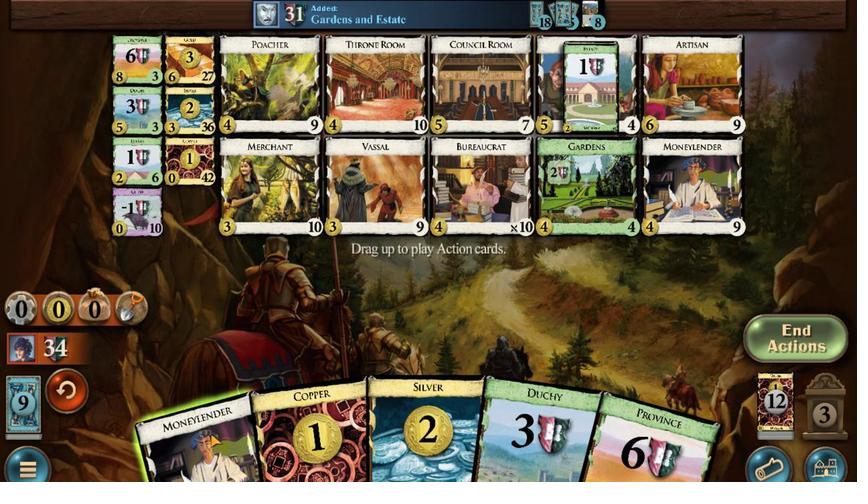 
Action: Mouse pressed left at (422, 441)
Screenshot: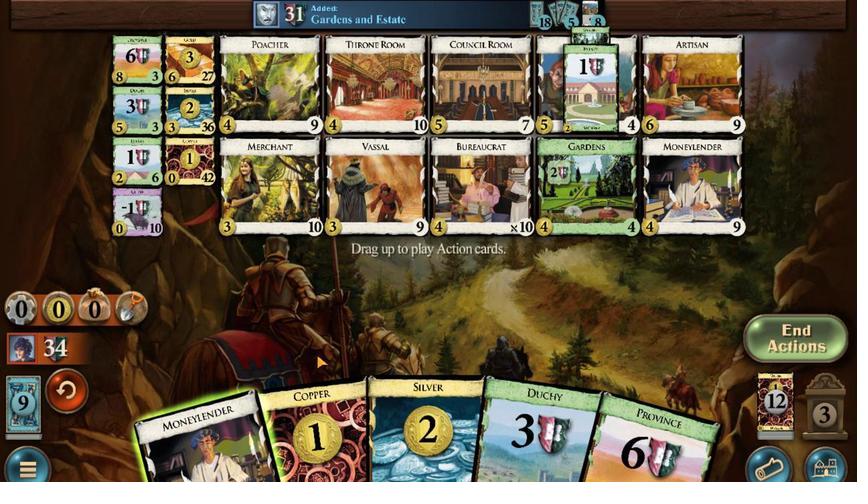 
Action: Mouse moved to (382, 443)
Screenshot: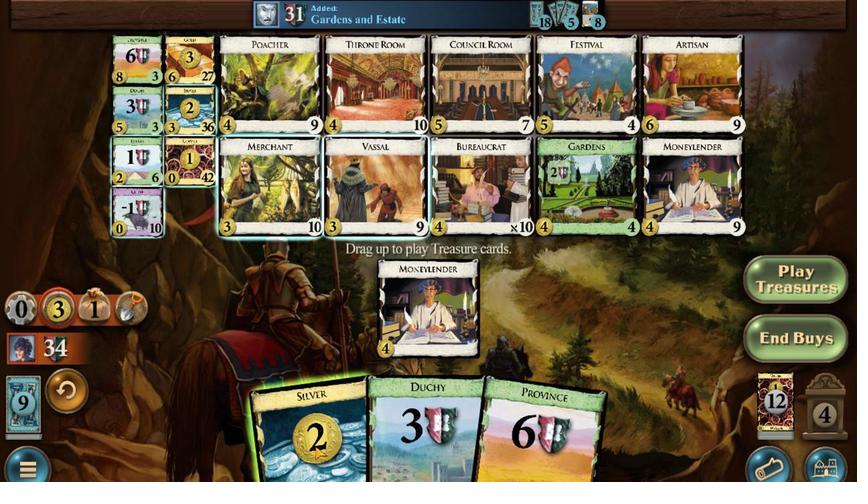 
Action: Mouse pressed left at (382, 443)
Screenshot: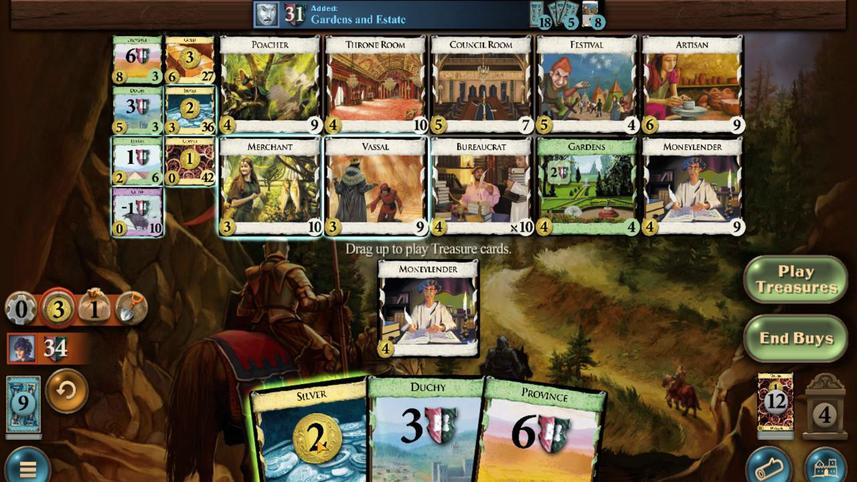 
Action: Mouse moved to (458, 398)
Screenshot: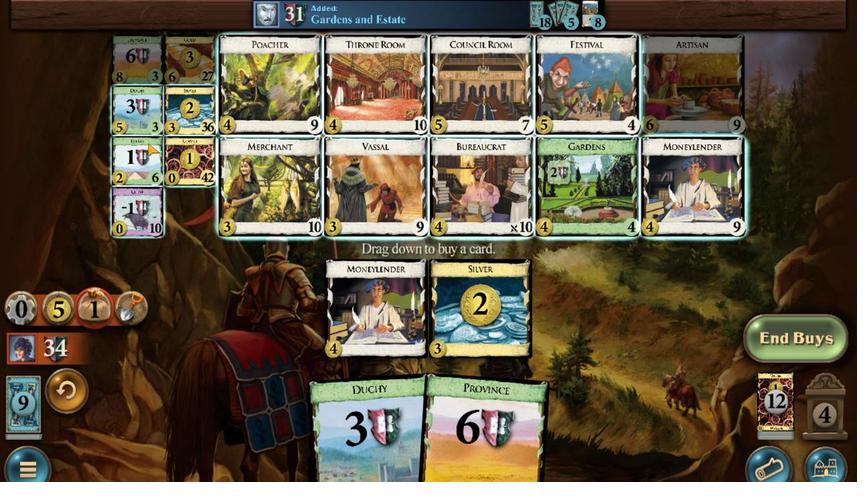 
Action: Mouse pressed left at (458, 398)
Screenshot: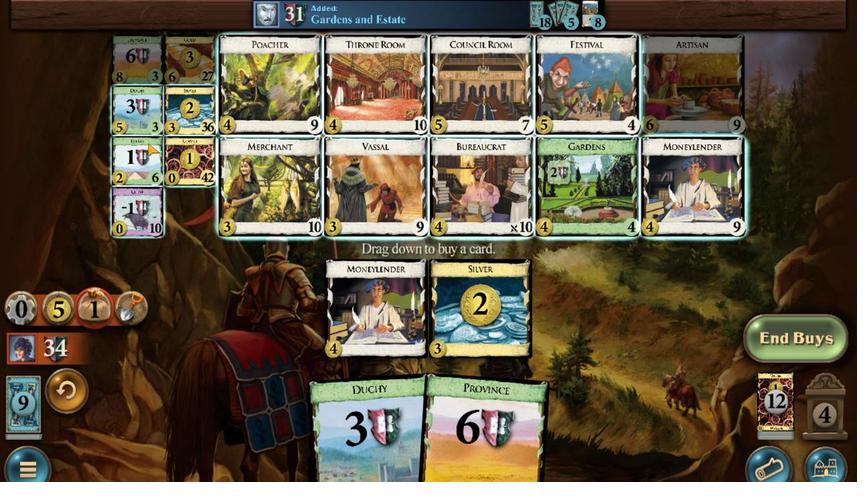 
Action: Mouse moved to (410, 441)
Screenshot: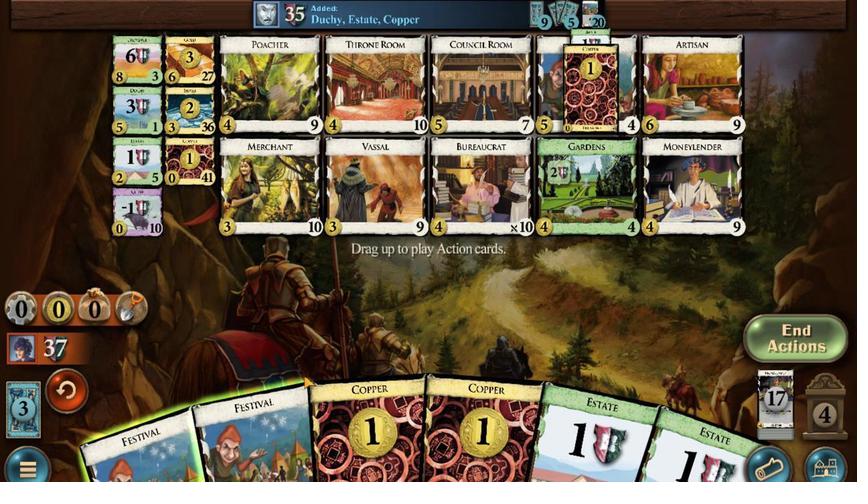 
Action: Mouse pressed left at (410, 441)
Screenshot: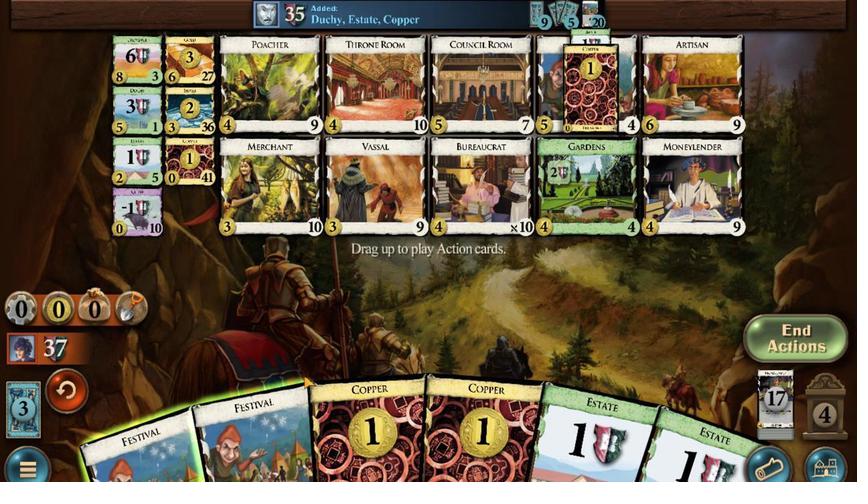 
Action: Mouse moved to (420, 444)
Screenshot: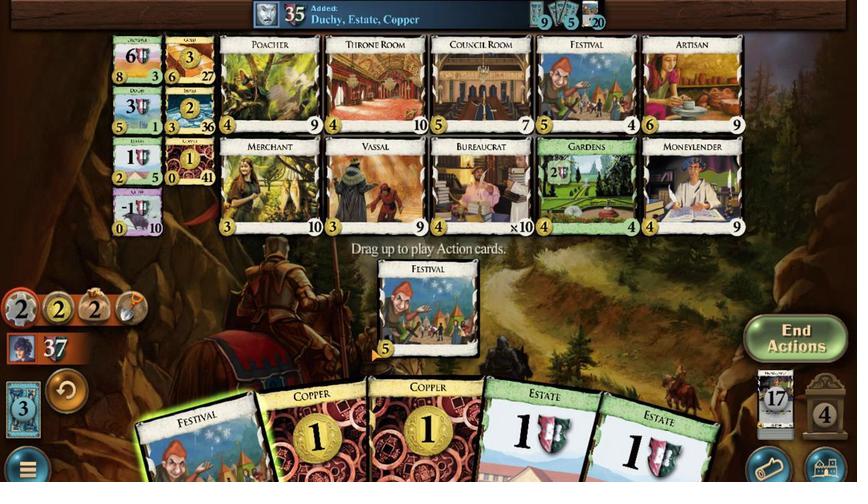 
Action: Mouse pressed left at (420, 444)
Screenshot: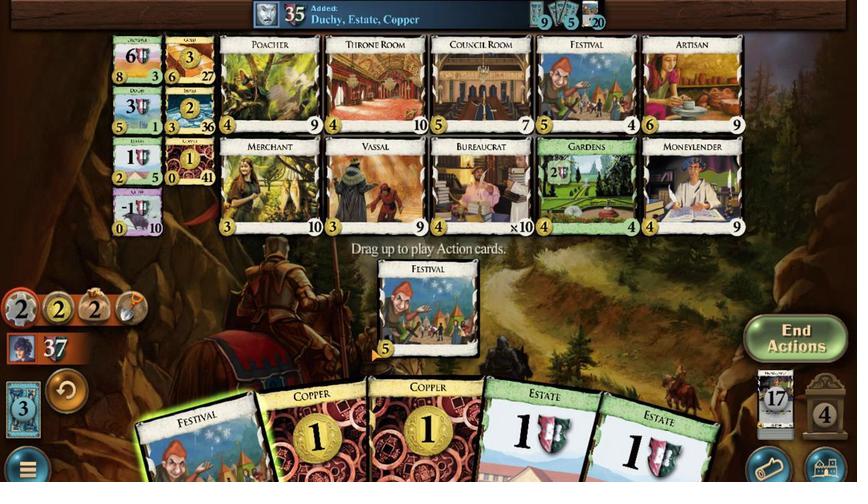 
Action: Mouse moved to (369, 441)
Screenshot: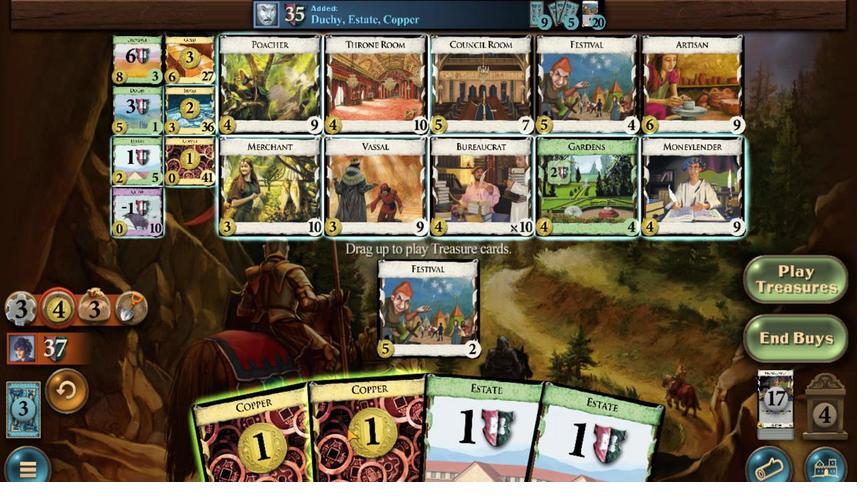 
Action: Mouse pressed left at (369, 441)
Screenshot: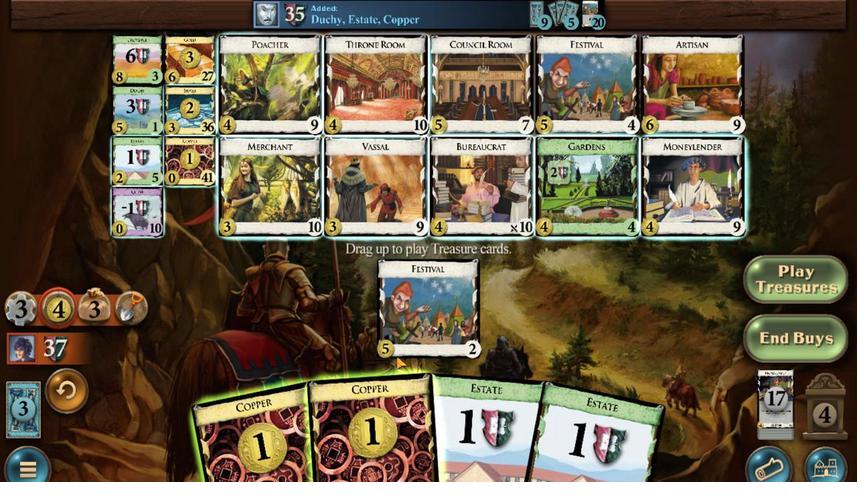 
Action: Mouse moved to (451, 400)
Screenshot: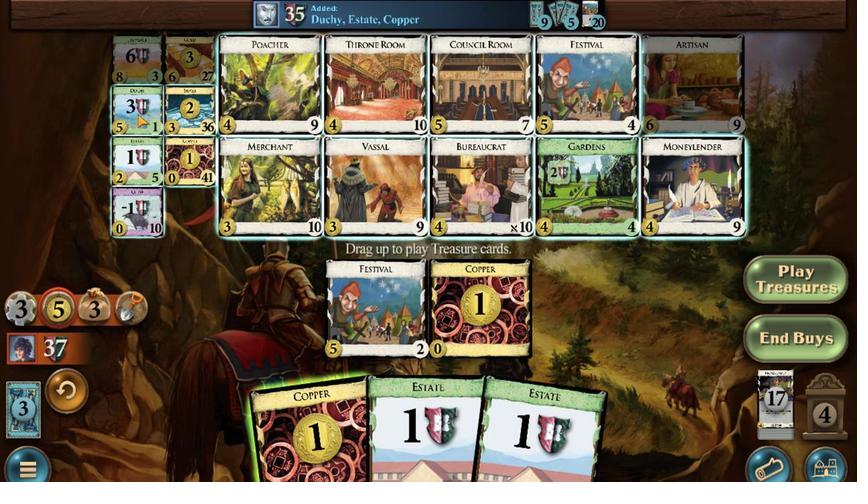 
Action: Mouse pressed left at (451, 400)
Screenshot: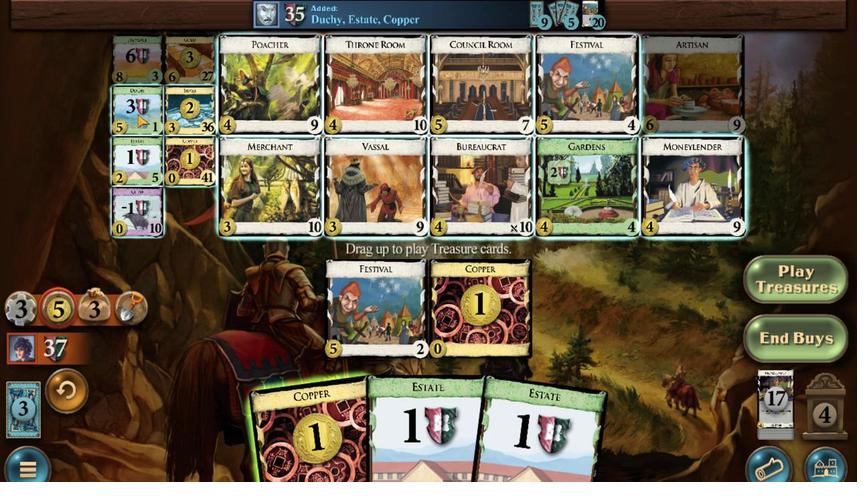 
Action: Mouse moved to (432, 404)
Screenshot: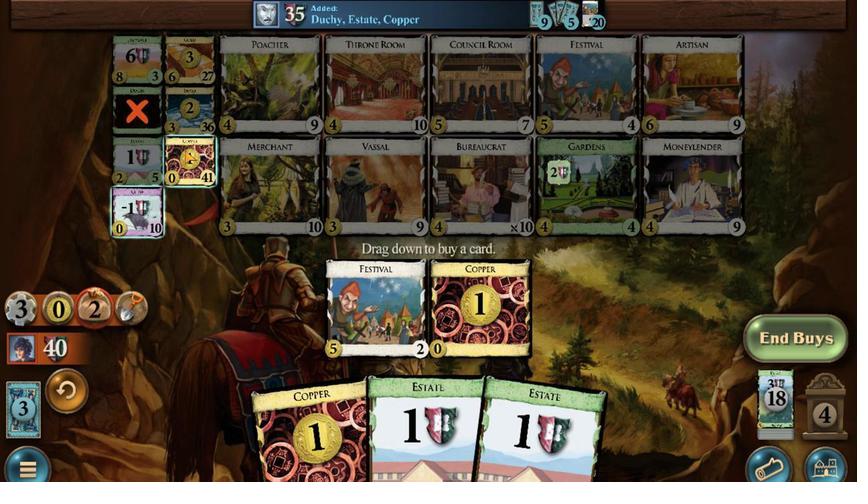 
Action: Mouse pressed left at (432, 404)
Screenshot: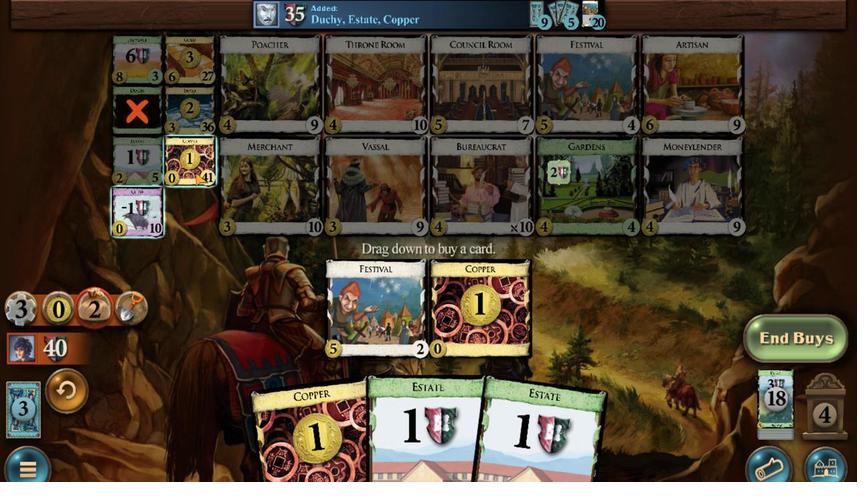 
Action: Mouse moved to (427, 406)
Screenshot: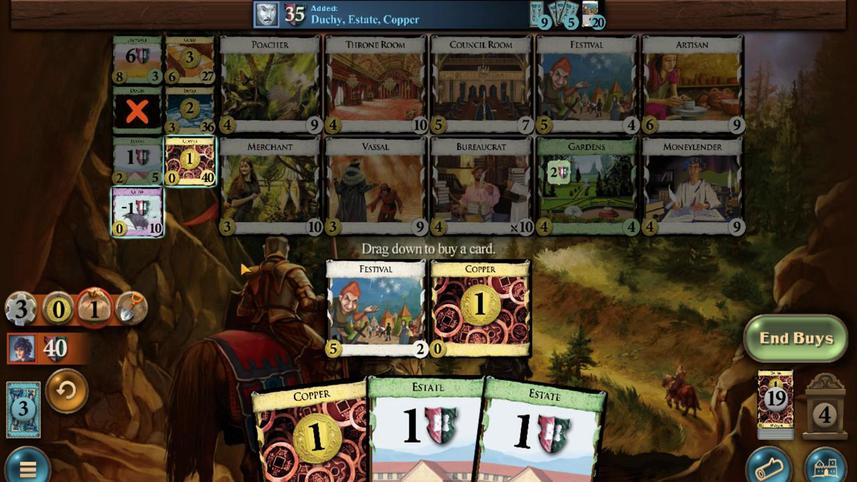 
Action: Mouse pressed left at (427, 406)
Screenshot: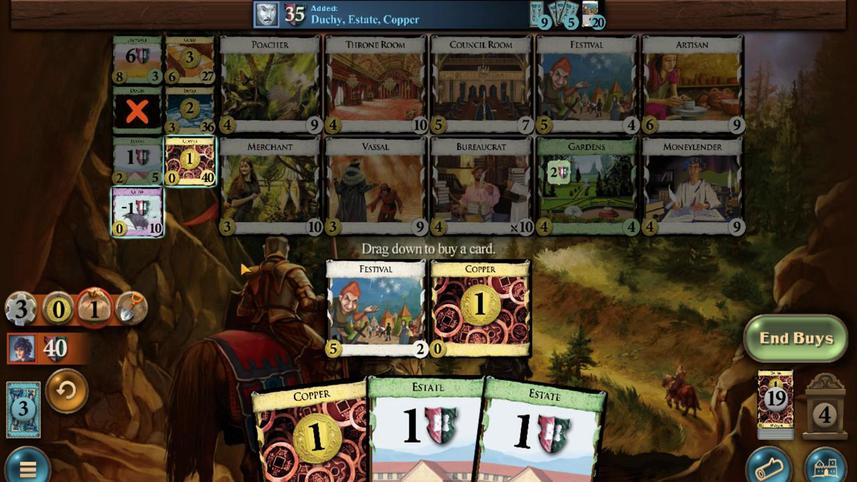 
Action: Mouse moved to (403, 443)
Screenshot: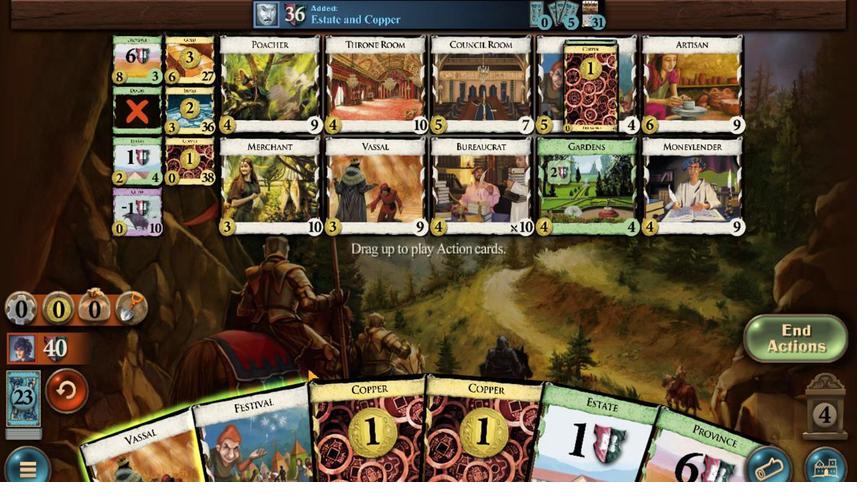 
Action: Mouse pressed left at (403, 443)
Screenshot: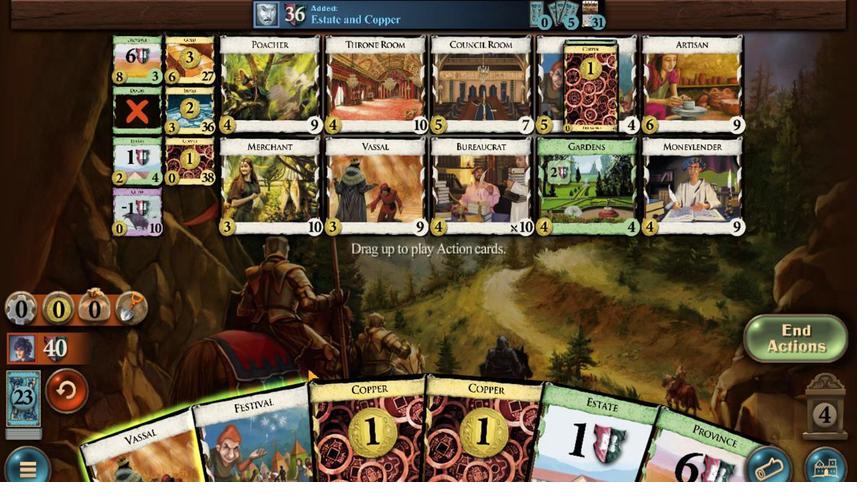 
Action: Mouse moved to (430, 445)
Screenshot: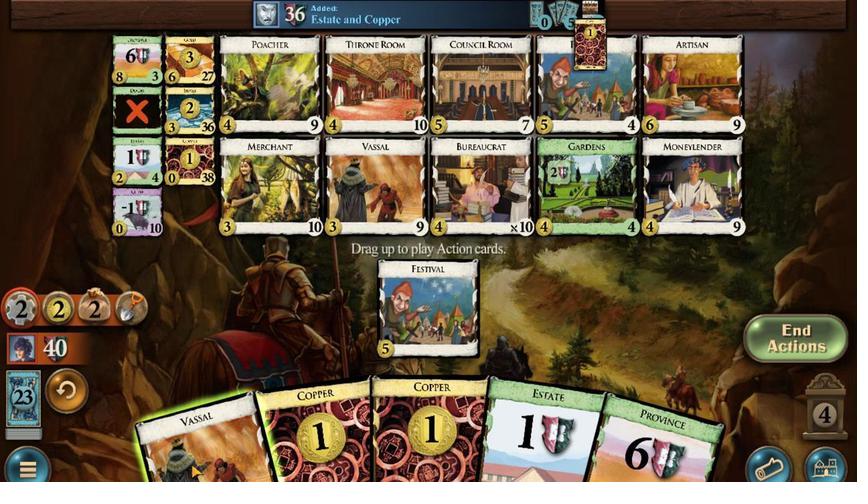 
Action: Mouse pressed left at (430, 445)
Screenshot: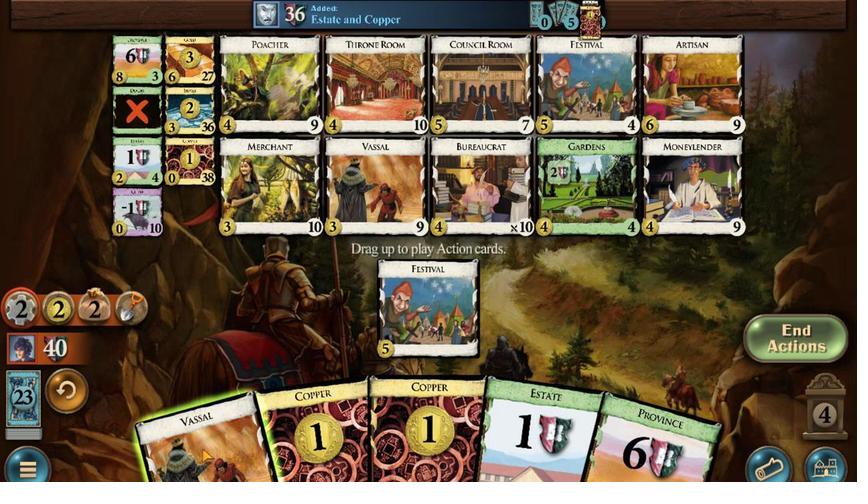 
Action: Mouse moved to (279, 408)
Screenshot: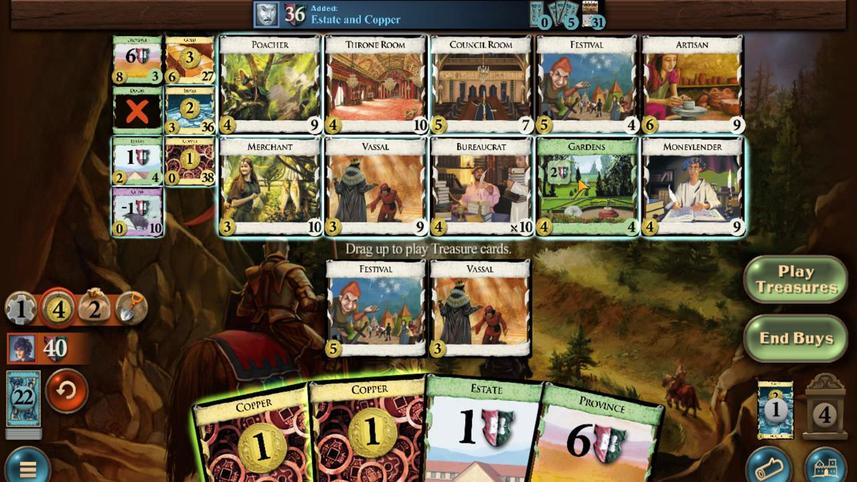 
Action: Mouse pressed left at (279, 408)
Screenshot: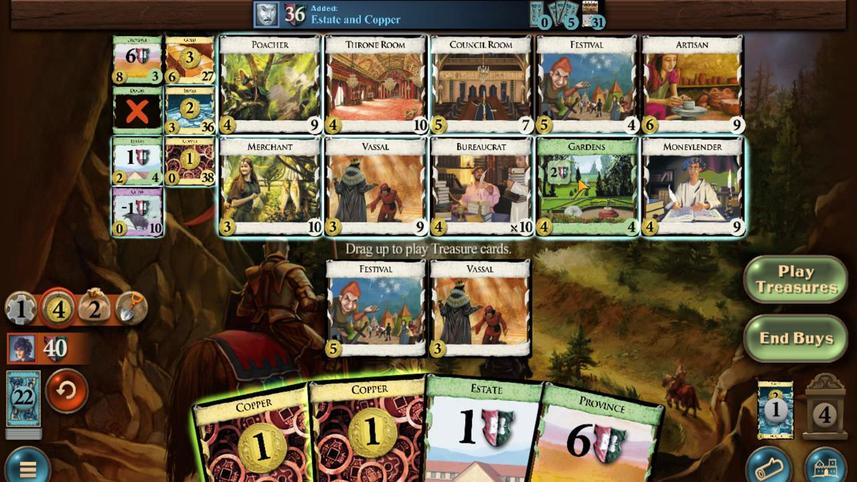 
Action: Mouse moved to (430, 406)
Screenshot: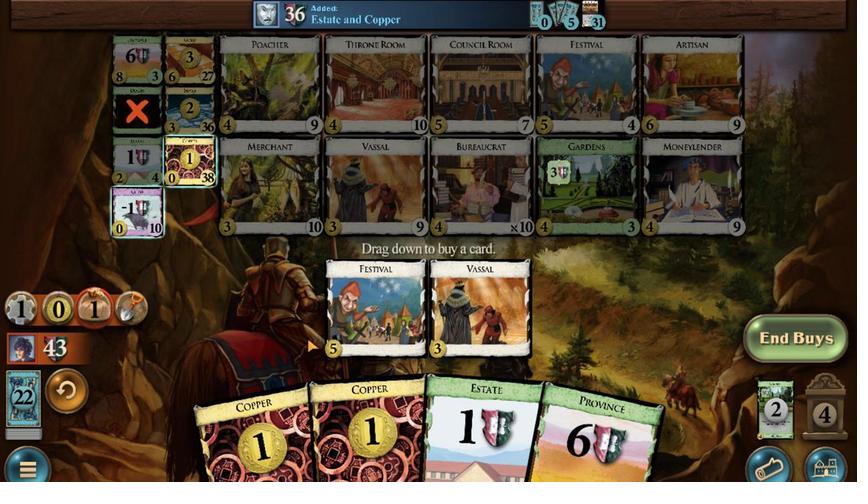 
Action: Mouse pressed left at (430, 406)
Screenshot: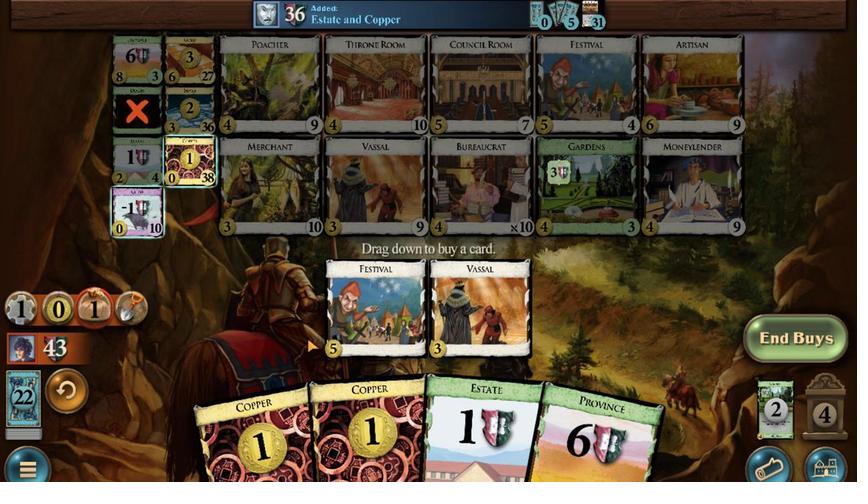 
Action: Mouse moved to (429, 406)
Screenshot: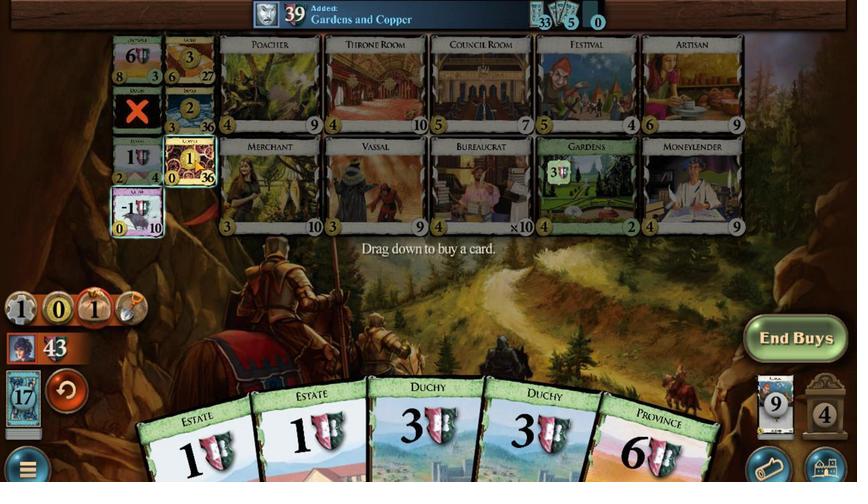 
Action: Mouse pressed left at (429, 406)
Screenshot: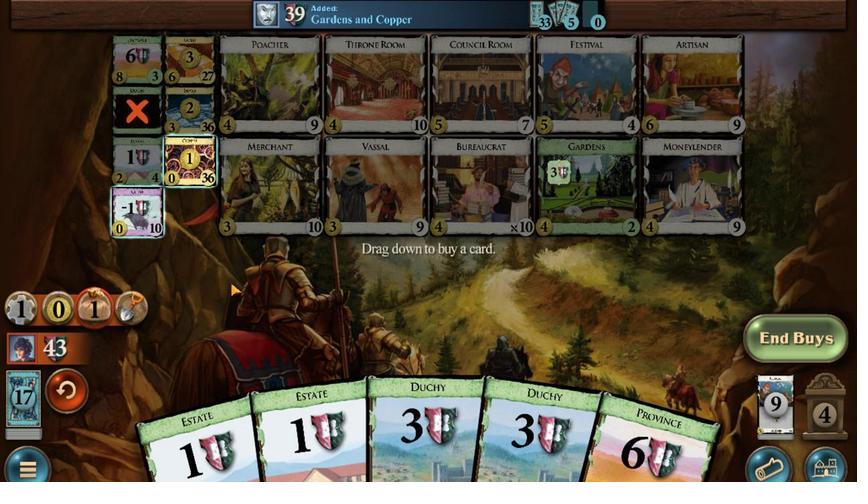 
Action: Mouse moved to (345, 441)
Screenshot: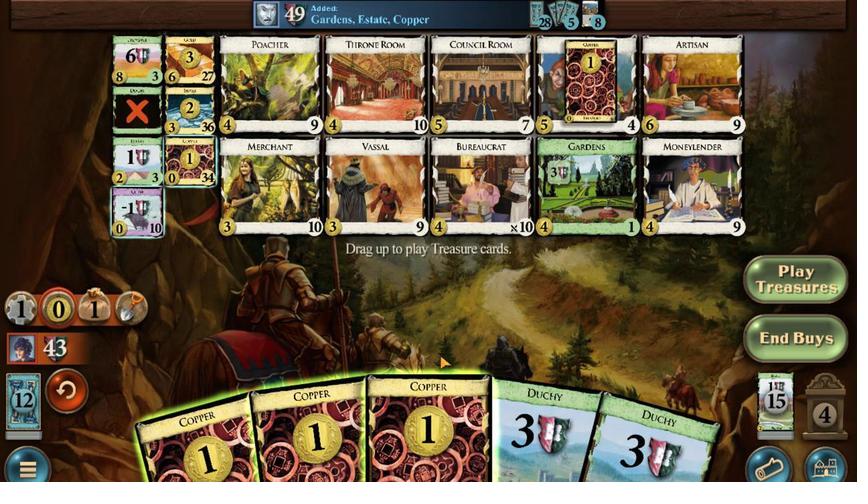
Action: Mouse pressed left at (345, 441)
Screenshot: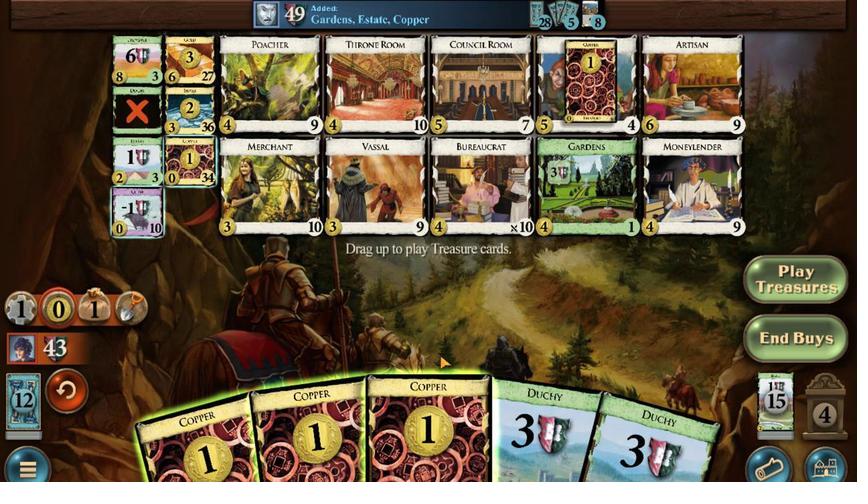
Action: Mouse moved to (360, 444)
Screenshot: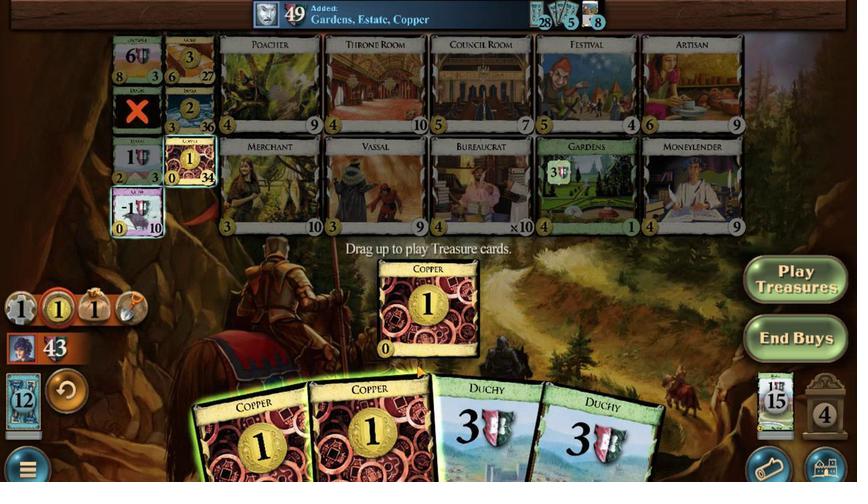 
Action: Mouse pressed left at (360, 444)
Screenshot: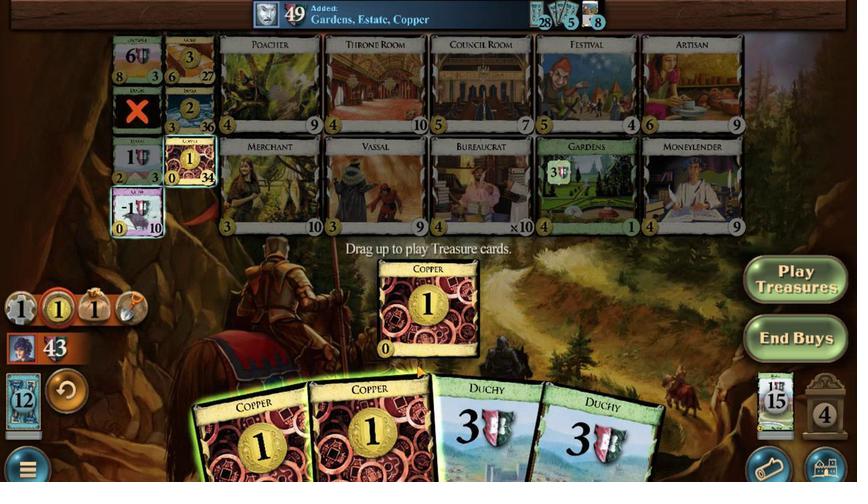 
Action: Mouse moved to (408, 447)
Screenshot: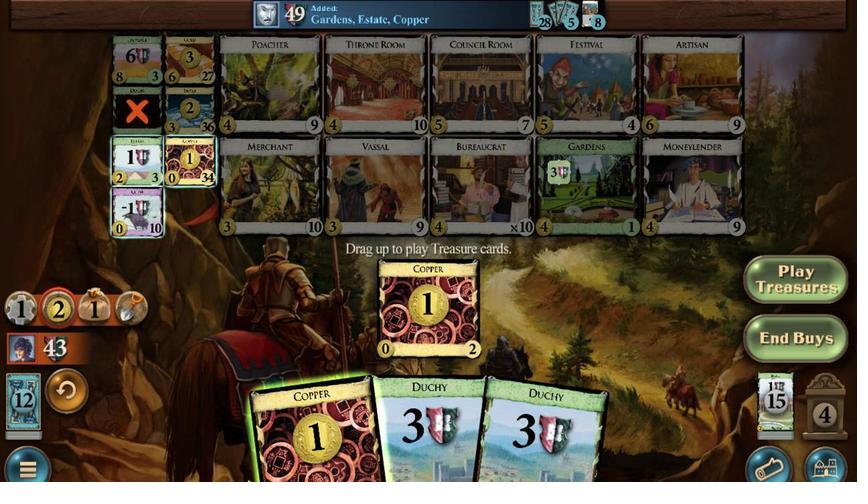 
Action: Mouse pressed left at (408, 447)
Screenshot: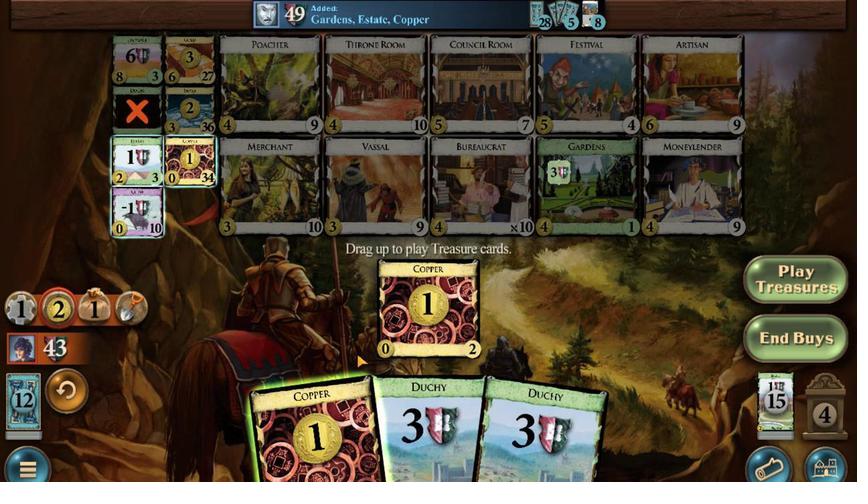 
Action: Mouse moved to (384, 437)
Screenshot: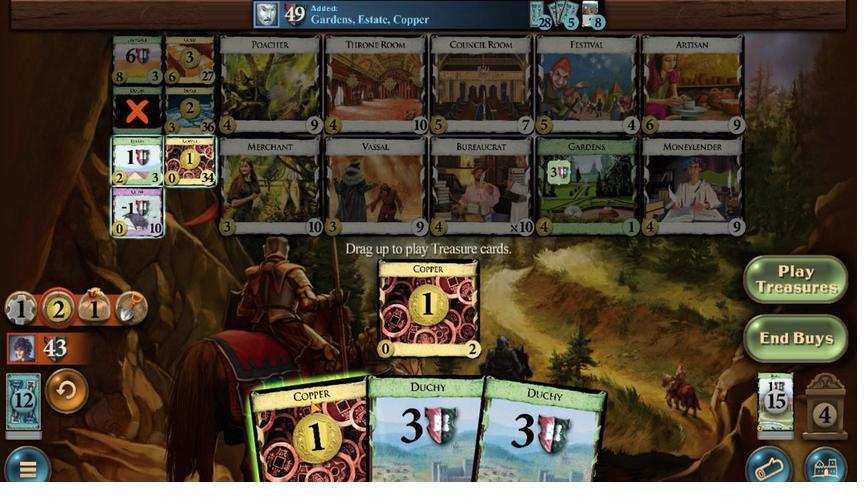 
Action: Mouse pressed left at (384, 437)
Screenshot: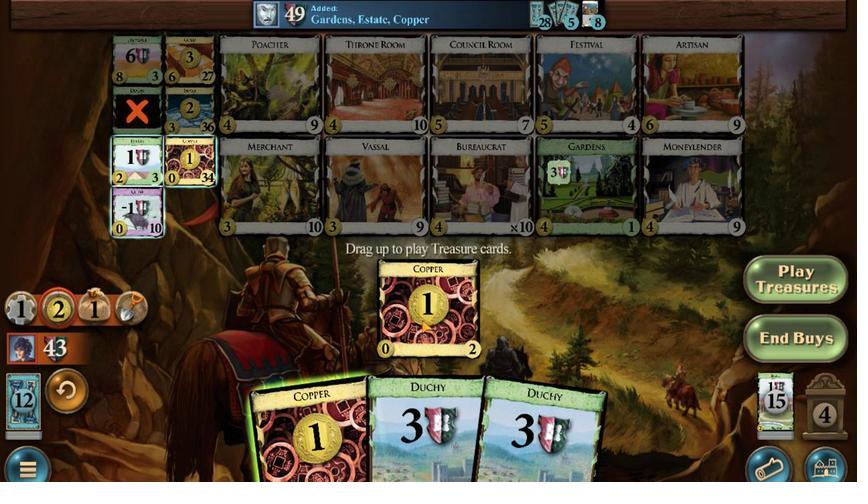 
Action: Mouse moved to (353, 406)
Screenshot: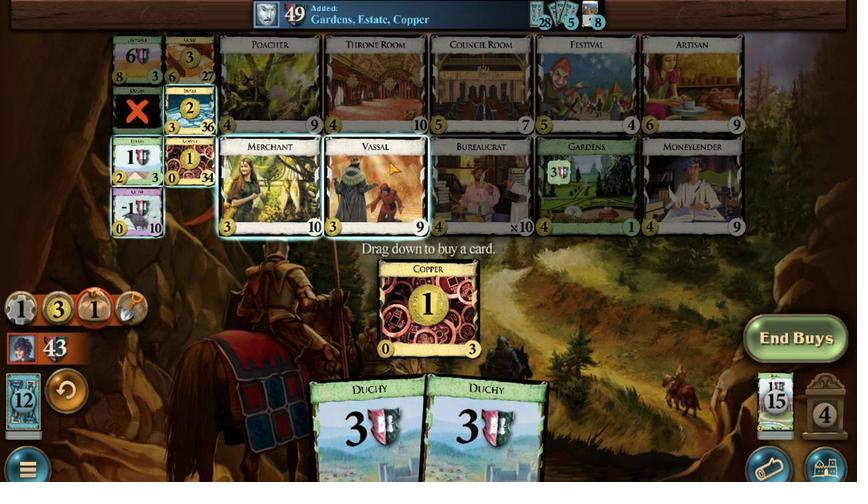 
Action: Mouse pressed left at (353, 406)
Screenshot: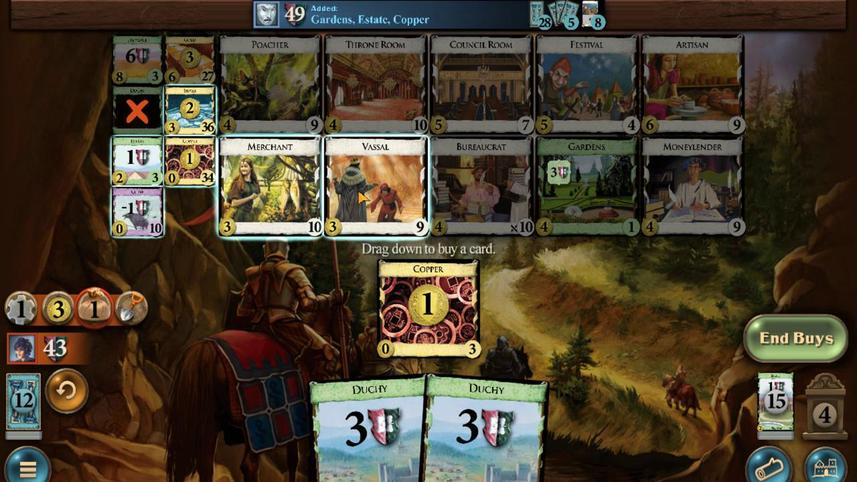 
Action: Mouse moved to (398, 440)
Screenshot: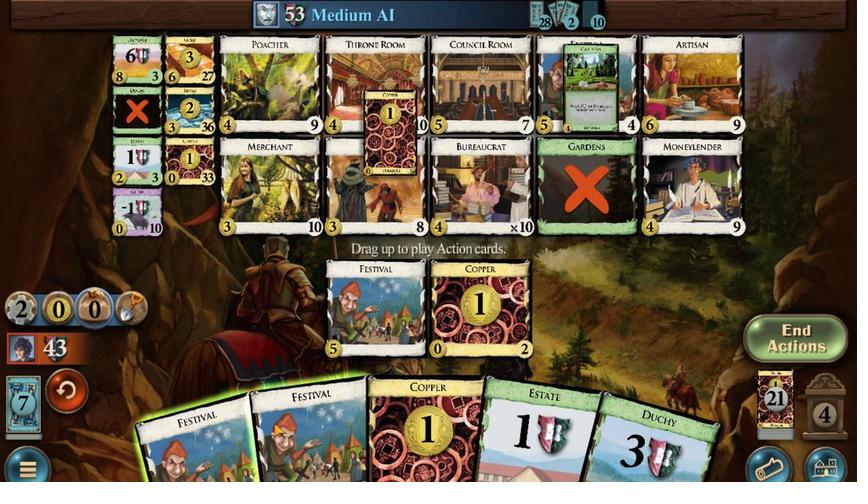 
Action: Mouse pressed left at (398, 440)
Screenshot: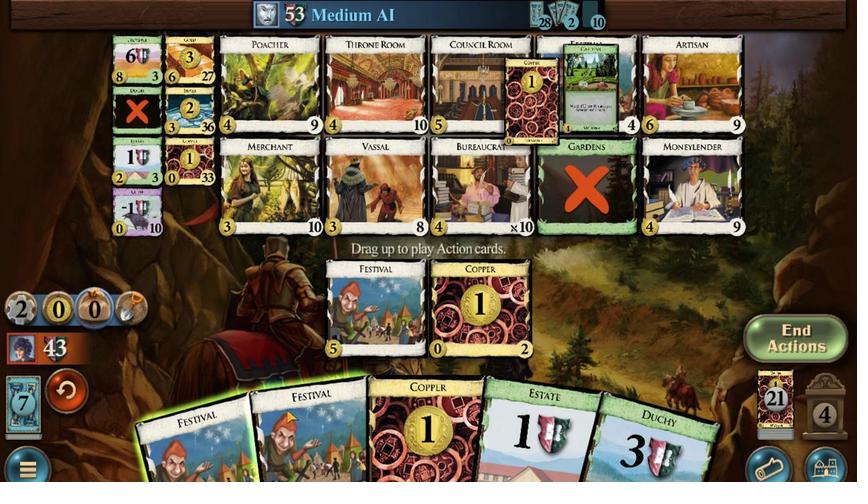
Action: Mouse moved to (413, 443)
Screenshot: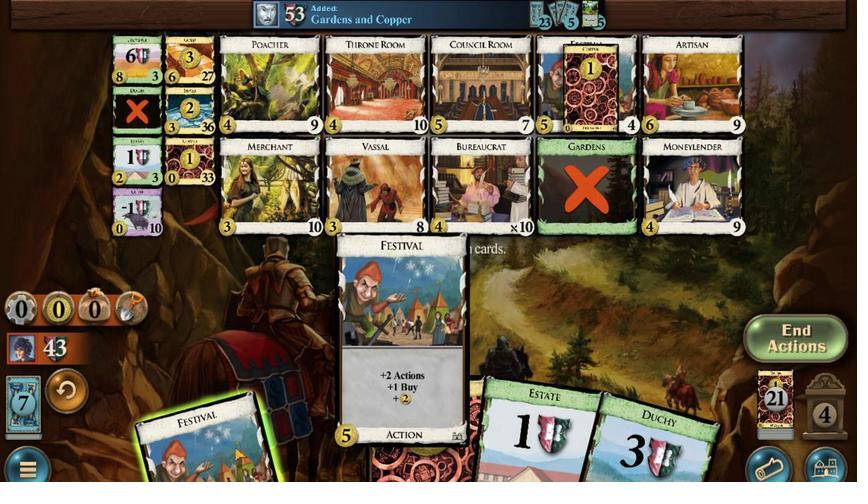 
Action: Mouse pressed left at (413, 443)
Screenshot: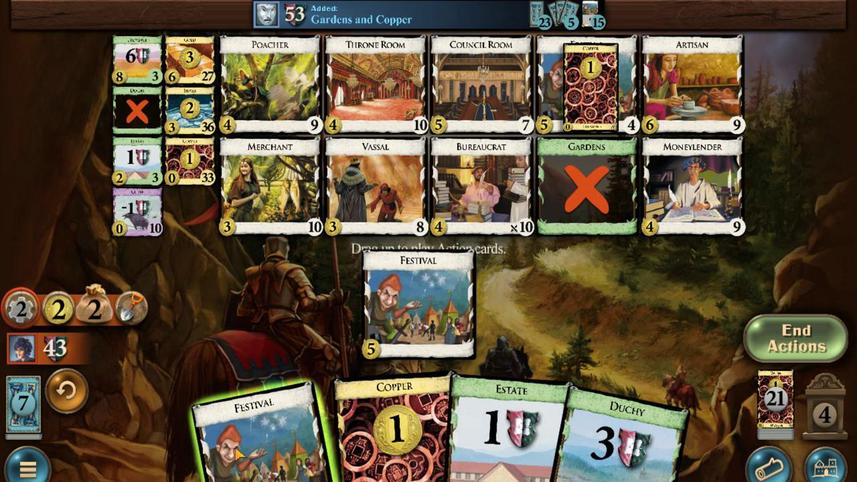 
Action: Mouse moved to (450, 405)
Screenshot: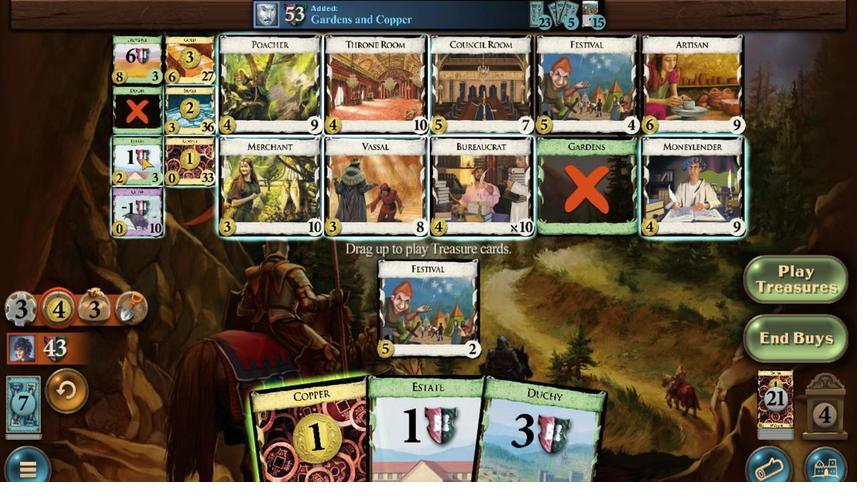
Action: Mouse pressed left at (450, 405)
Screenshot: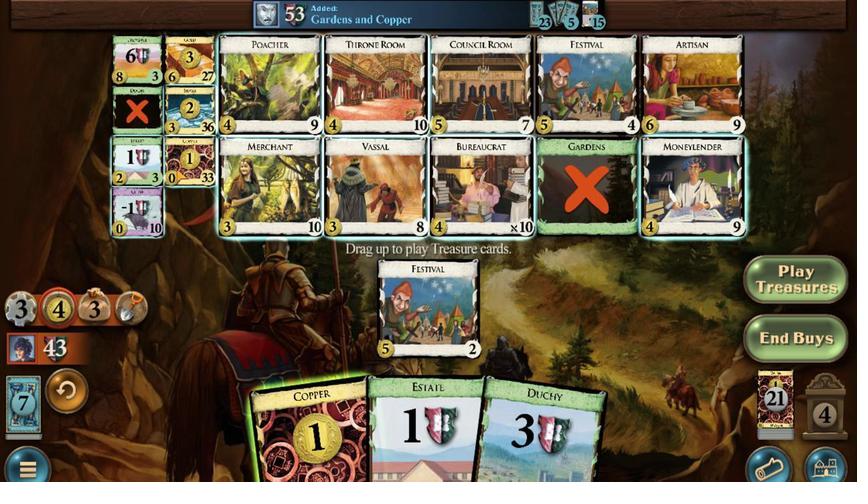 
Action: Mouse moved to (444, 402)
Screenshot: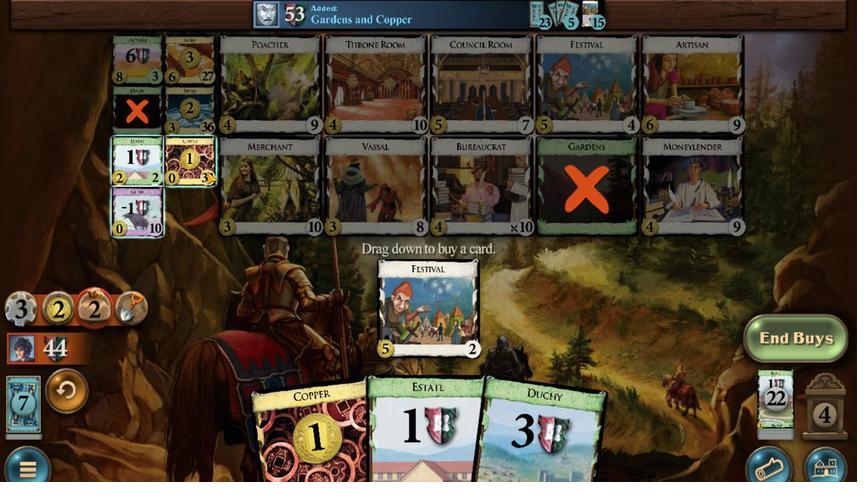
Action: Mouse pressed left at (444, 402)
Screenshot: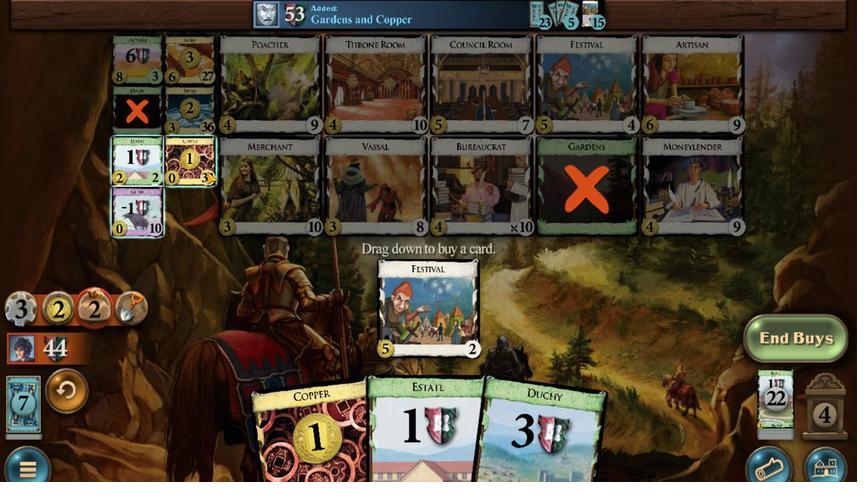 
Action: Mouse moved to (445, 405)
Screenshot: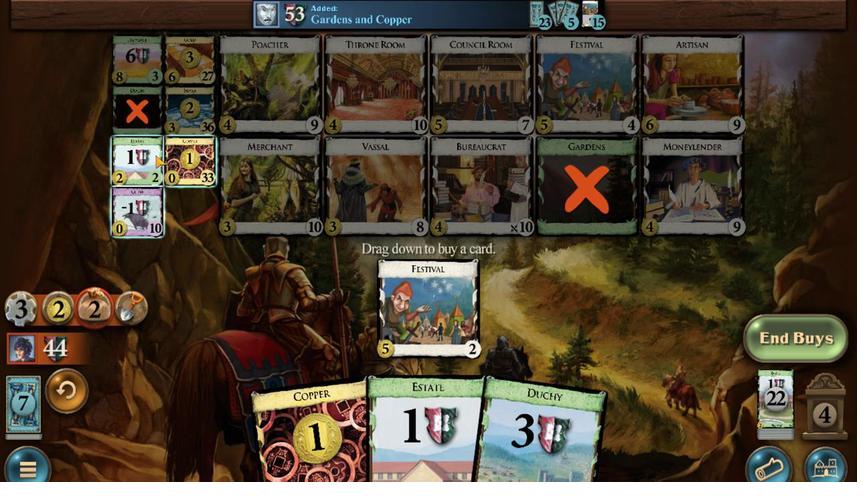 
Action: Mouse pressed left at (445, 405)
Screenshot: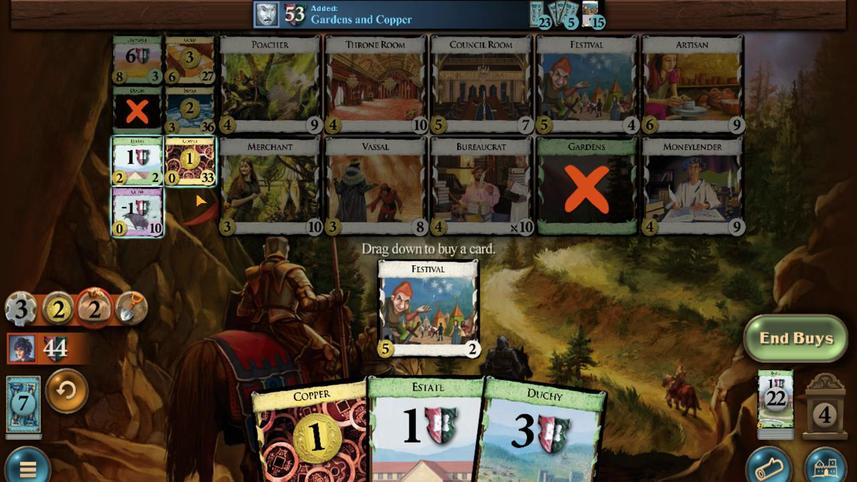 
Action: Mouse moved to (430, 404)
Screenshot: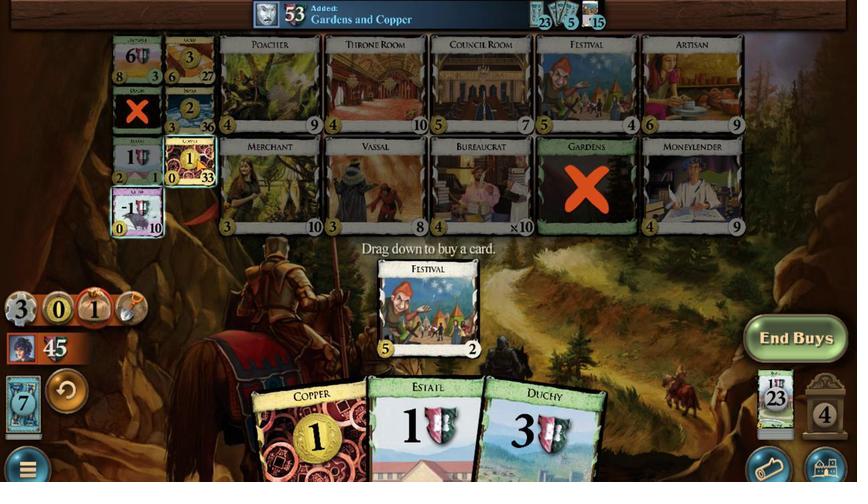 
Action: Mouse pressed left at (430, 404)
Screenshot: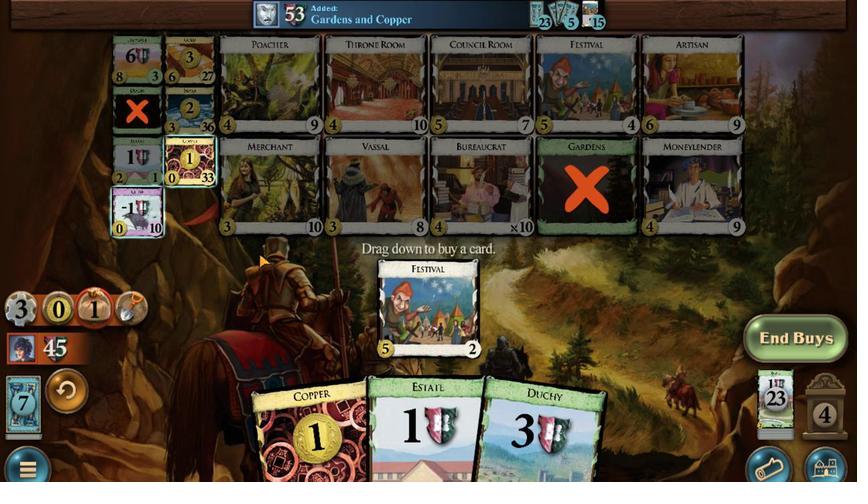 
Action: Mouse moved to (430, 442)
Screenshot: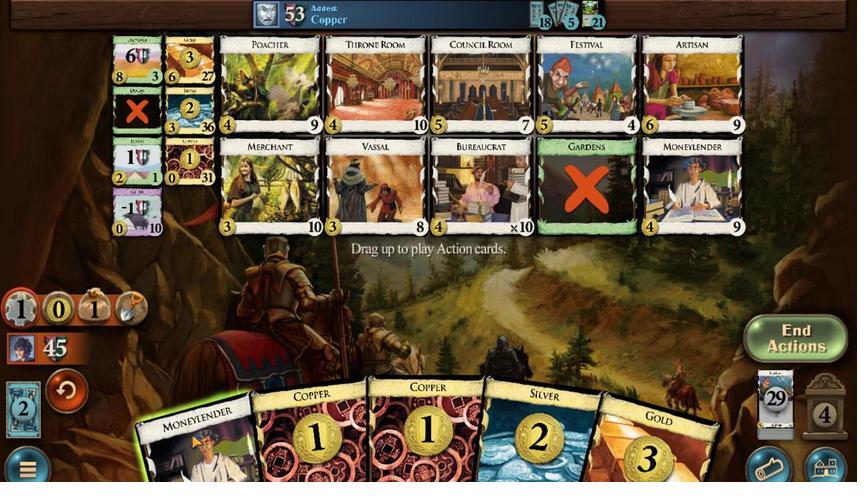
Action: Mouse pressed left at (430, 442)
Screenshot: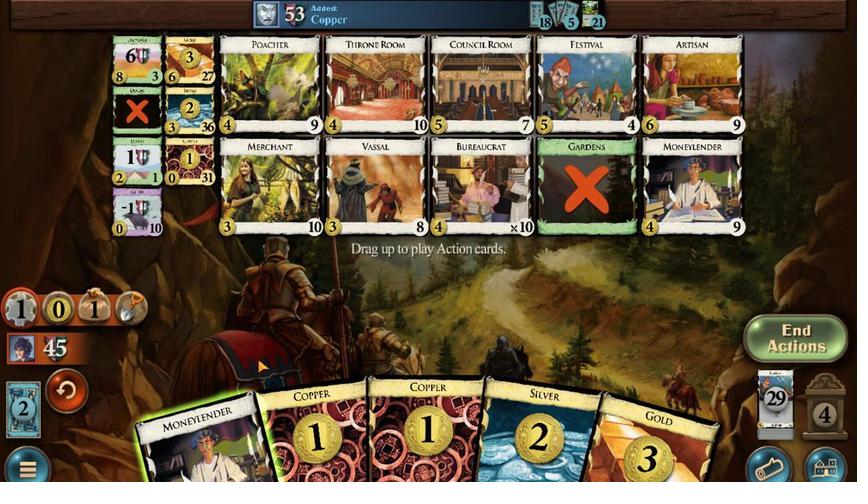 
Action: Mouse moved to (303, 446)
Screenshot: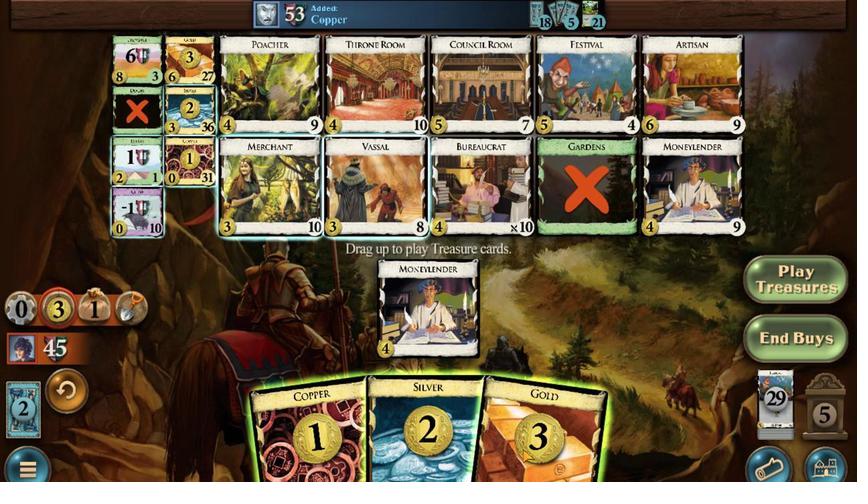 
Action: Mouse pressed left at (303, 446)
Screenshot: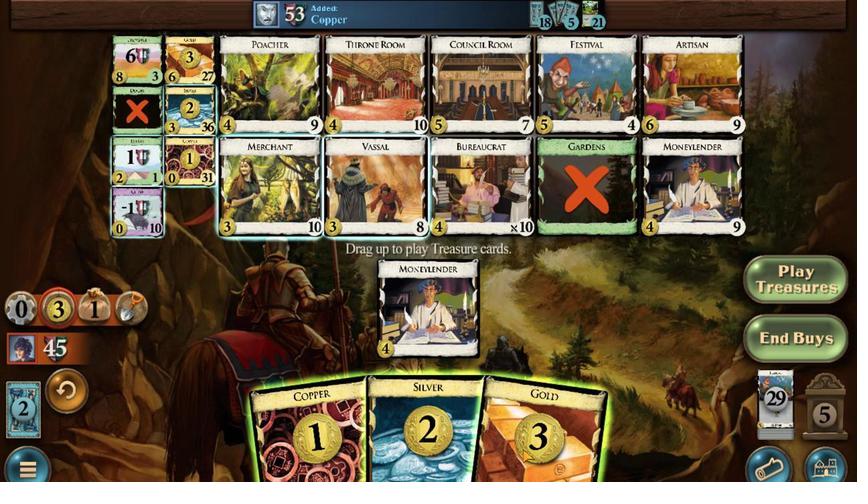 
Action: Mouse moved to (313, 445)
Screenshot: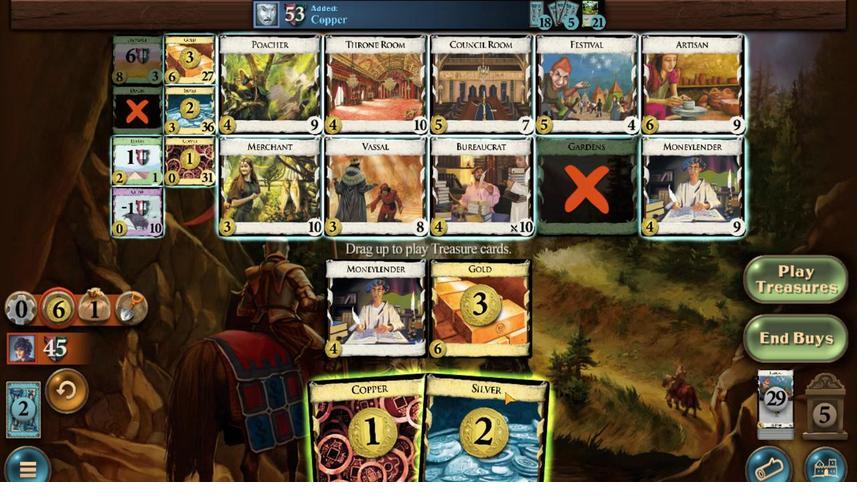 
Action: Mouse pressed left at (313, 445)
Screenshot: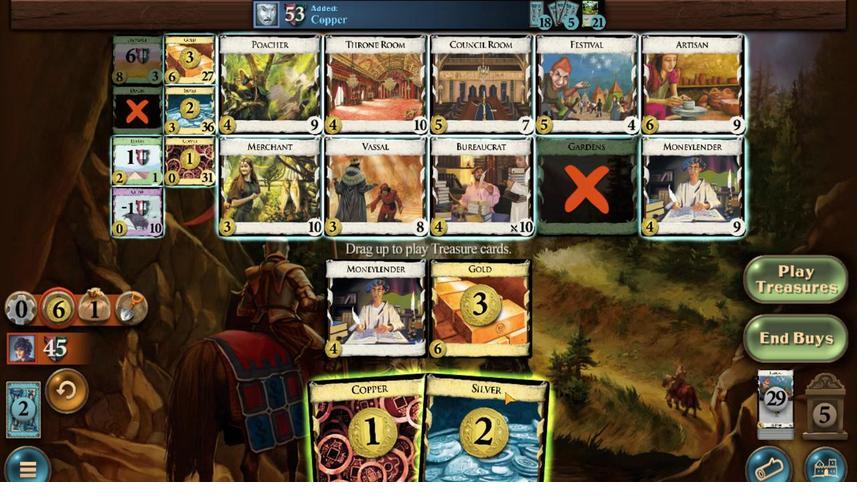 
Action: Mouse moved to (453, 392)
Screenshot: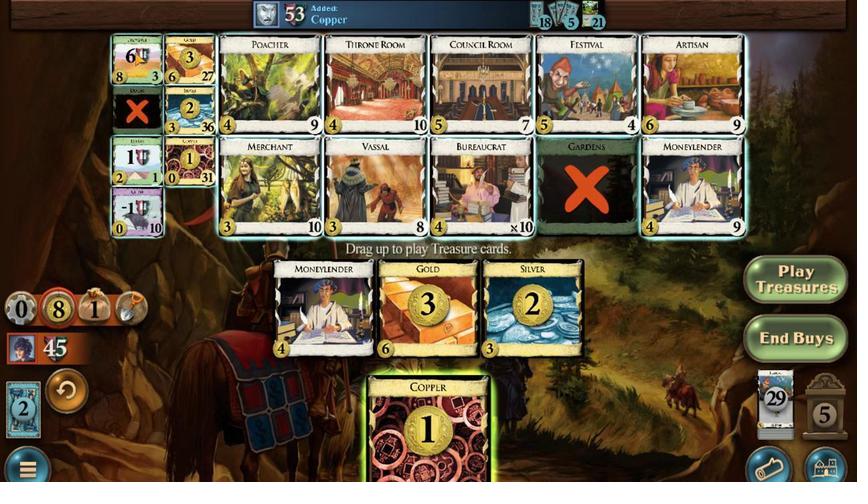 
Action: Mouse pressed left at (453, 392)
Screenshot: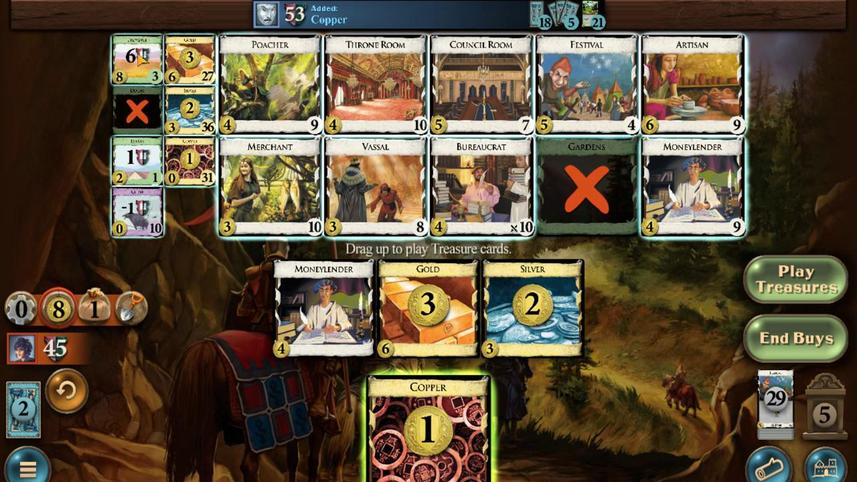 
Action: Mouse moved to (335, 435)
Screenshot: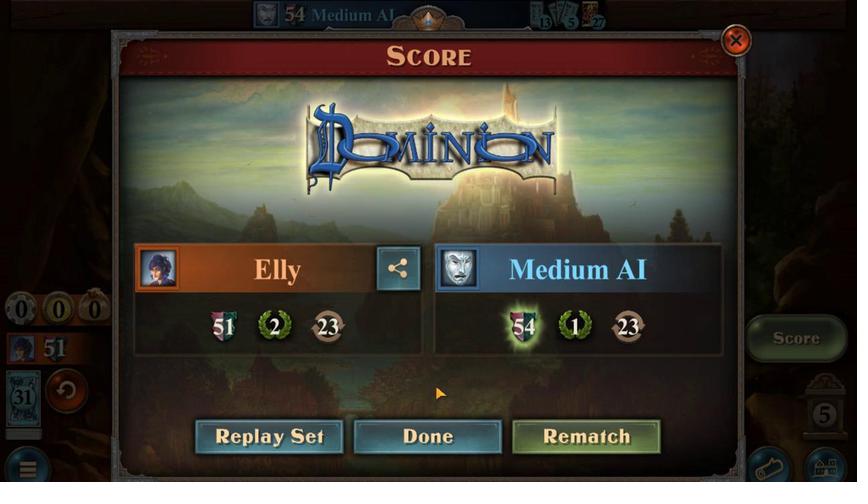
